 Task: Create new invoice with Date Opened :15-Apr-23, Select Customer: Creamistry, Terms: Payment Term 1. Make invoice entry for item-1 with Date: 15-Apr-23, Description: Broyhill Reactive Round Stoneware Dinnerware Set 16-Piece_x000D_
, Action: Material, Income Account: Income:Sales, Quantity: 1, Unit Price: 15.5, Discount $: 1. Make entry for item-2 with Date: 15-Apr-23, Description: Talenti Confetti Cookie Gelato Layers_x000D_
, Action: Material, Income Account: Income:Sales, Quantity: 1, Unit Price: 25.75, Discount $: 2. Make entry for item-3 with Date: 15-Apr-23, Description: Green Anjou Pear (bag), Action: Material, Income Account: Income:Sales, Quantity: 1, Unit Price: 26.75, Discount $: 2.5. Write Notes: 'Looking forward to serving you again.'. Post Invoice with Post Date: 15-Apr-23, Post to Accounts: Assets:Accounts Receivable. Pay / Process Payment with Transaction Date: 15-May-23, Amount: 62.5, Transfer Account: Checking Account. Print Invoice, display notes by going to Option, then go to Display Tab and check 'Invoice Notes'.
Action: Mouse moved to (160, 28)
Screenshot: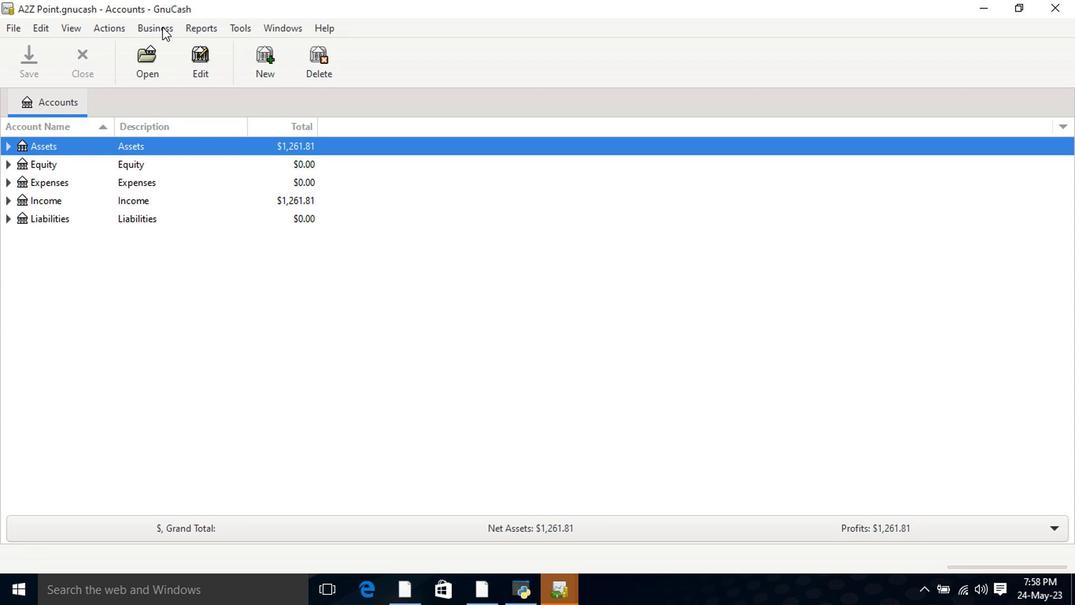 
Action: Mouse pressed left at (160, 28)
Screenshot: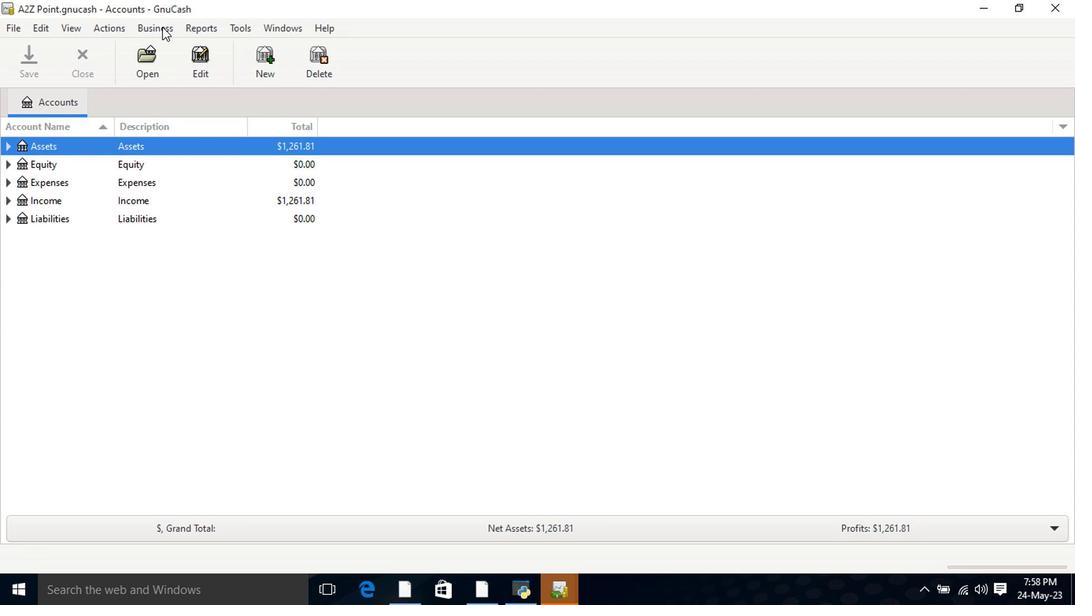 
Action: Mouse moved to (334, 105)
Screenshot: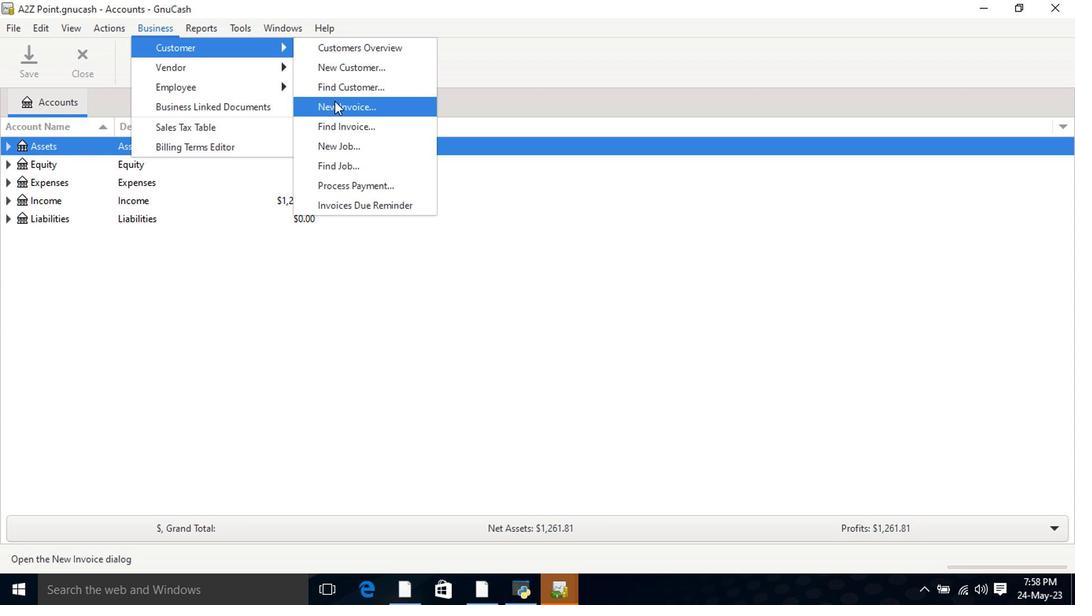 
Action: Mouse pressed left at (334, 105)
Screenshot: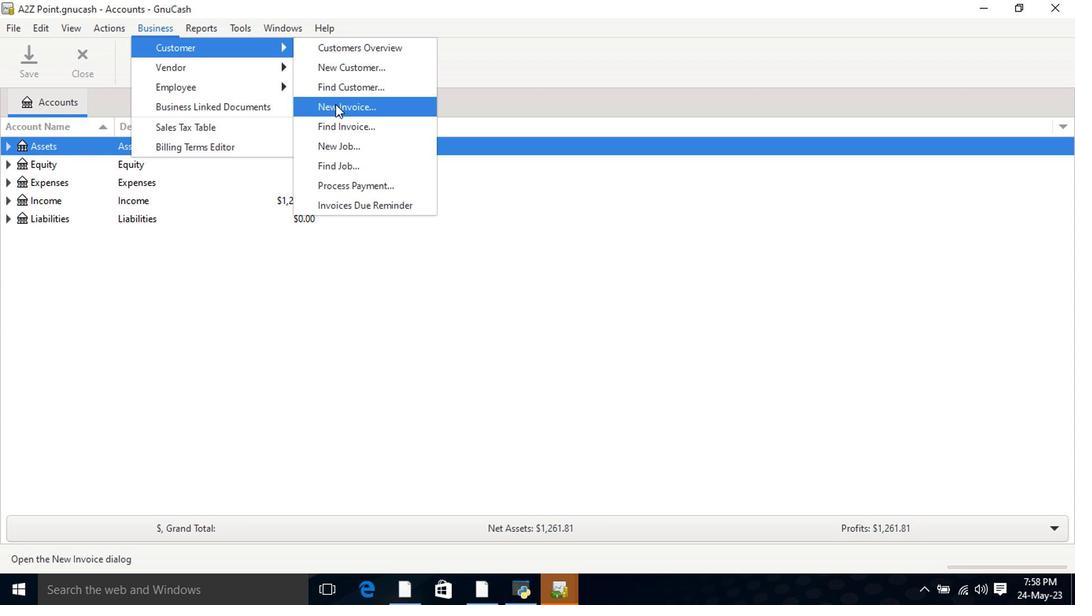
Action: Mouse moved to (641, 242)
Screenshot: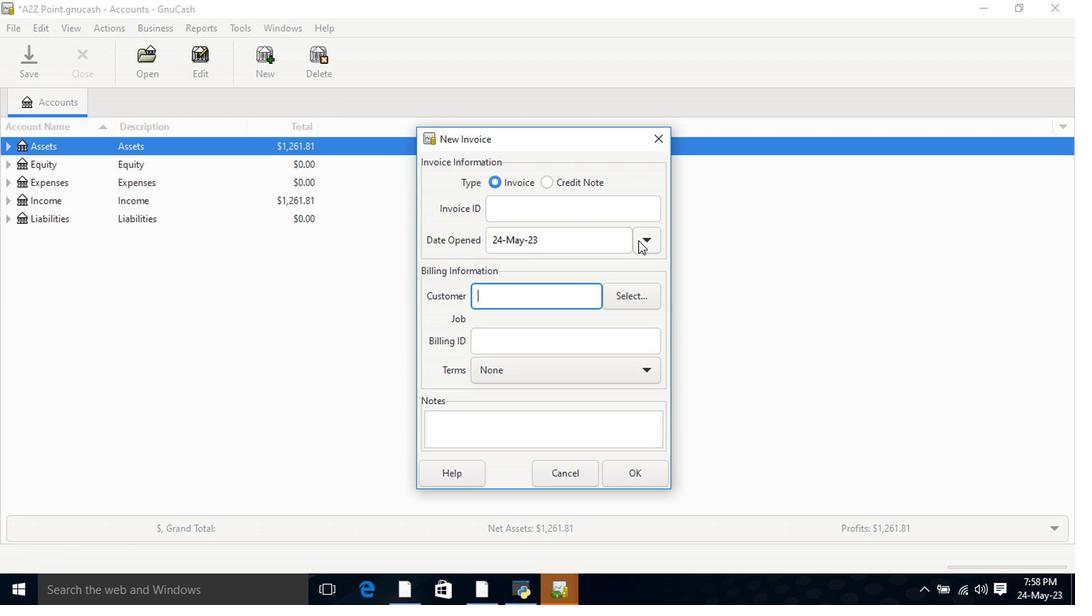 
Action: Mouse pressed left at (641, 242)
Screenshot: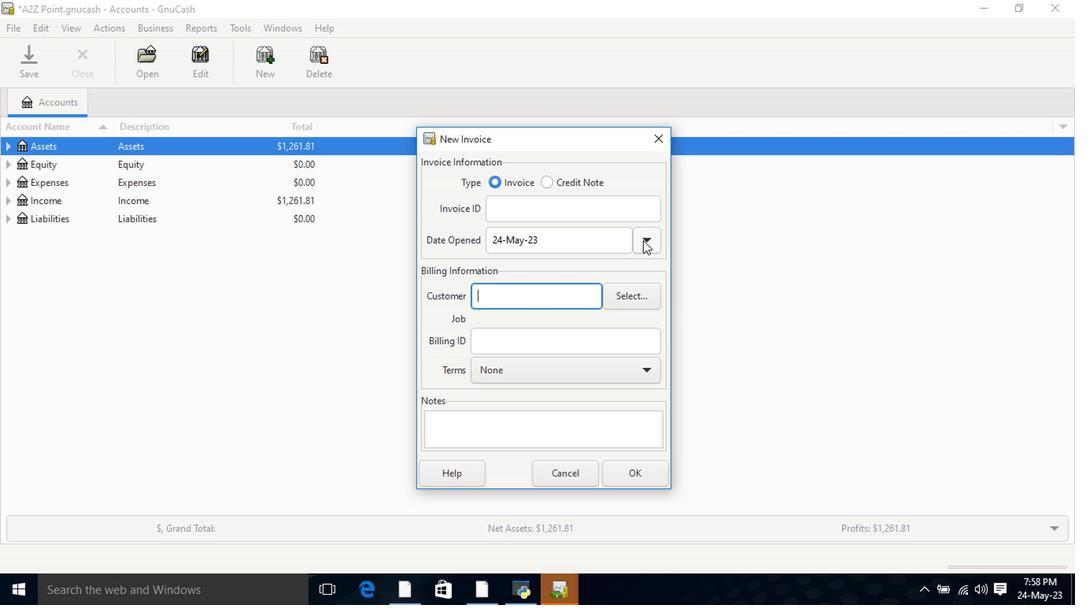 
Action: Mouse moved to (520, 266)
Screenshot: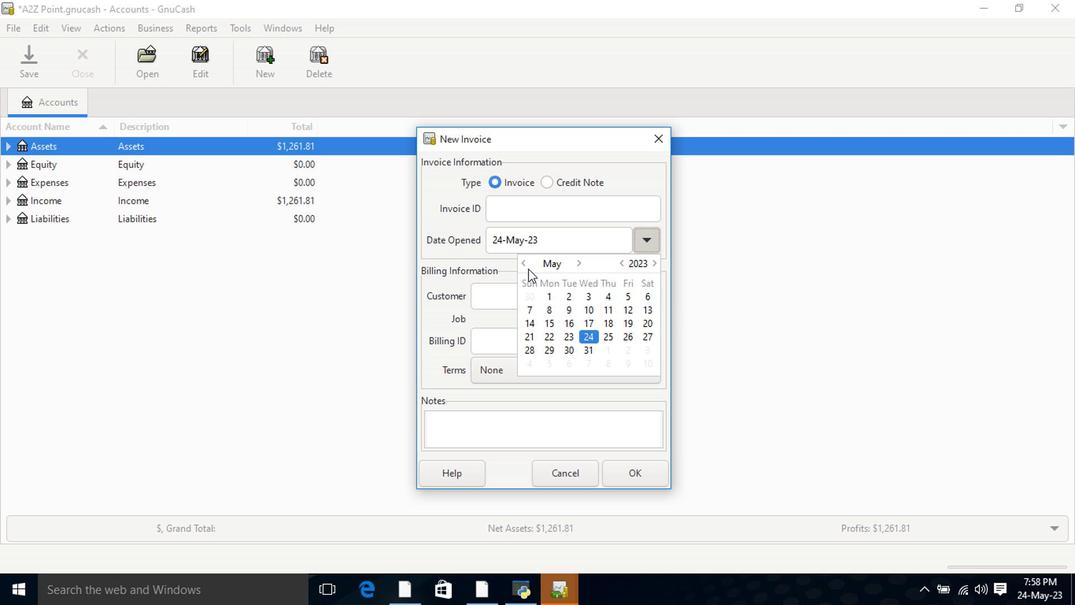 
Action: Mouse pressed left at (520, 266)
Screenshot: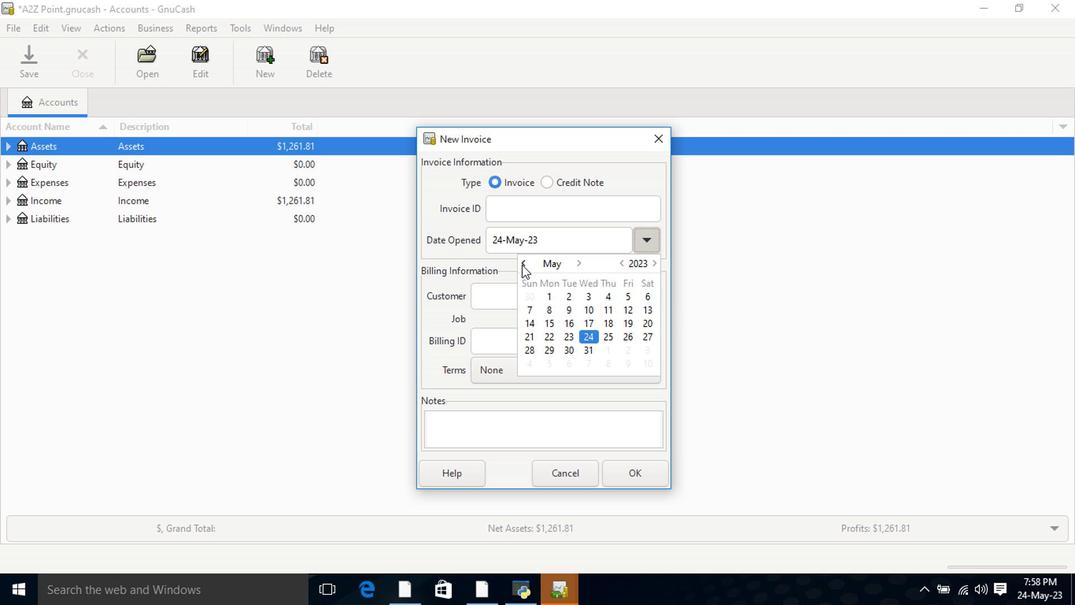 
Action: Mouse moved to (645, 324)
Screenshot: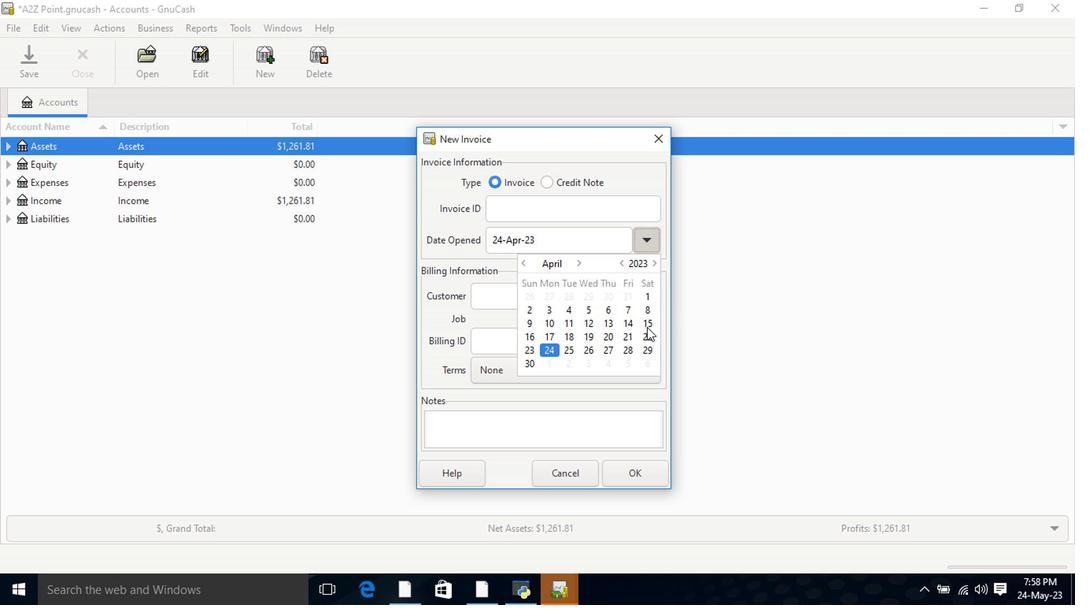 
Action: Mouse pressed left at (645, 324)
Screenshot: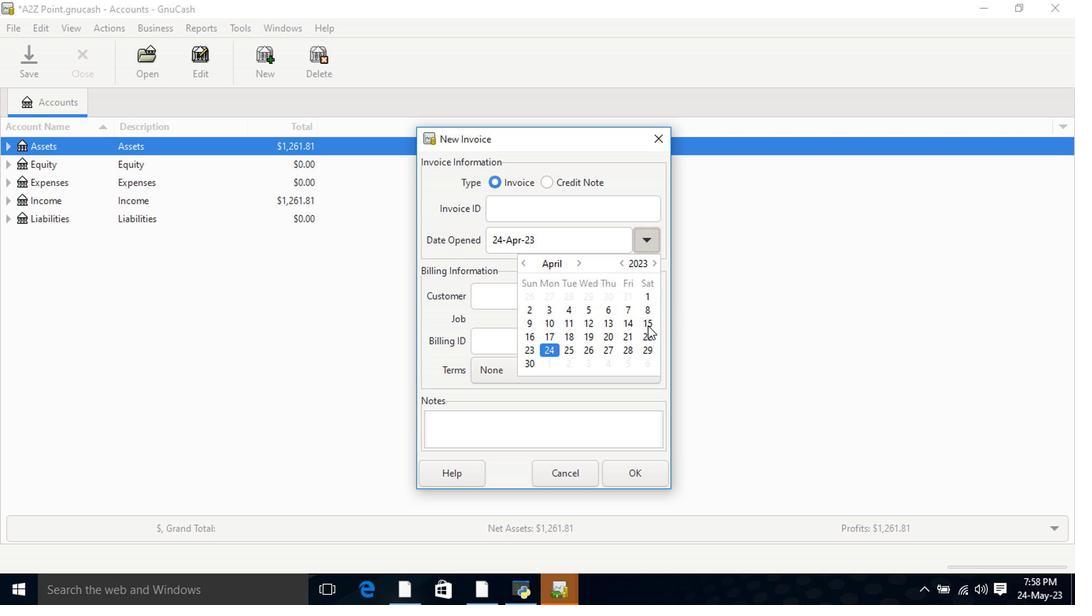 
Action: Mouse pressed left at (645, 324)
Screenshot: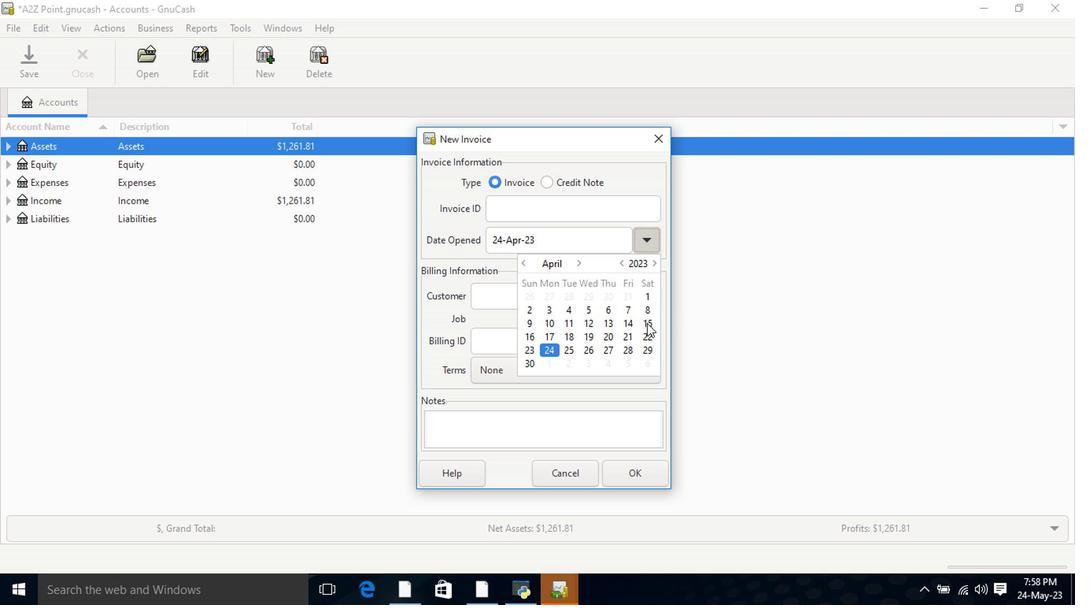 
Action: Mouse moved to (545, 305)
Screenshot: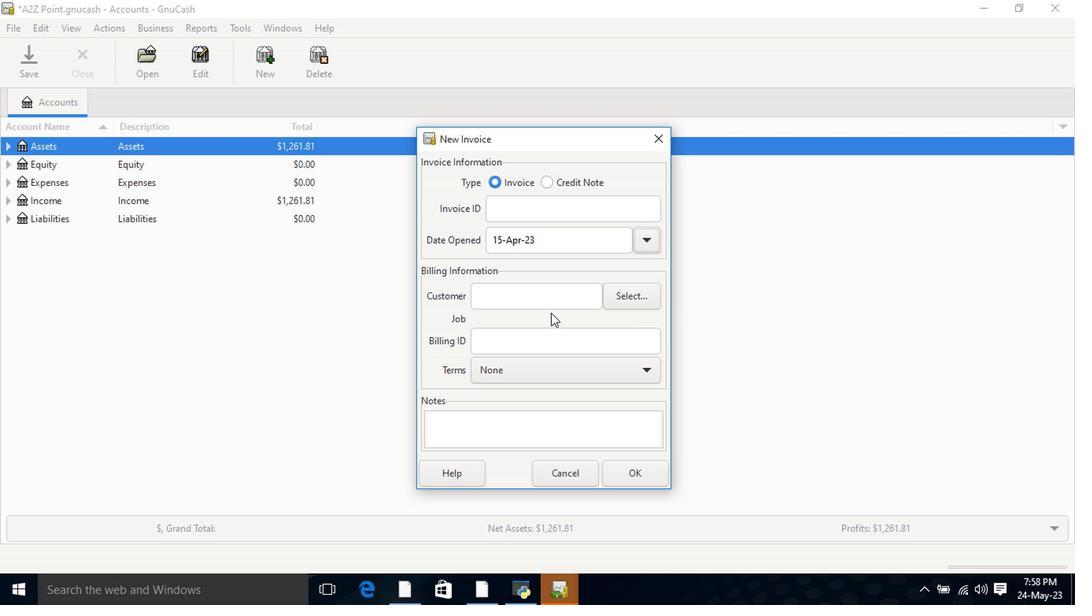 
Action: Mouse pressed left at (545, 305)
Screenshot: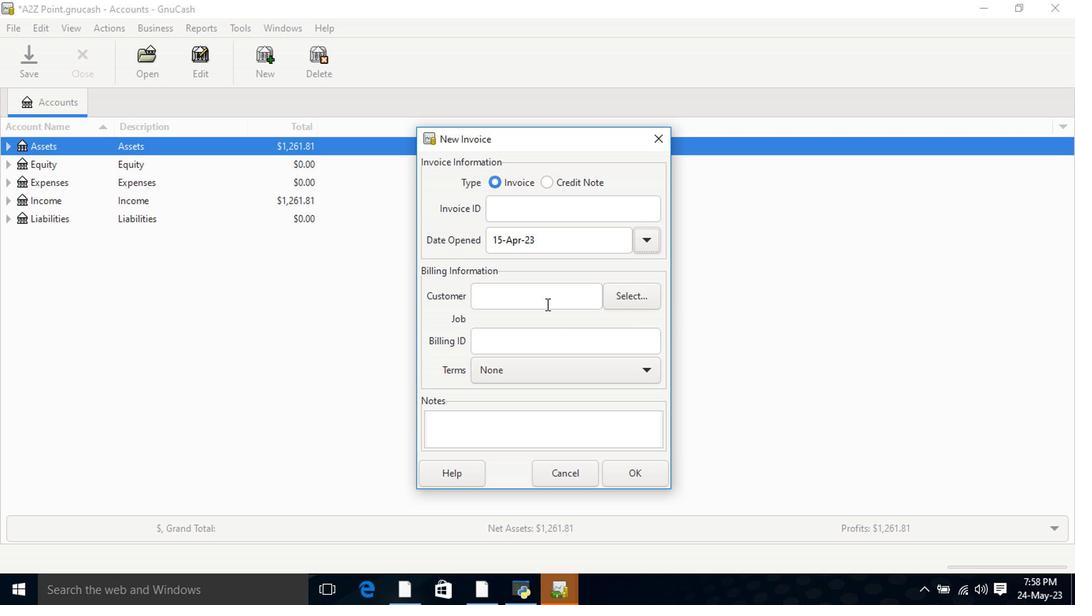 
Action: Mouse moved to (545, 306)
Screenshot: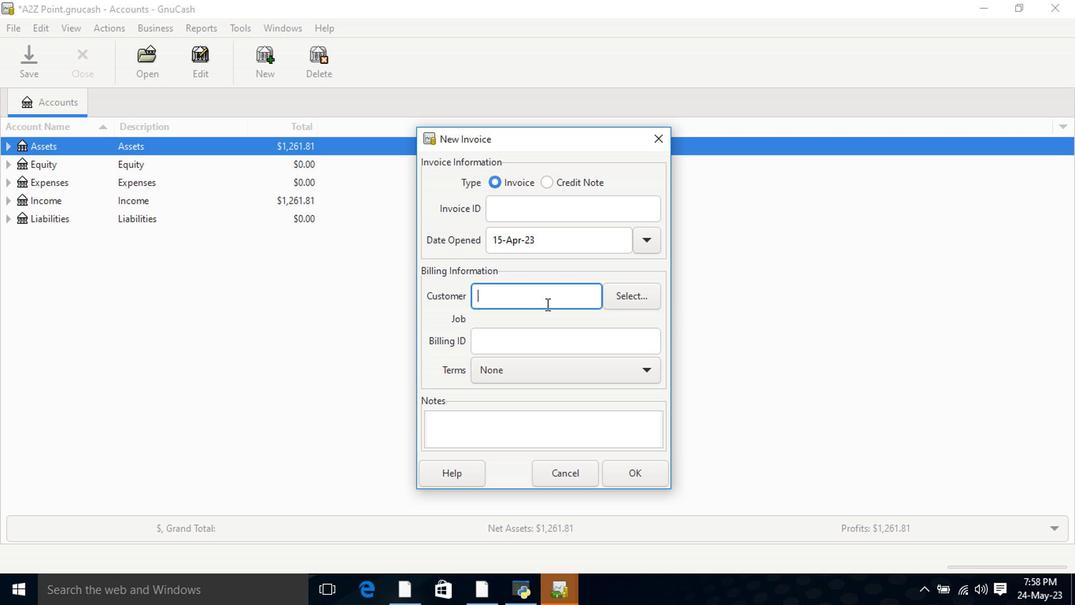
Action: Key pressed <Key.shift><Key.shift><Key.shift>Cr
Screenshot: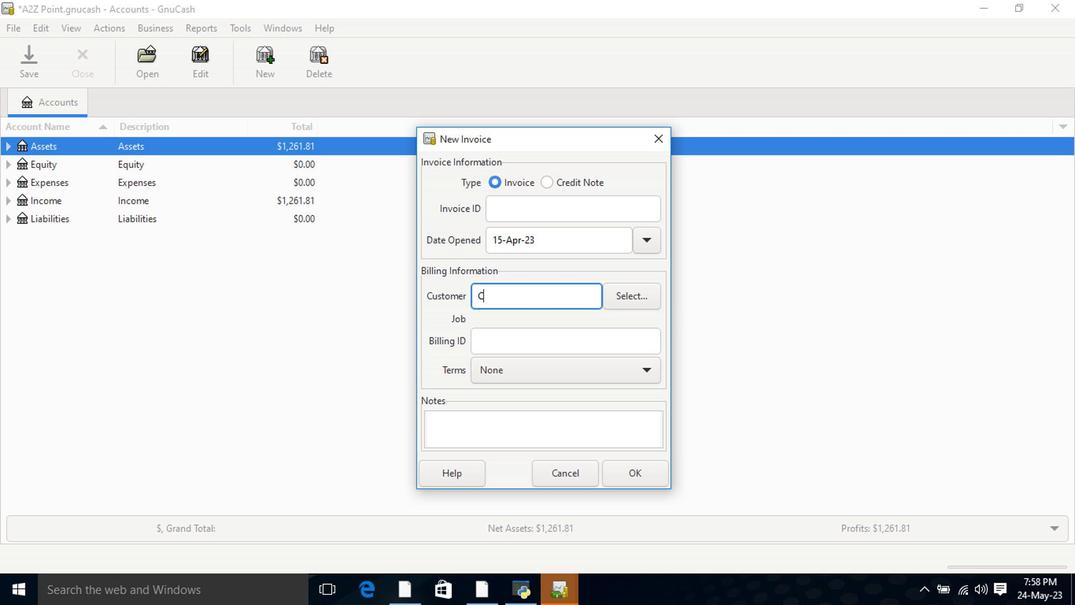
Action: Mouse moved to (536, 320)
Screenshot: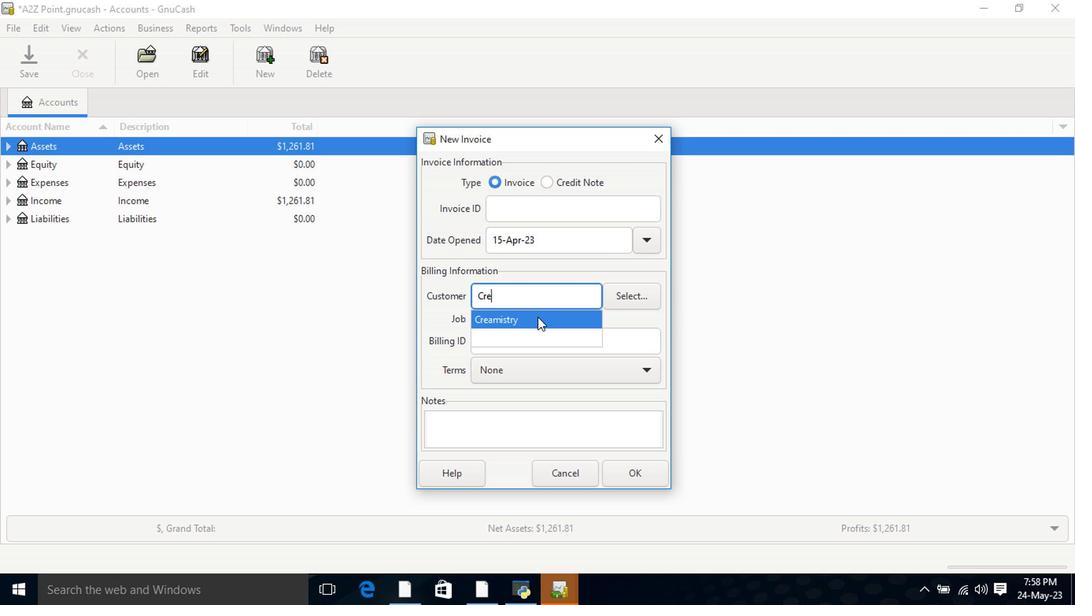 
Action: Mouse pressed left at (536, 320)
Screenshot: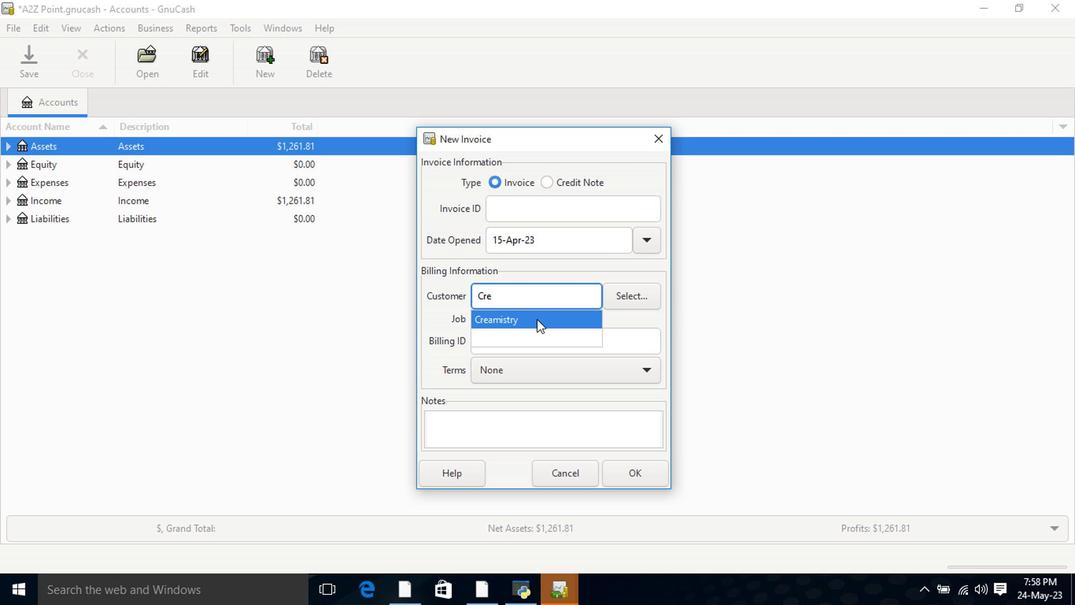 
Action: Mouse moved to (531, 385)
Screenshot: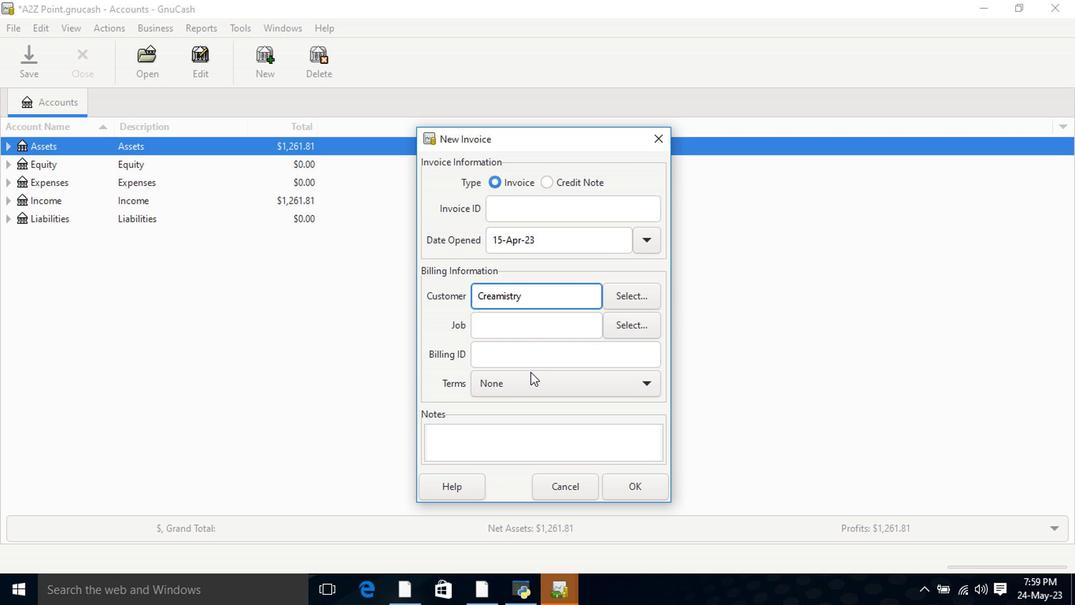 
Action: Mouse pressed left at (531, 385)
Screenshot: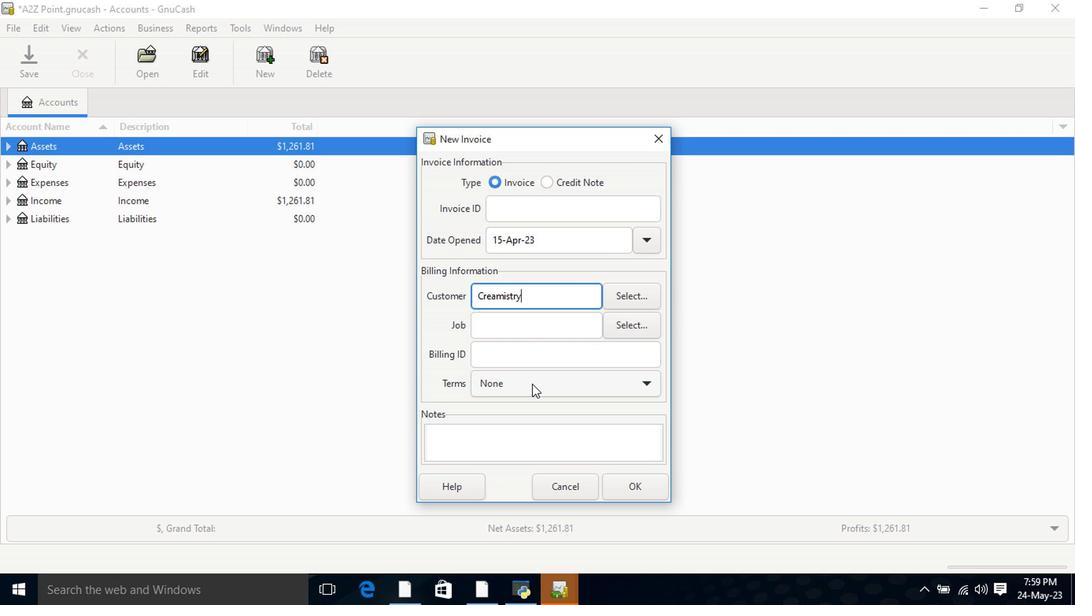
Action: Mouse moved to (531, 405)
Screenshot: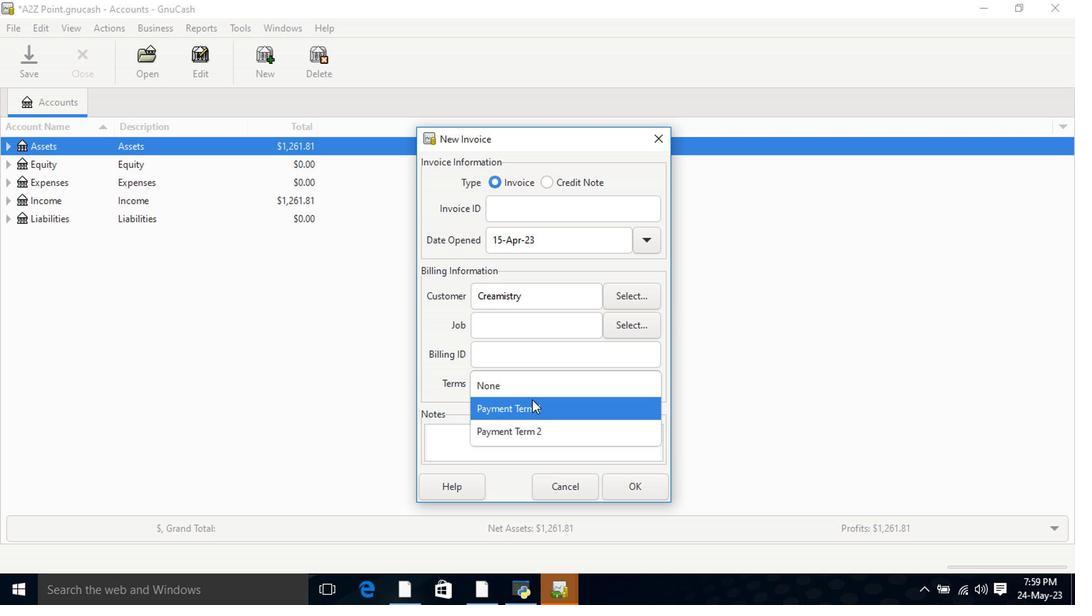 
Action: Mouse pressed left at (531, 405)
Screenshot: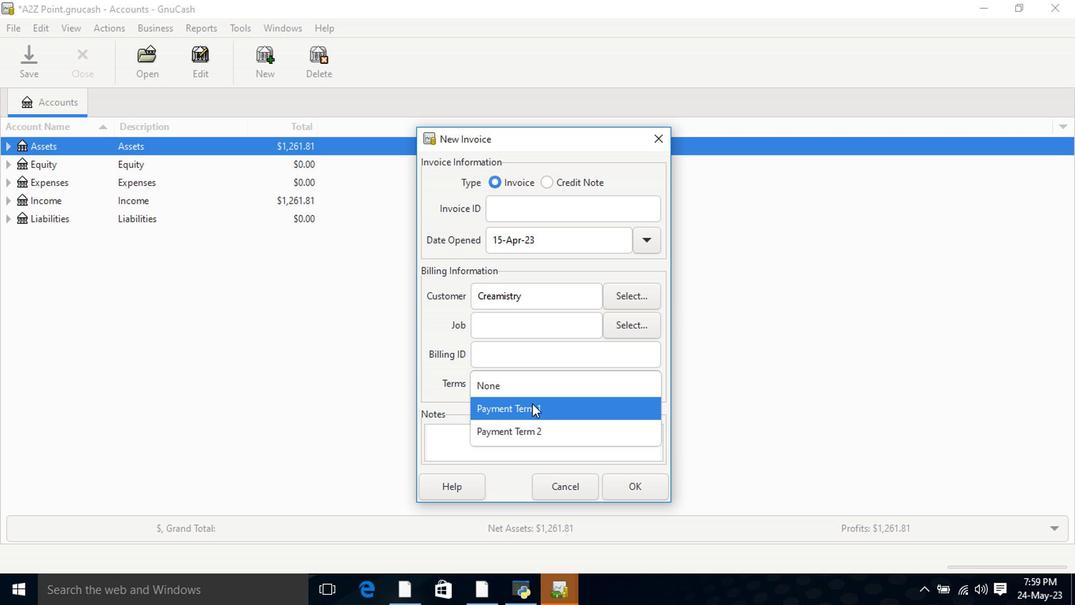 
Action: Mouse moved to (624, 493)
Screenshot: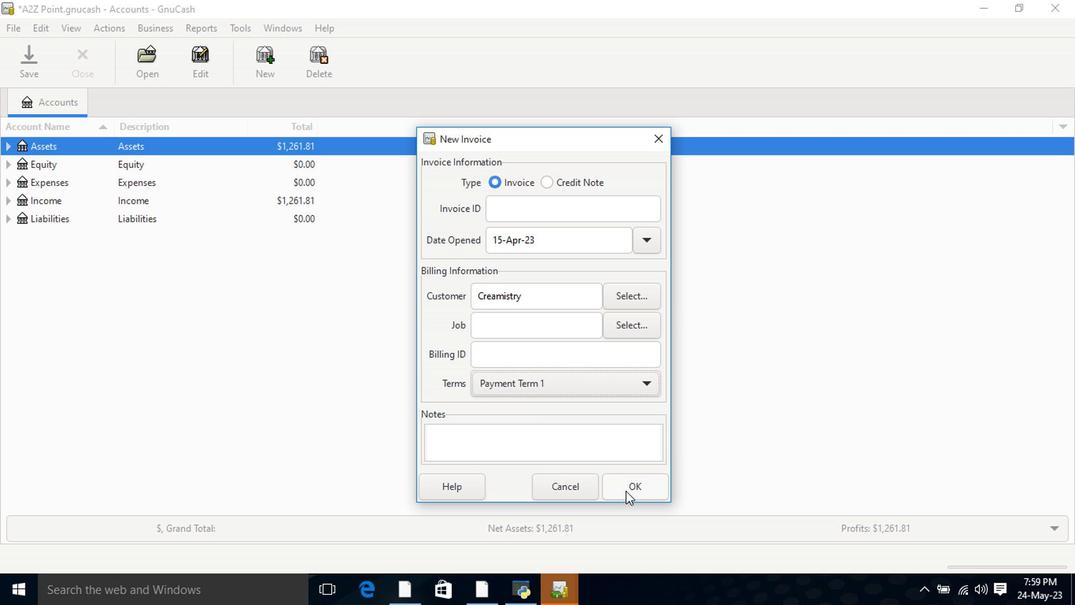 
Action: Mouse pressed left at (624, 493)
Screenshot: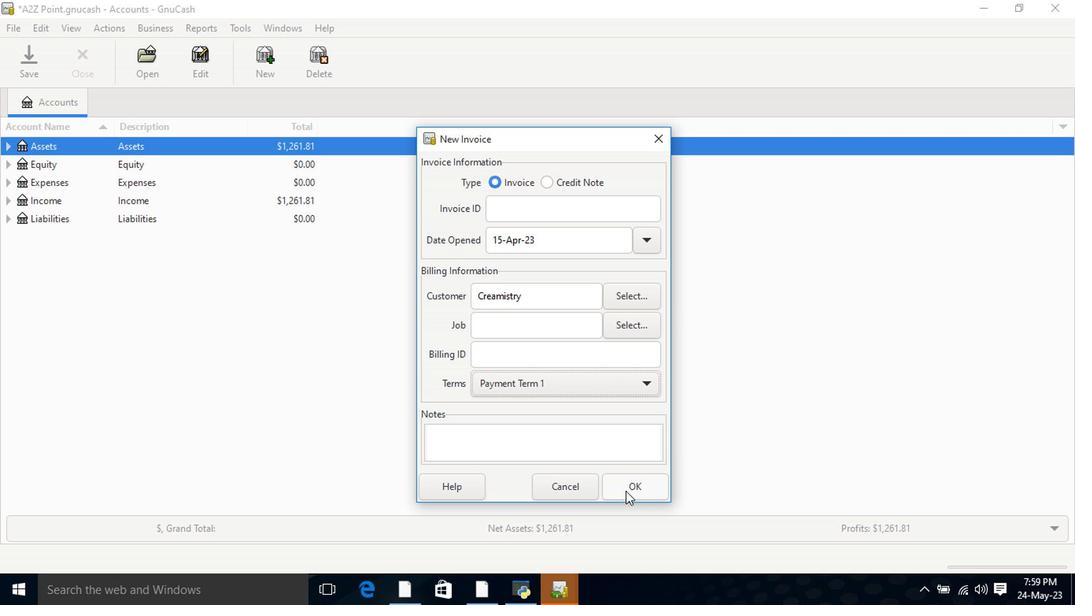 
Action: Mouse moved to (71, 303)
Screenshot: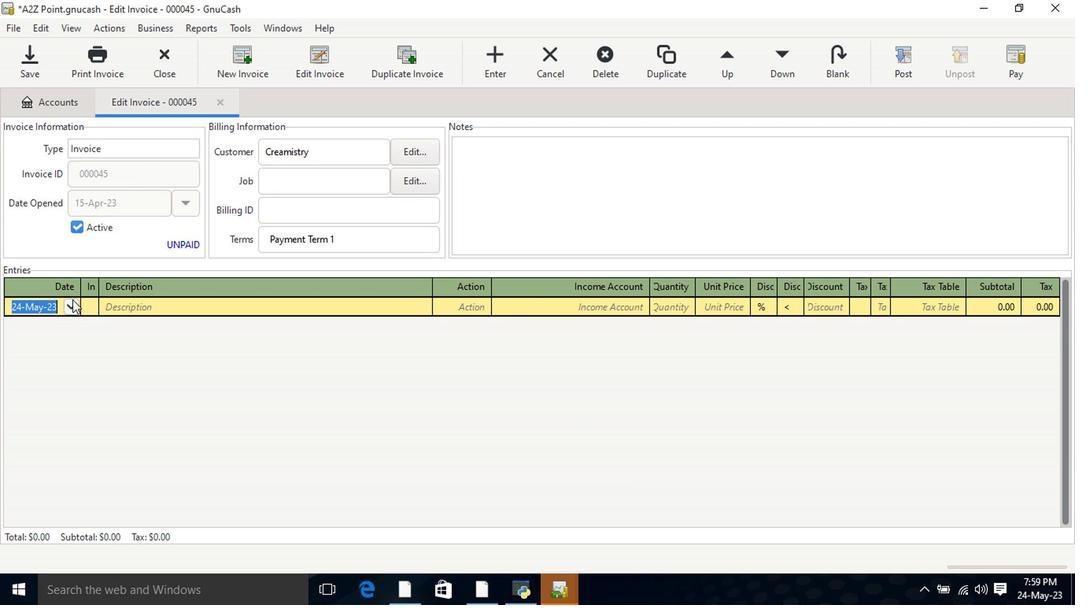 
Action: Mouse pressed left at (71, 303)
Screenshot: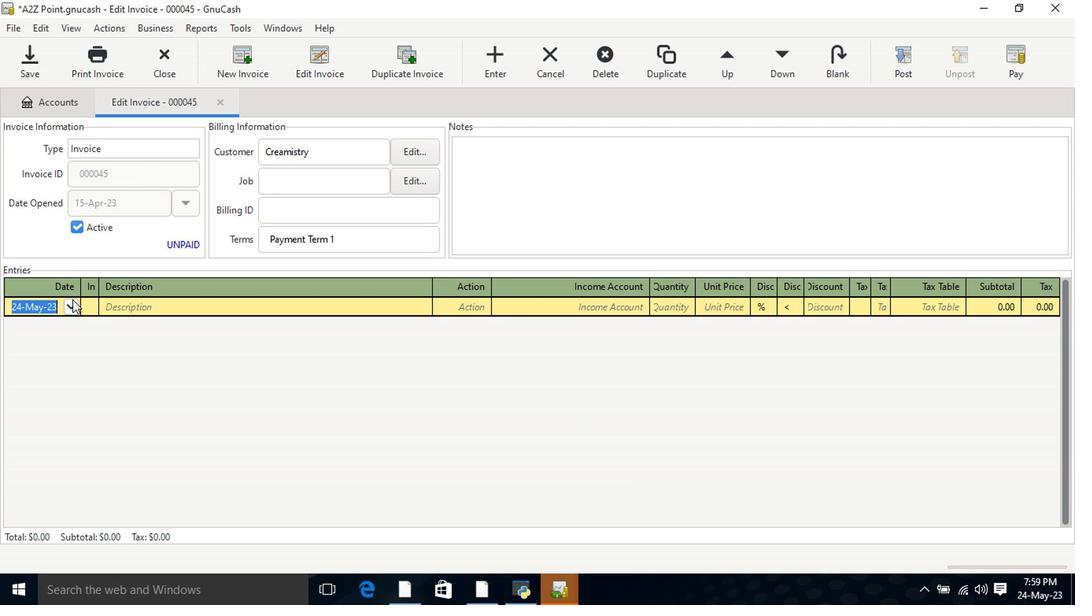
Action: Mouse moved to (8, 330)
Screenshot: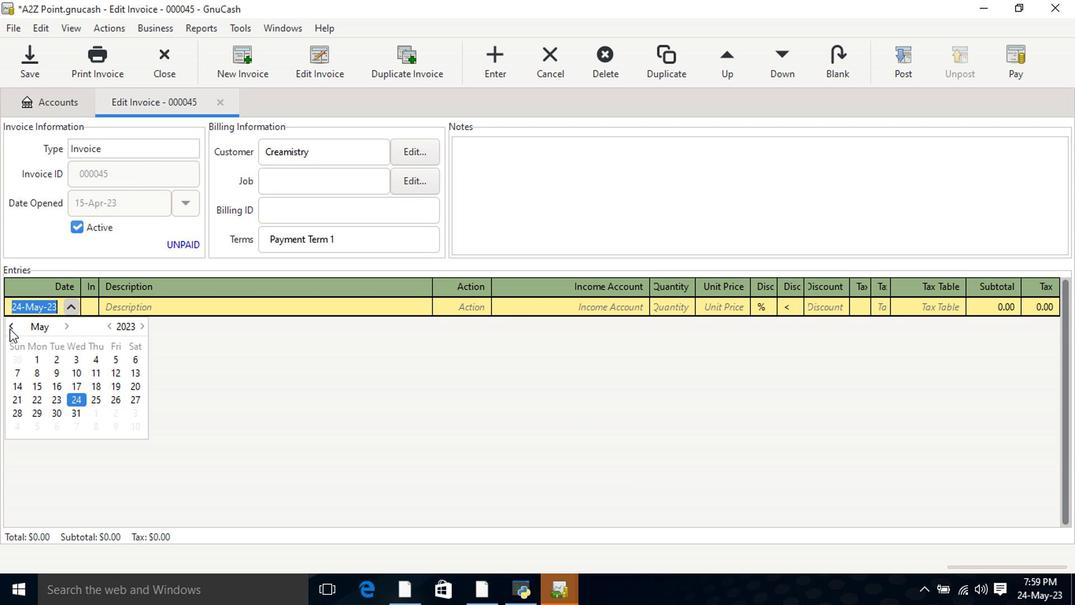 
Action: Mouse pressed left at (8, 330)
Screenshot: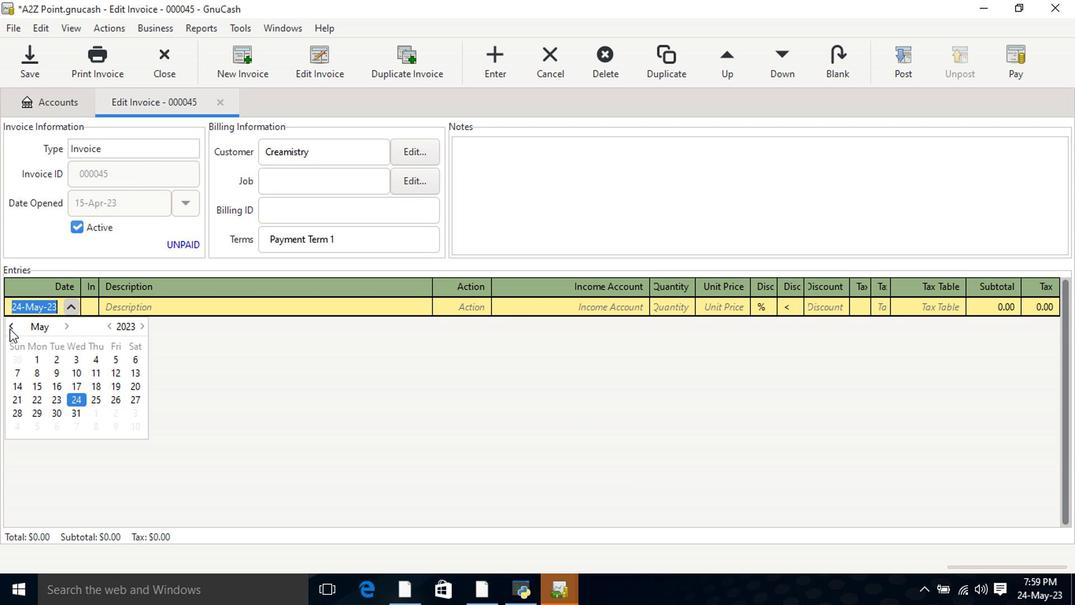 
Action: Mouse moved to (128, 388)
Screenshot: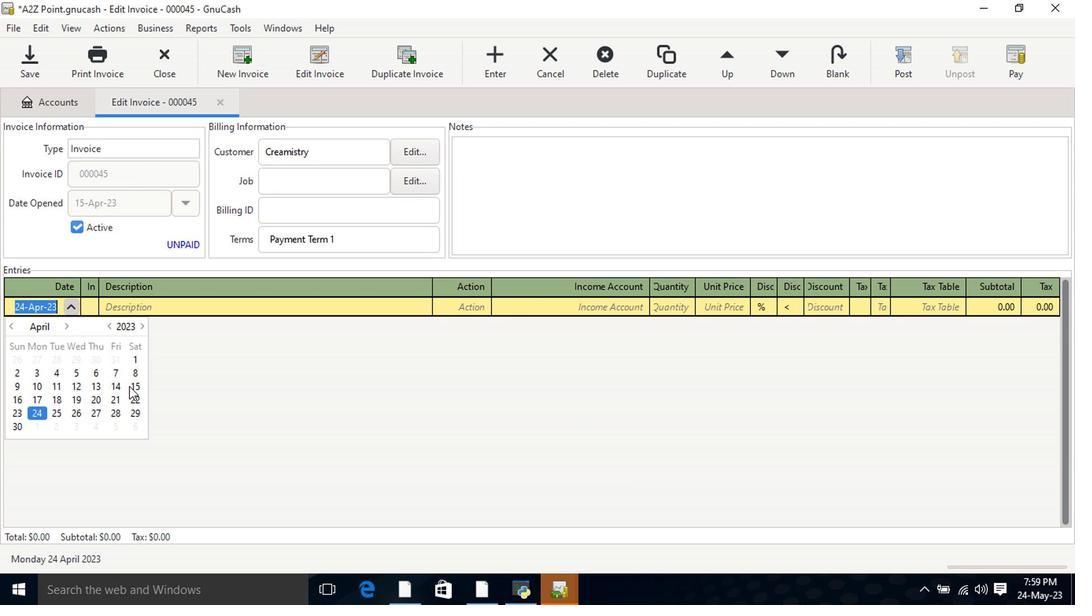 
Action: Mouse pressed left at (128, 388)
Screenshot: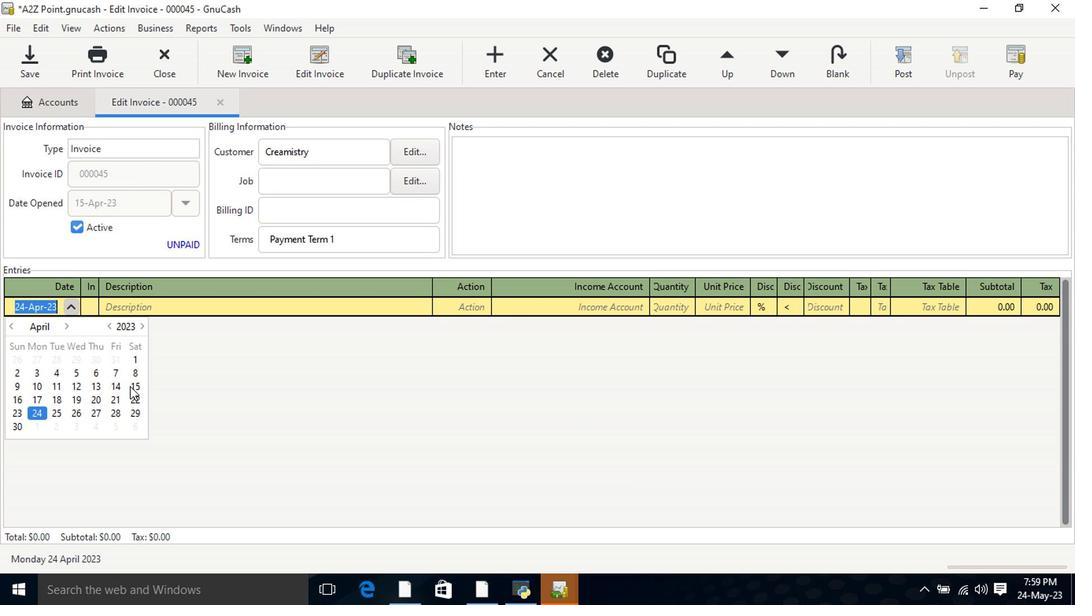 
Action: Mouse pressed left at (128, 388)
Screenshot: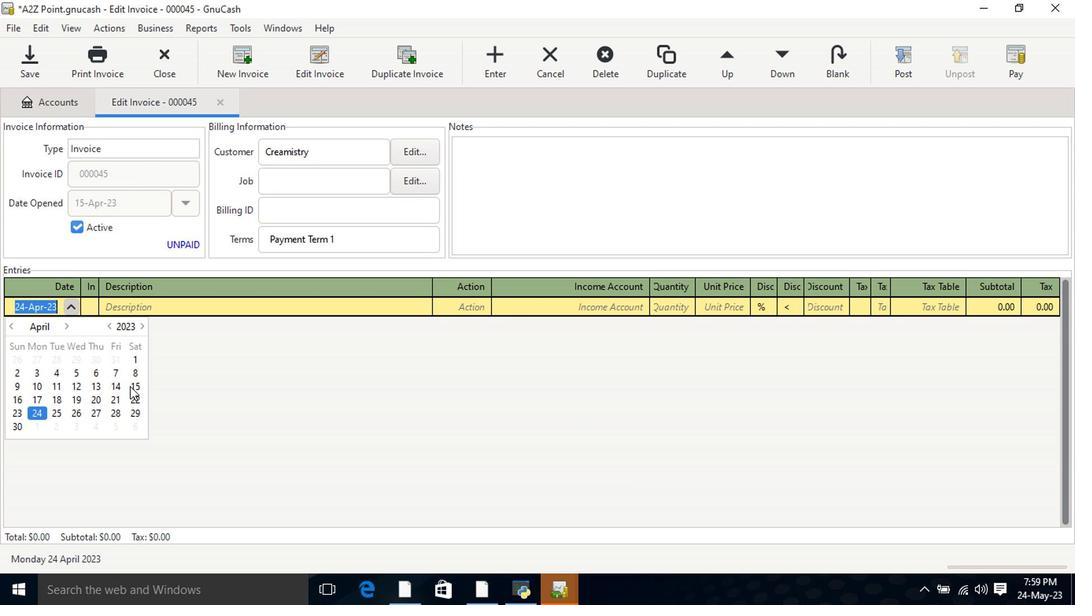 
Action: Mouse moved to (138, 306)
Screenshot: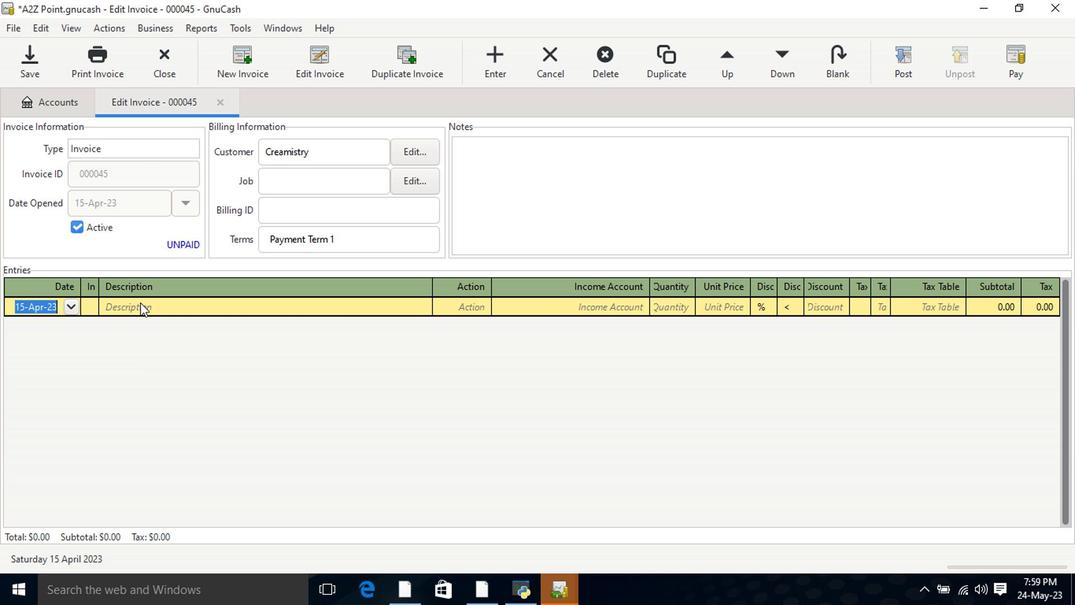 
Action: Mouse pressed left at (138, 306)
Screenshot: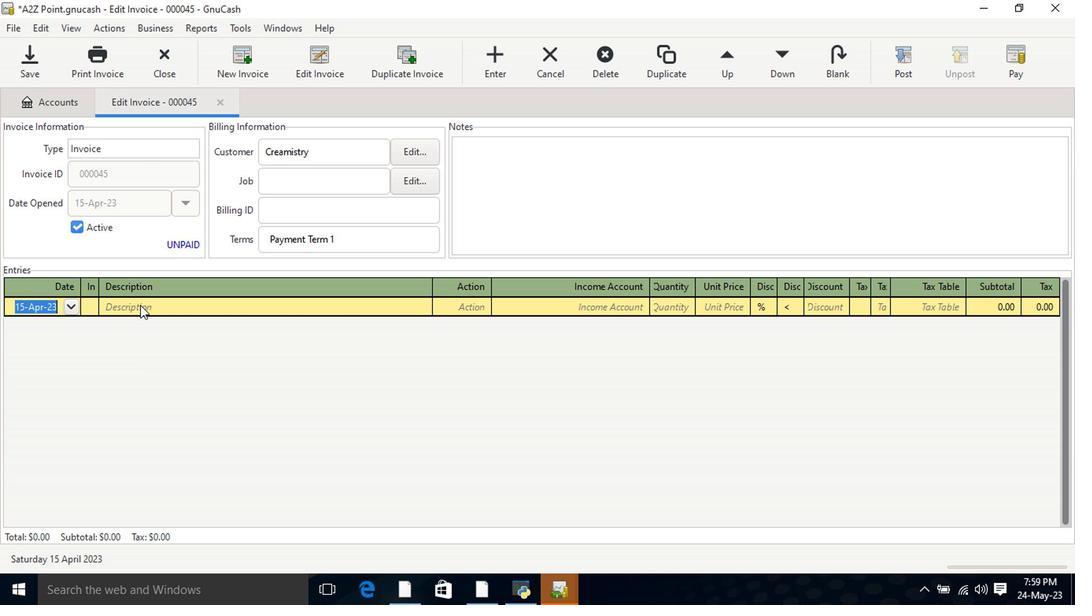 
Action: Mouse moved to (138, 306)
Screenshot: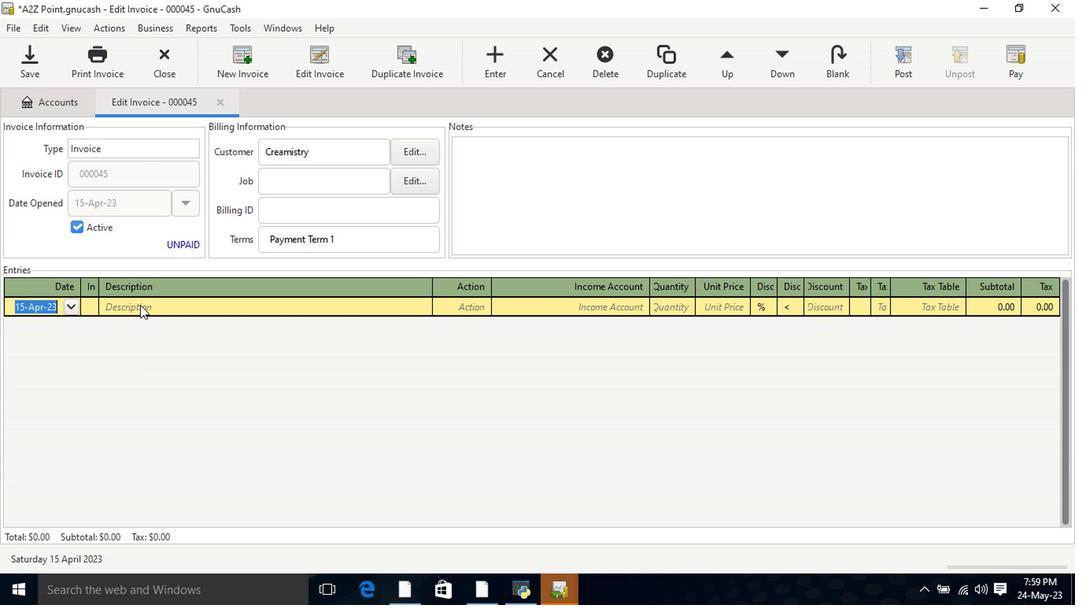 
Action: Key pressed <Key.shift>Broyhill<Key.space><Key.shift>Reactive<Key.space>ound<Key.space><Key.shift>Stoneware<Key.space><Key.shift>Dinnerware<Key.space><Key.shift>Set<Key.space>16-<Key.shift>piece<Key.left><Key.left><Key.left><Key.left><Key.left><Key.right><Key.shift><Key.left>P<Key.tab>mat<Key.tab>income<Key.tab>
Screenshot: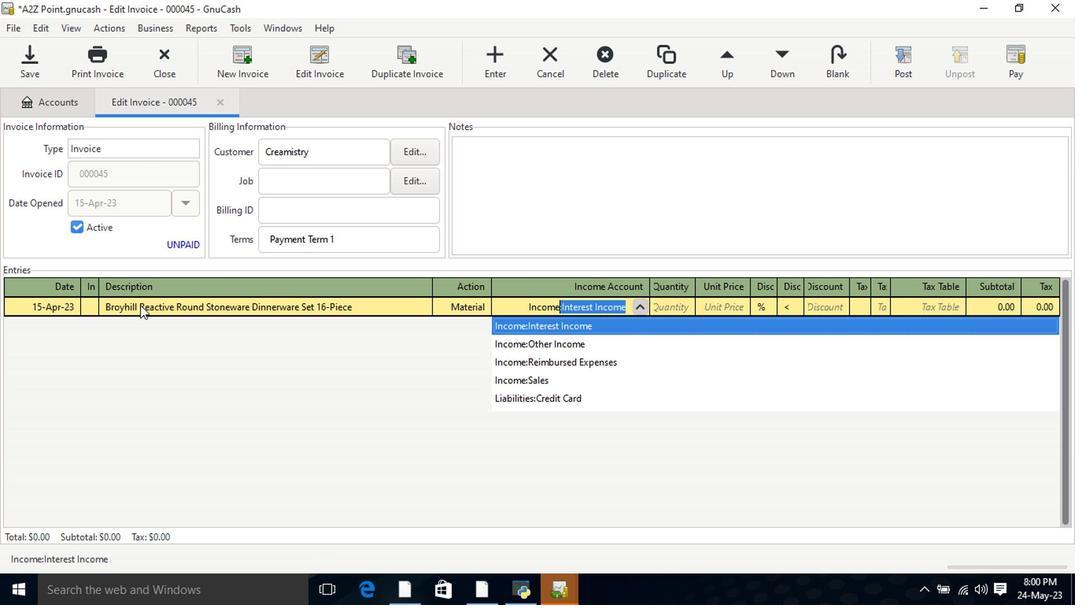 
Action: Mouse moved to (554, 313)
Screenshot: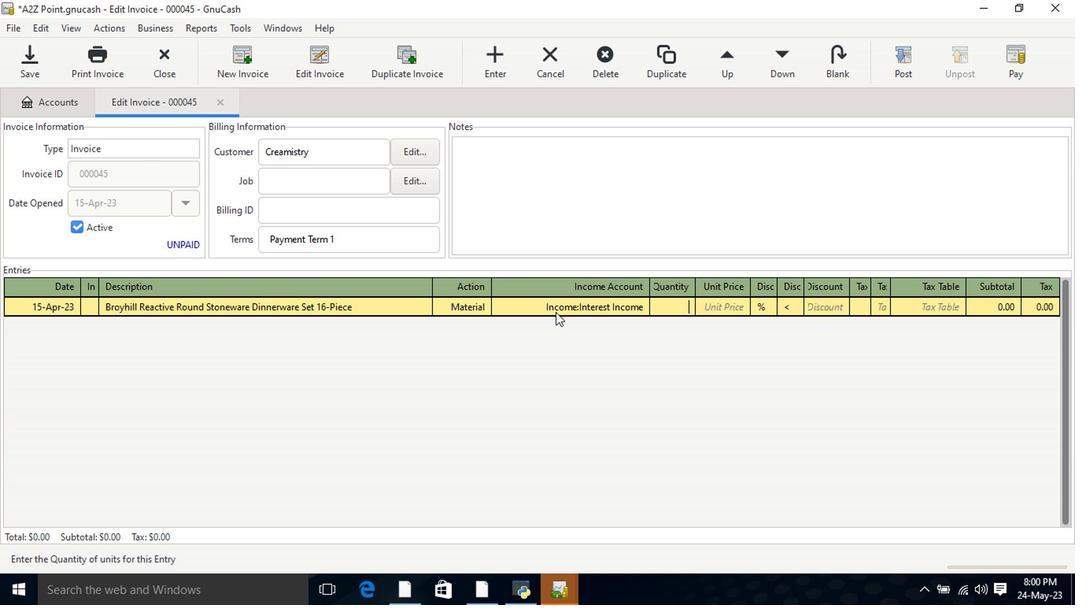 
Action: Mouse pressed left at (554, 313)
Screenshot: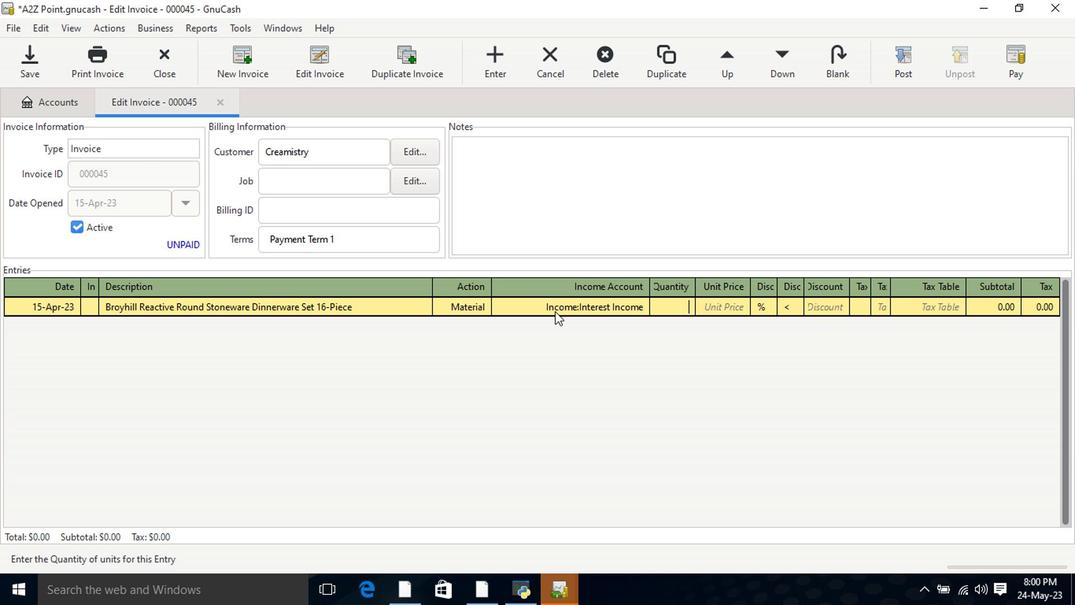 
Action: Mouse moved to (639, 307)
Screenshot: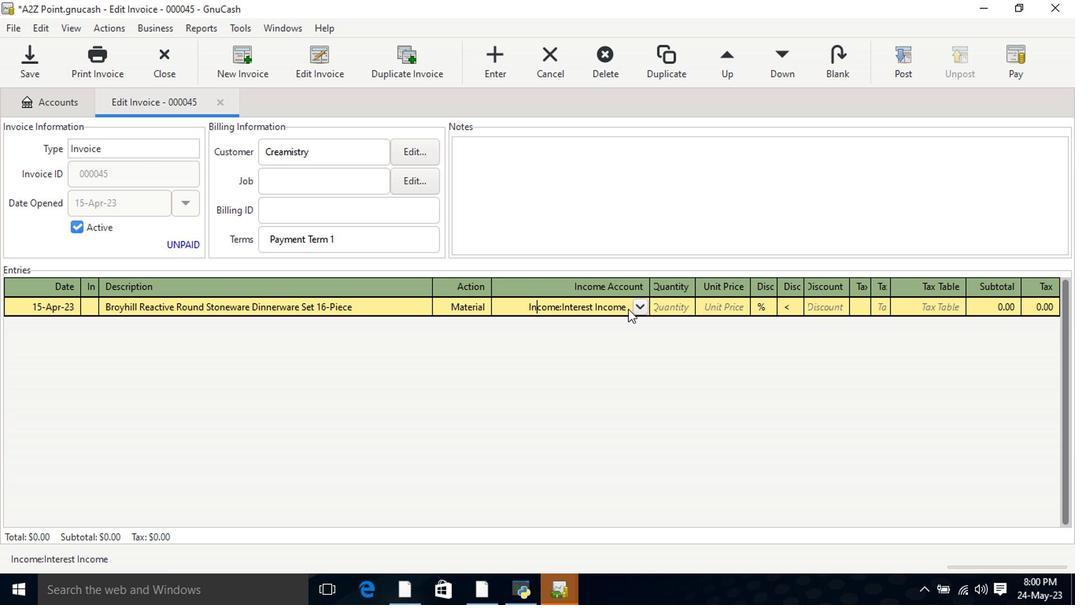 
Action: Mouse pressed left at (639, 307)
Screenshot: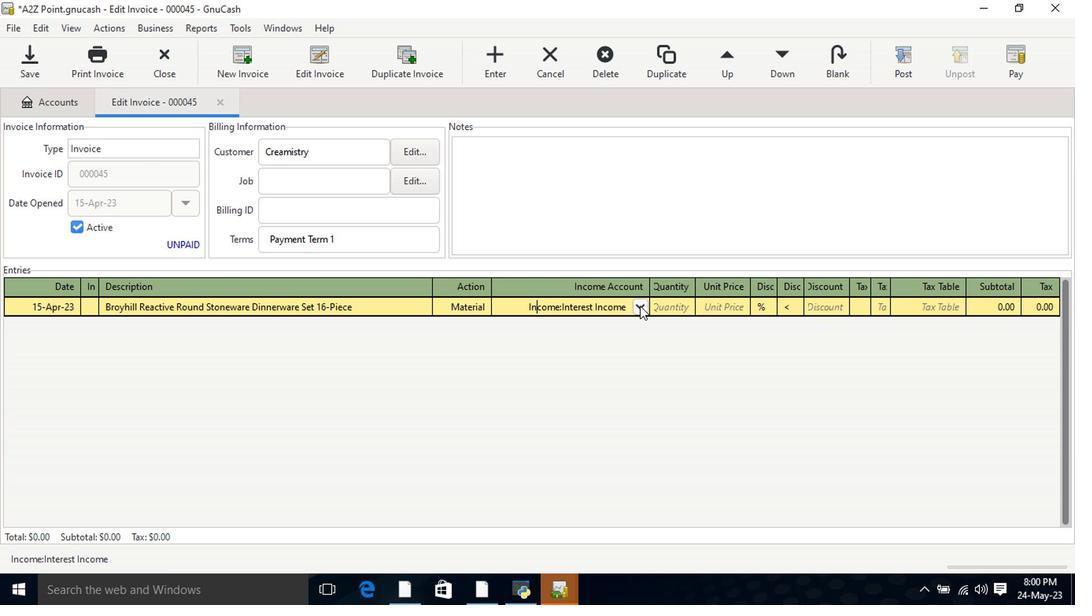 
Action: Mouse moved to (551, 382)
Screenshot: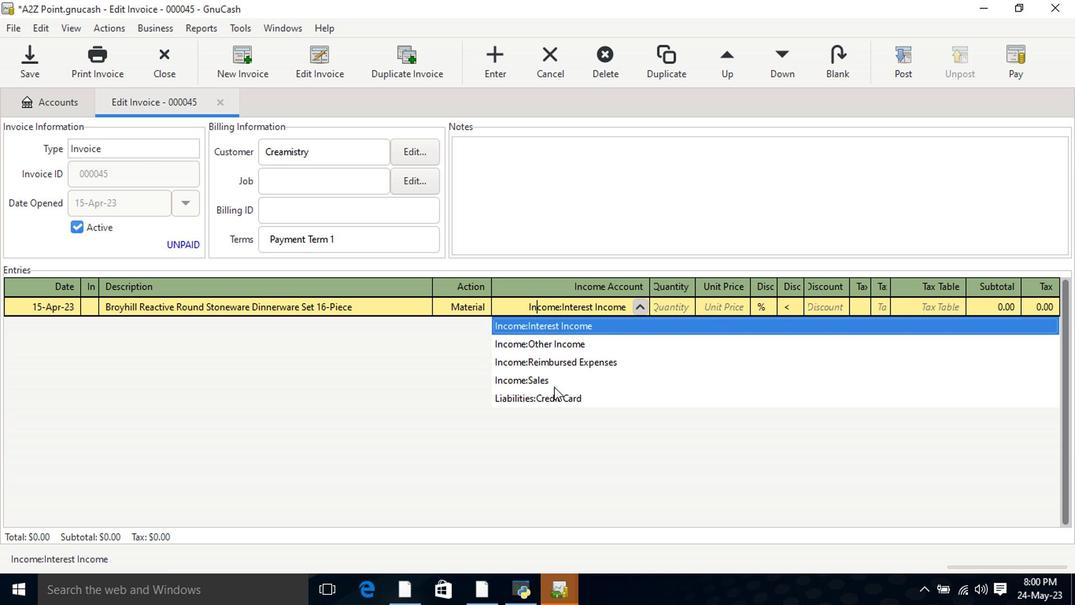 
Action: Mouse pressed left at (551, 382)
Screenshot: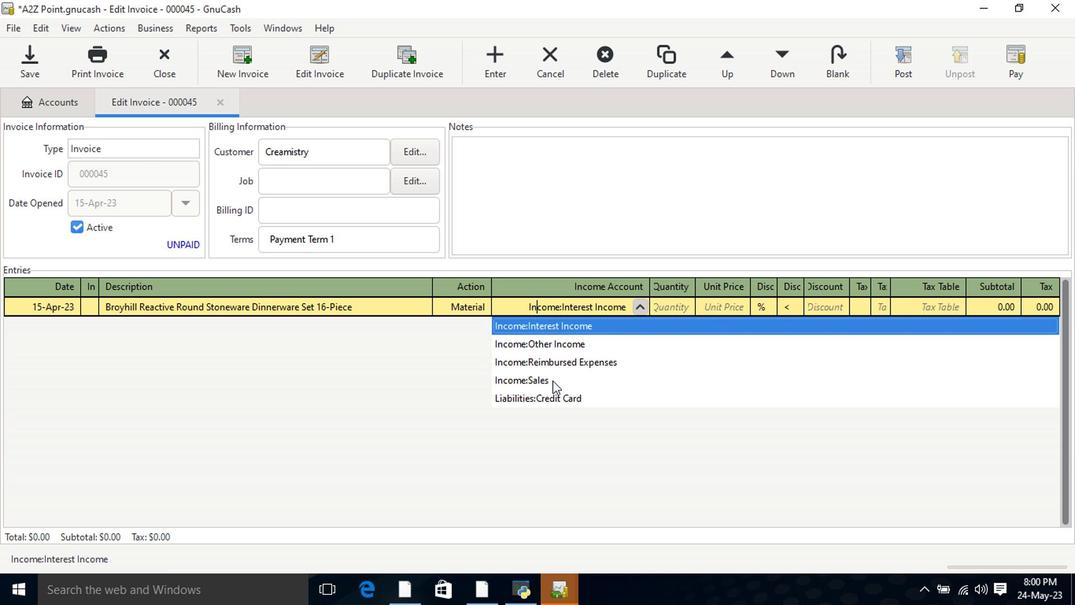 
Action: Mouse moved to (662, 305)
Screenshot: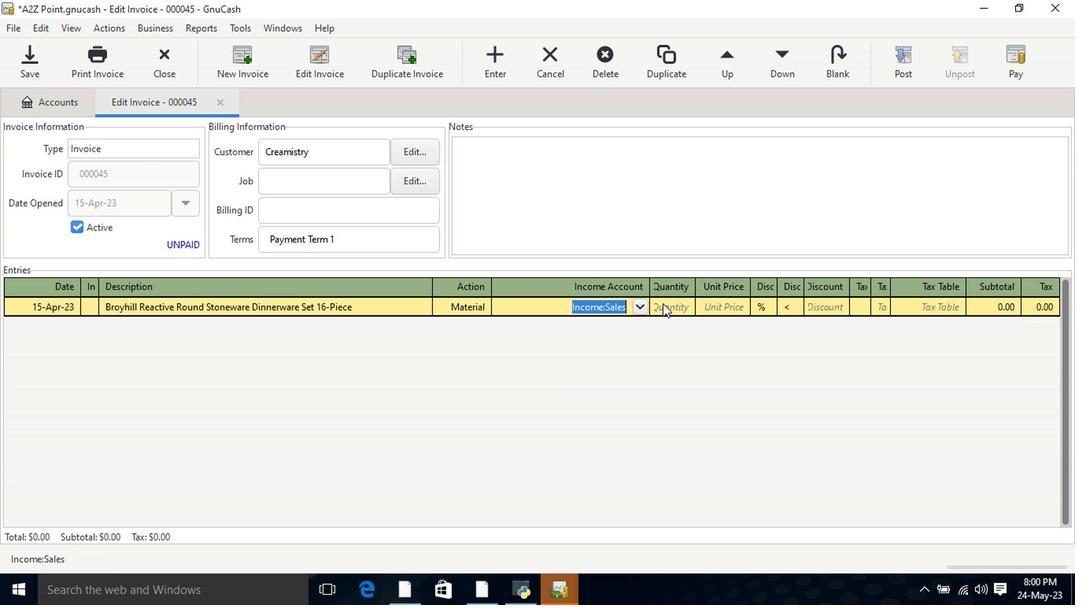
Action: Mouse pressed left at (662, 305)
Screenshot: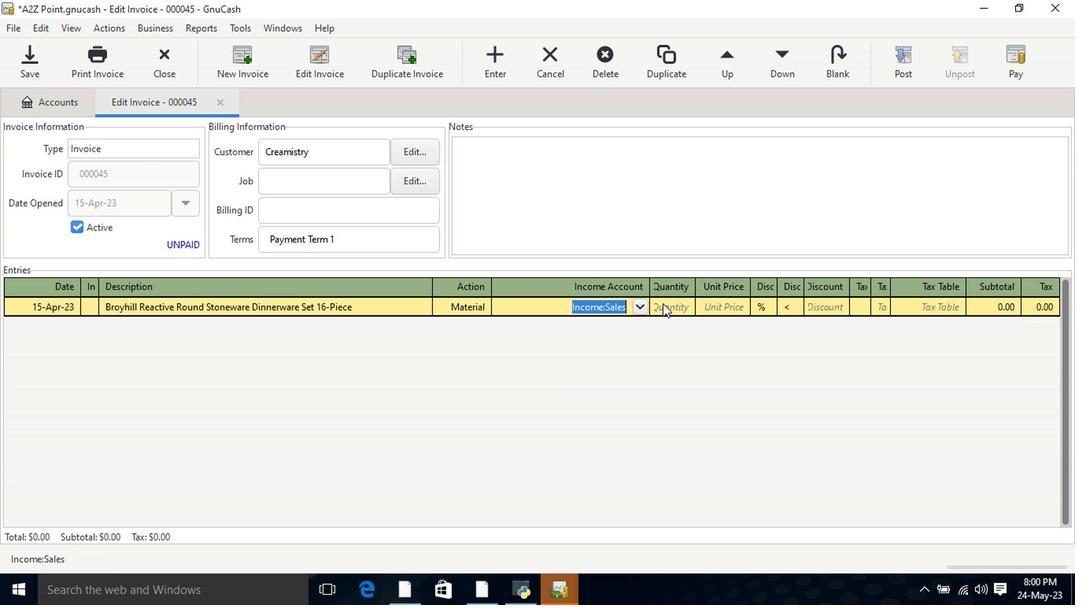 
Action: Mouse moved to (662, 309)
Screenshot: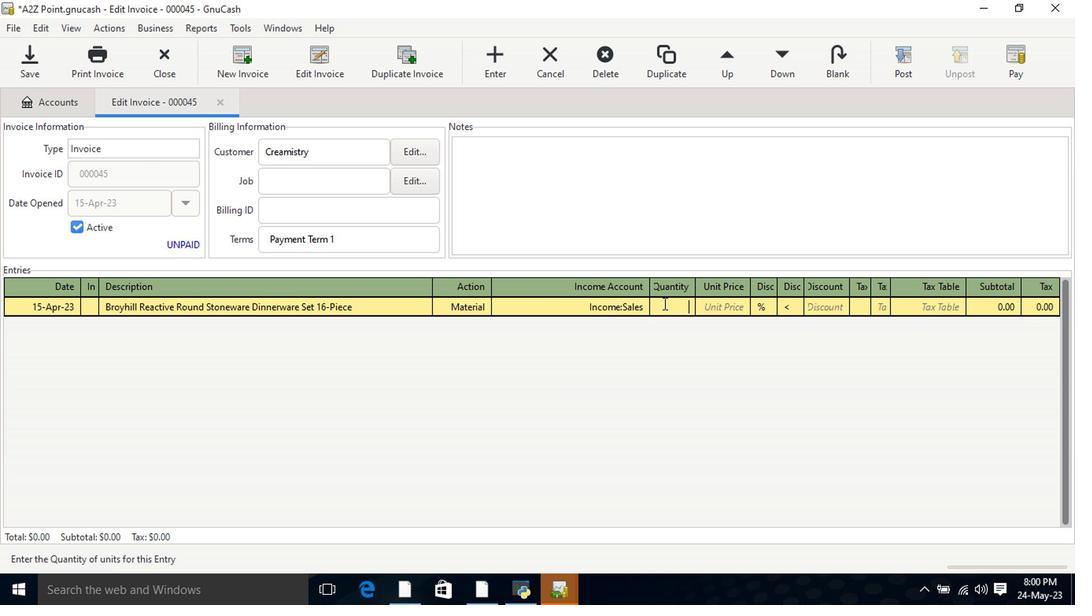 
Action: Key pressed 1
Screenshot: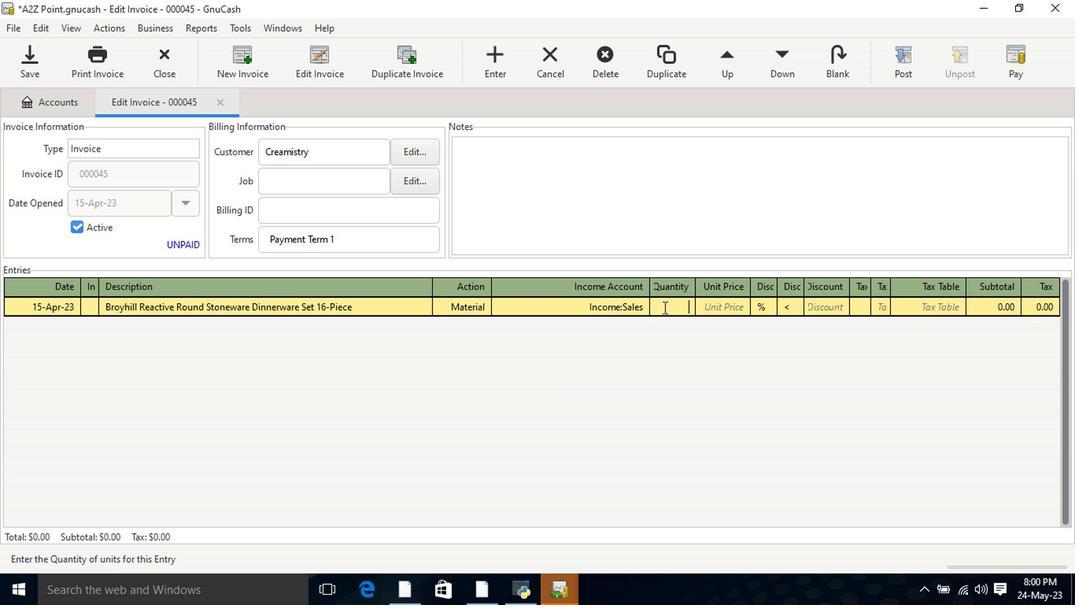 
Action: Mouse moved to (727, 311)
Screenshot: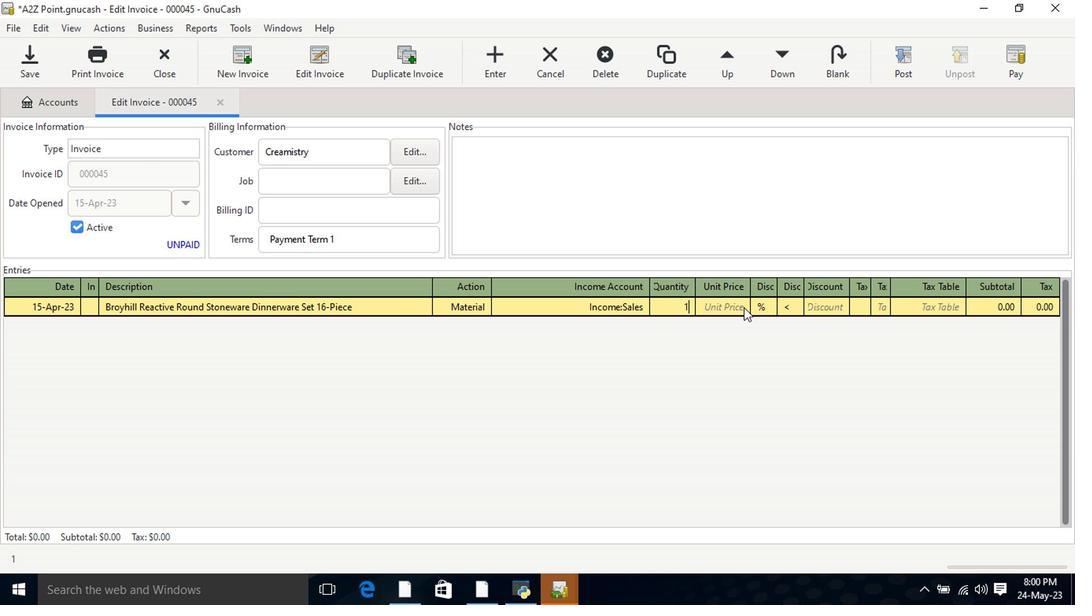 
Action: Mouse pressed left at (727, 311)
Screenshot: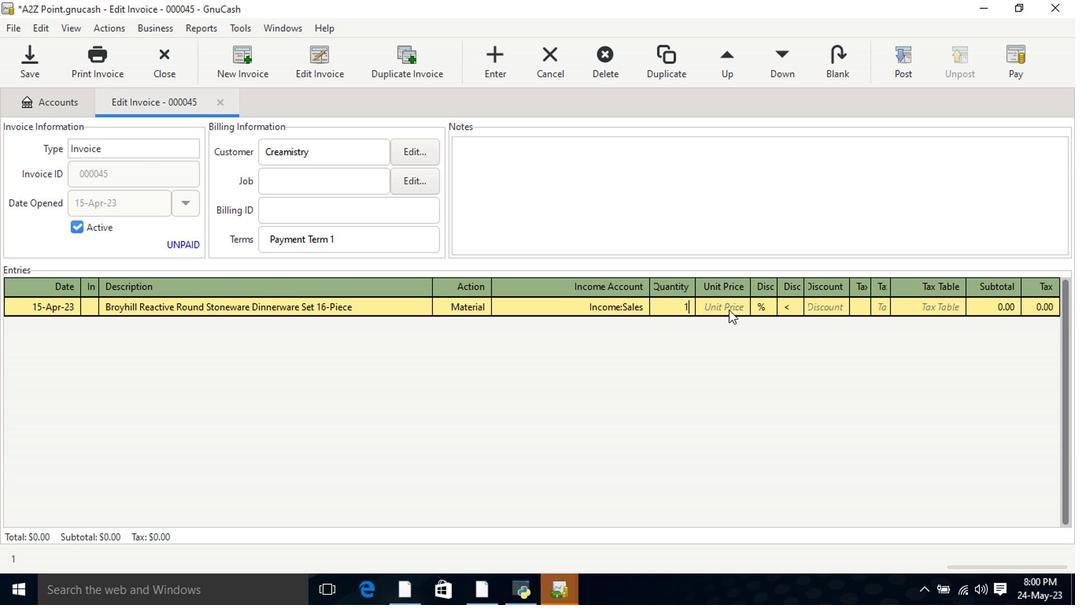 
Action: Key pressed 25.<Key.backspace><Key.backspace><Key.backspace>16<Key.backspace>5.5
Screenshot: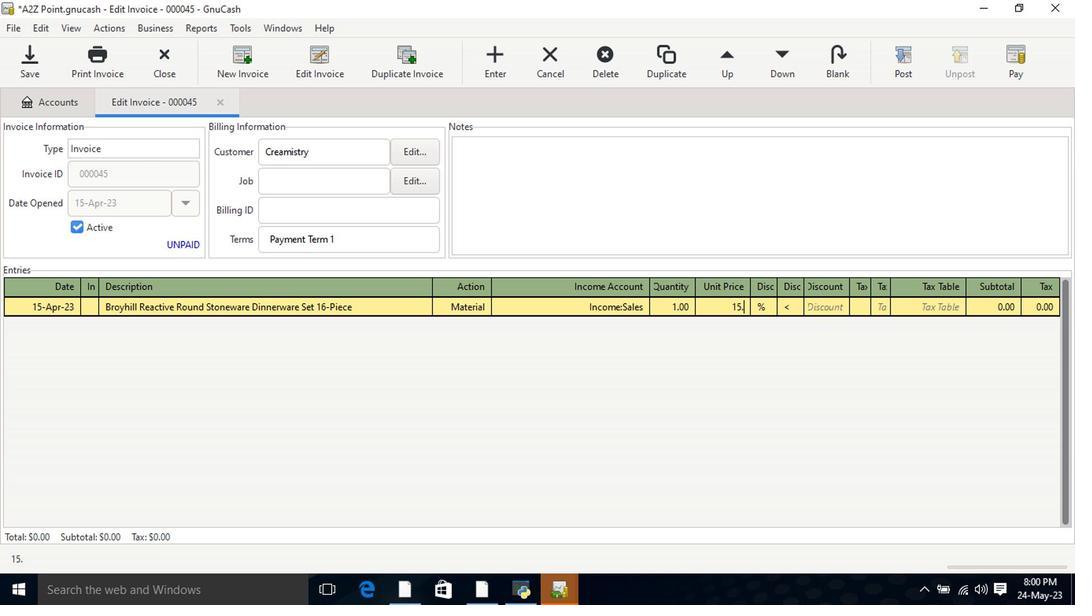 
Action: Mouse moved to (760, 311)
Screenshot: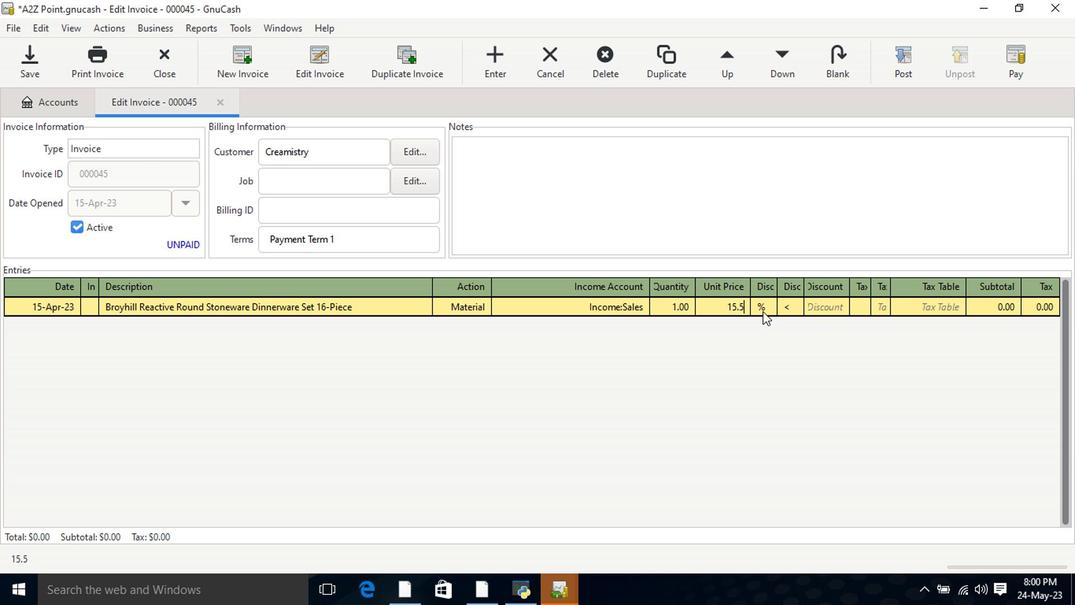
Action: Mouse pressed left at (760, 311)
Screenshot: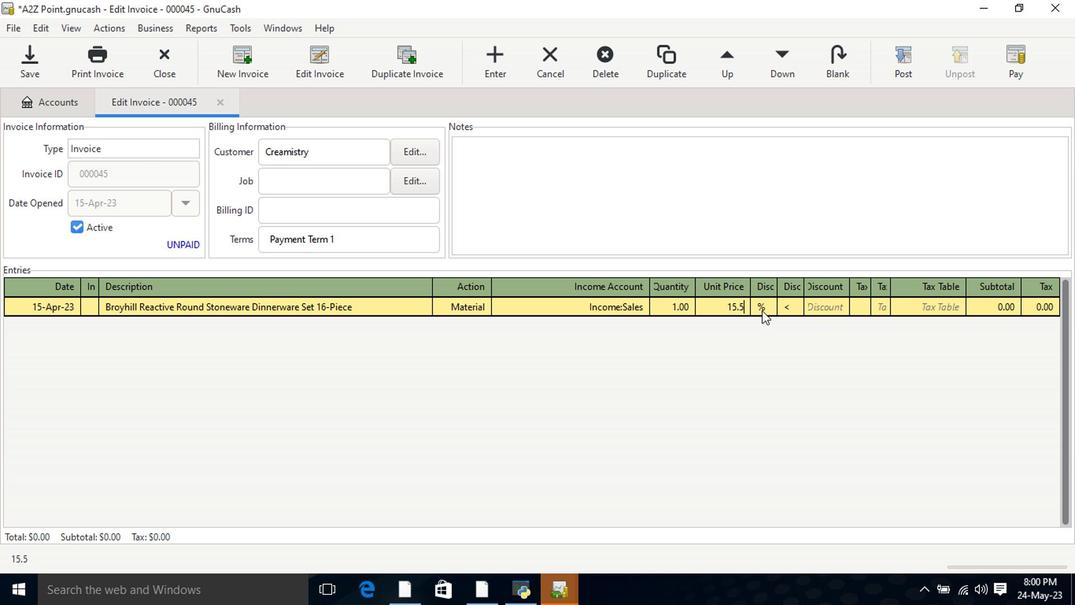 
Action: Mouse moved to (794, 309)
Screenshot: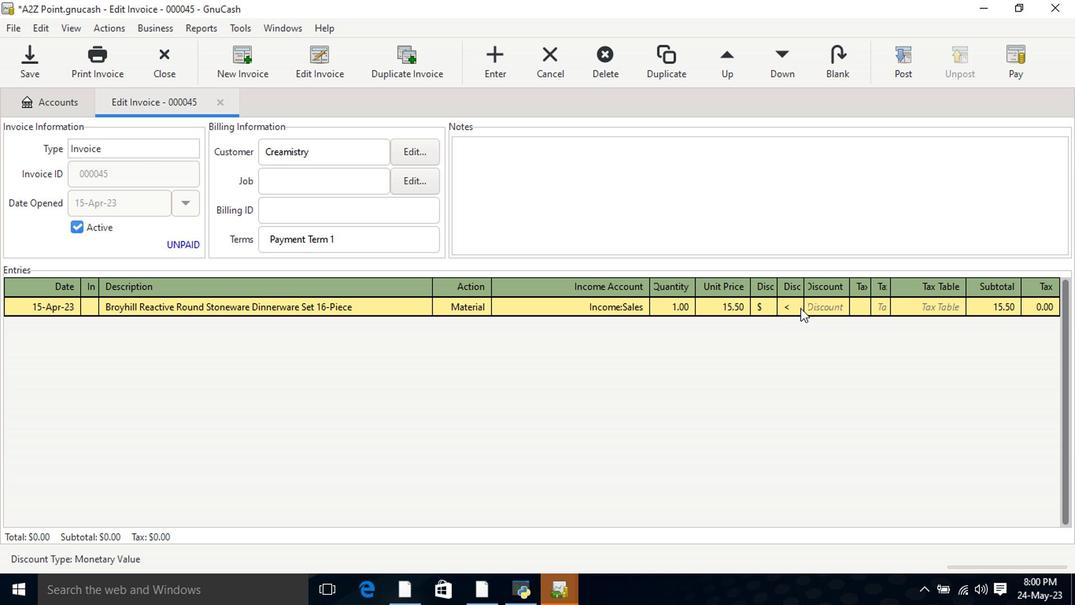
Action: Mouse pressed left at (794, 309)
Screenshot: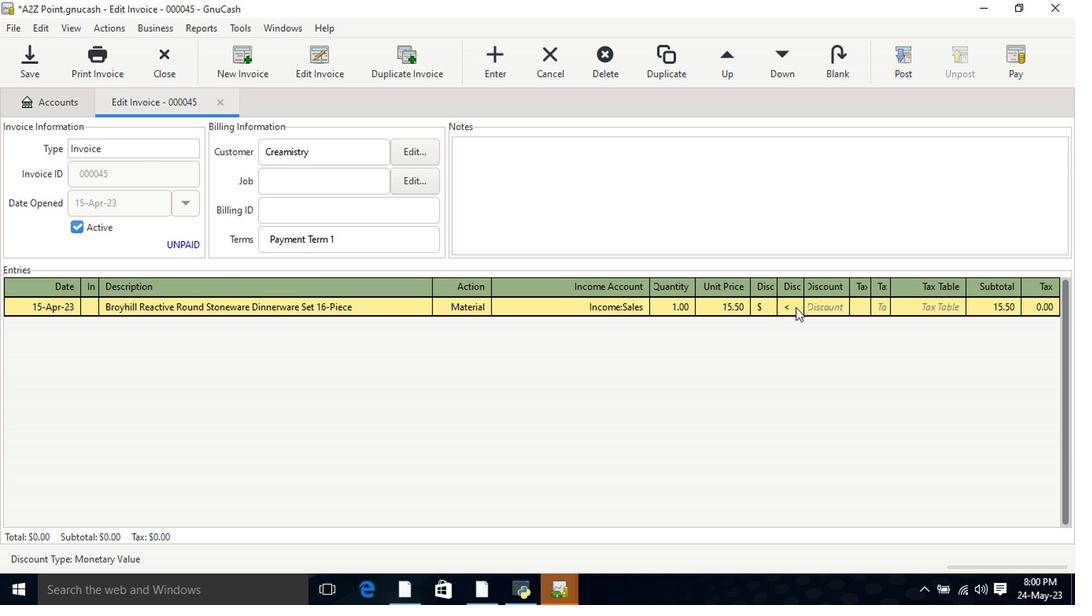 
Action: Mouse moved to (815, 309)
Screenshot: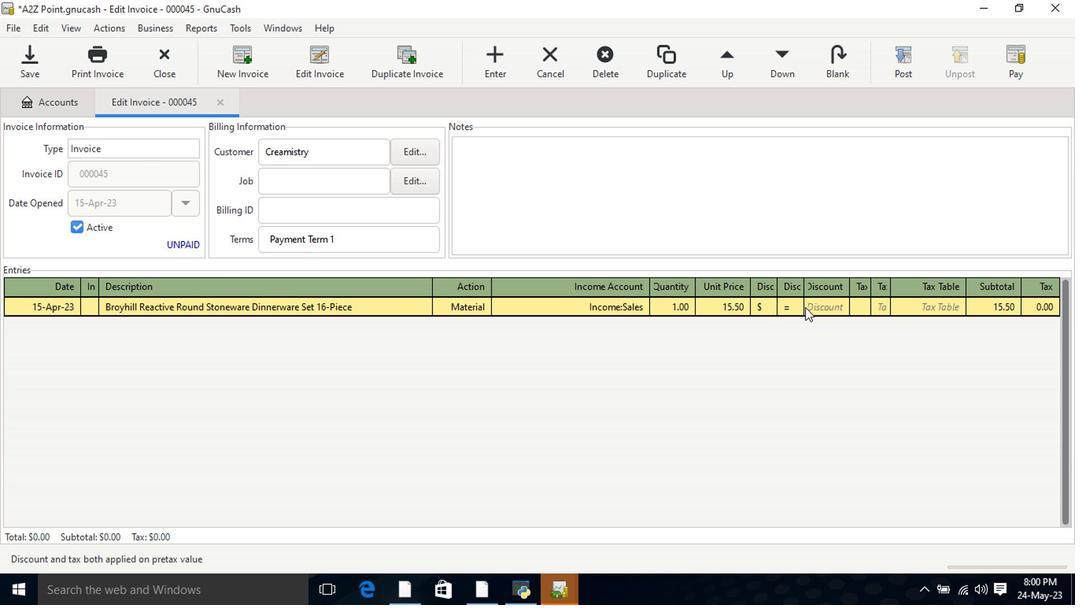 
Action: Mouse pressed left at (815, 309)
Screenshot: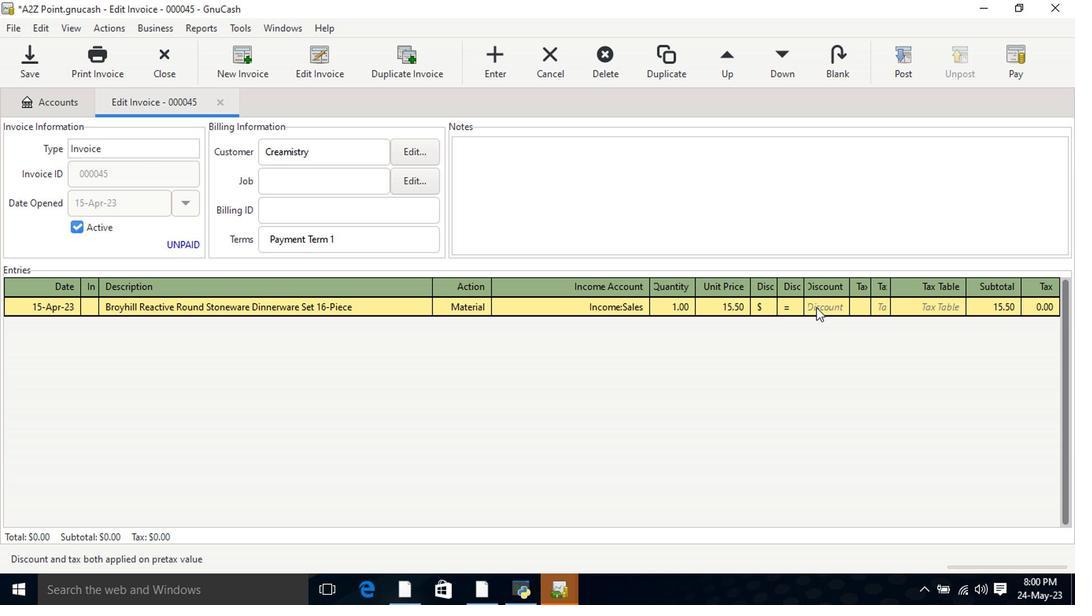 
Action: Mouse moved to (824, 309)
Screenshot: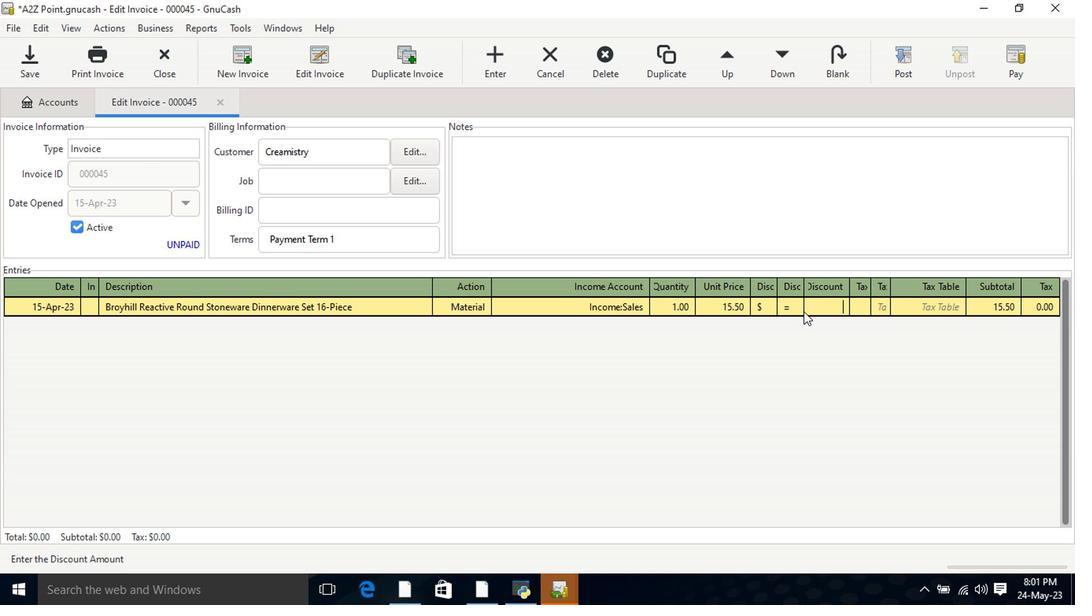 
Action: Key pressed 1<Key.tab><Key.tab><Key.shift>Talenti<Key.space><Key.shift>Confetti<Key.space><Key.shift>Cookie<Key.space><Key.shift>Gelato<Key.space><Key.shift>layers<Key.left><Key.left><Key.left><Key.left><Key.left><Key.shift><Key.left>L<Key.tab>mate<Key.tab>incom<Key.down><Key.down><Key.tab>1<Key.tab>25.75<Key.tab>
Screenshot: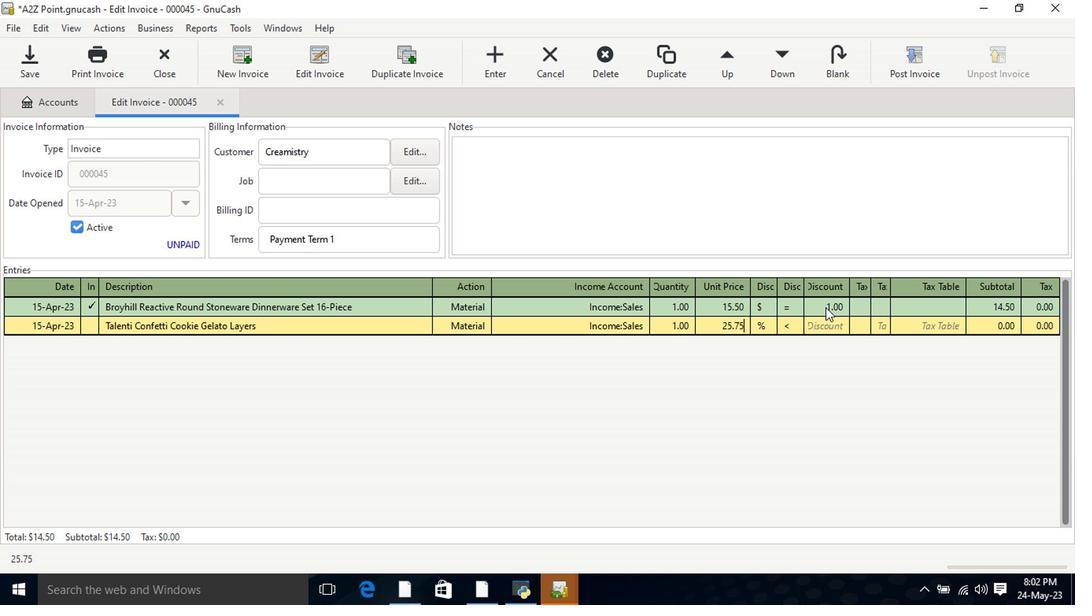 
Action: Mouse moved to (759, 334)
Screenshot: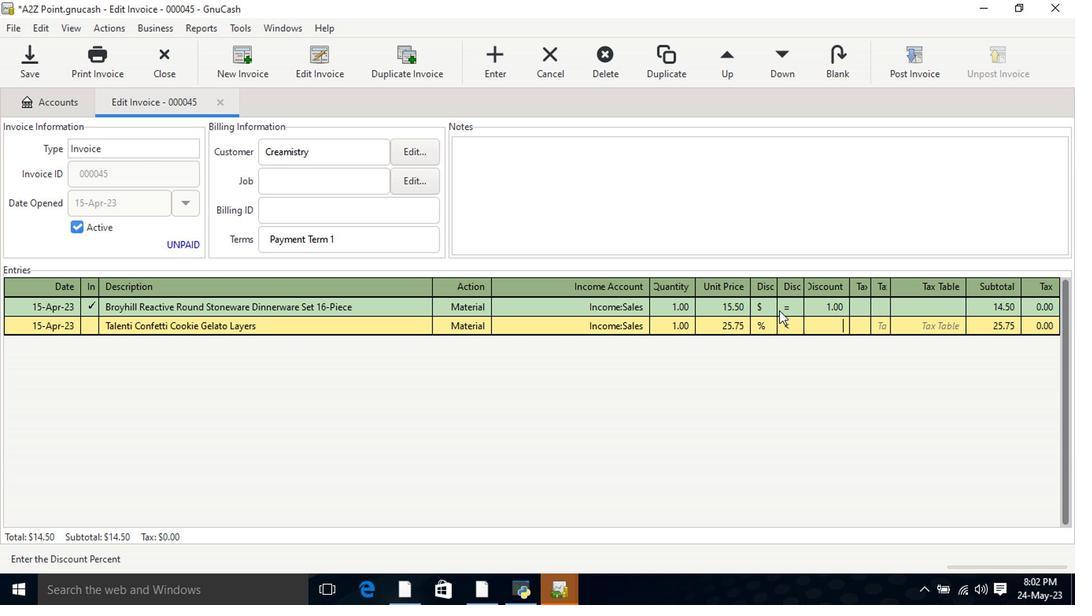 
Action: Mouse pressed left at (759, 334)
Screenshot: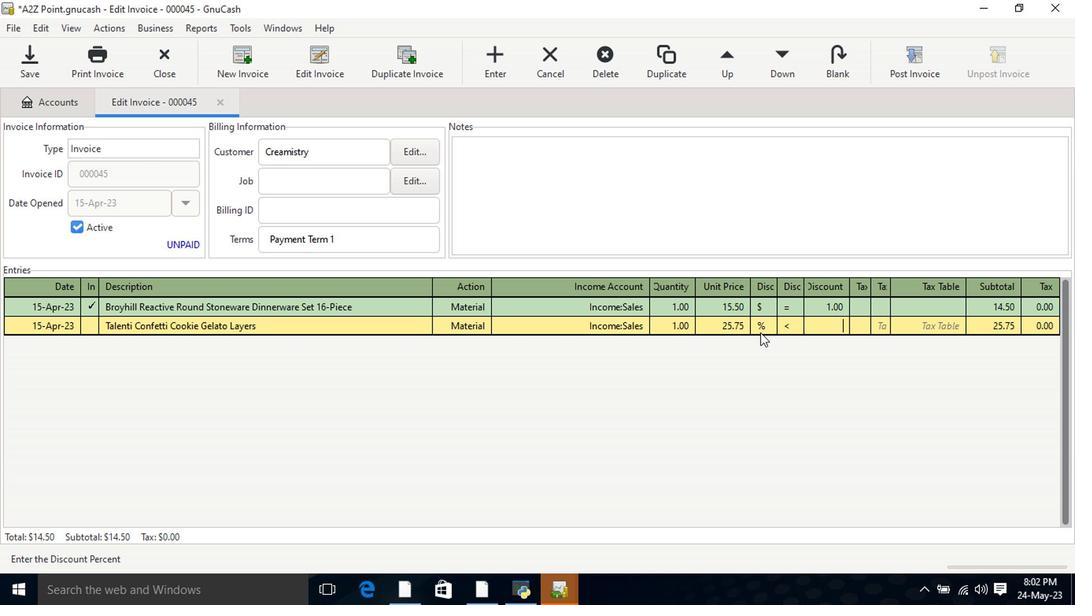 
Action: Mouse moved to (794, 328)
Screenshot: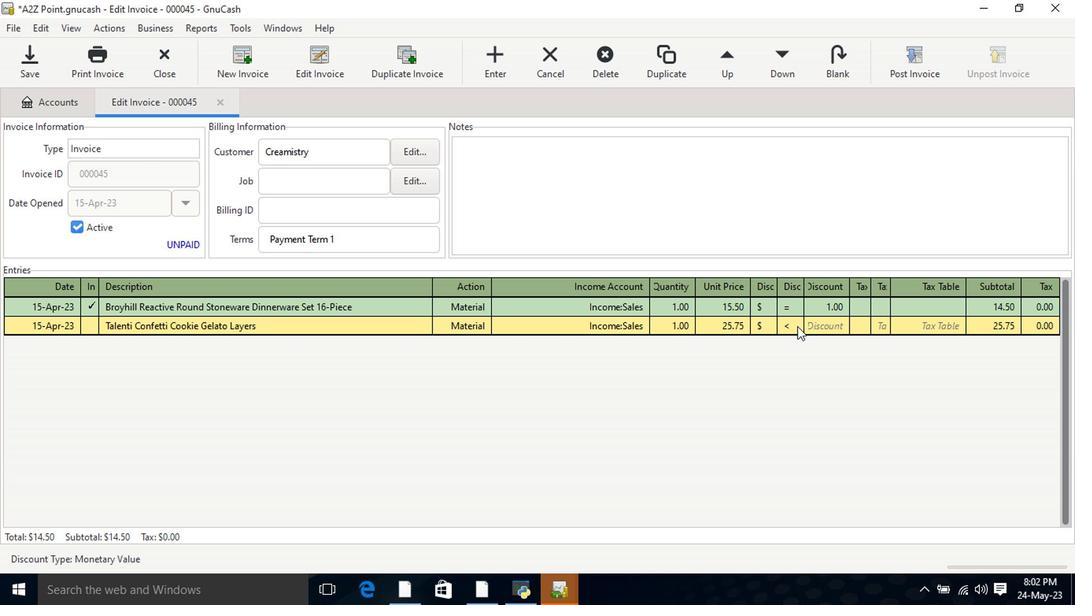
Action: Mouse pressed left at (794, 328)
Screenshot: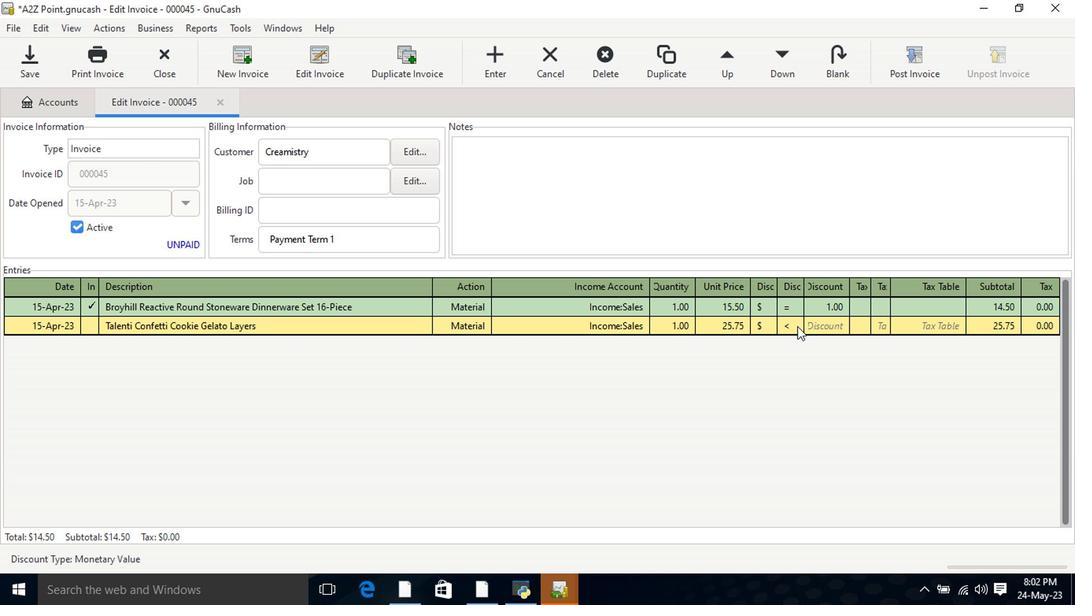 
Action: Mouse moved to (822, 326)
Screenshot: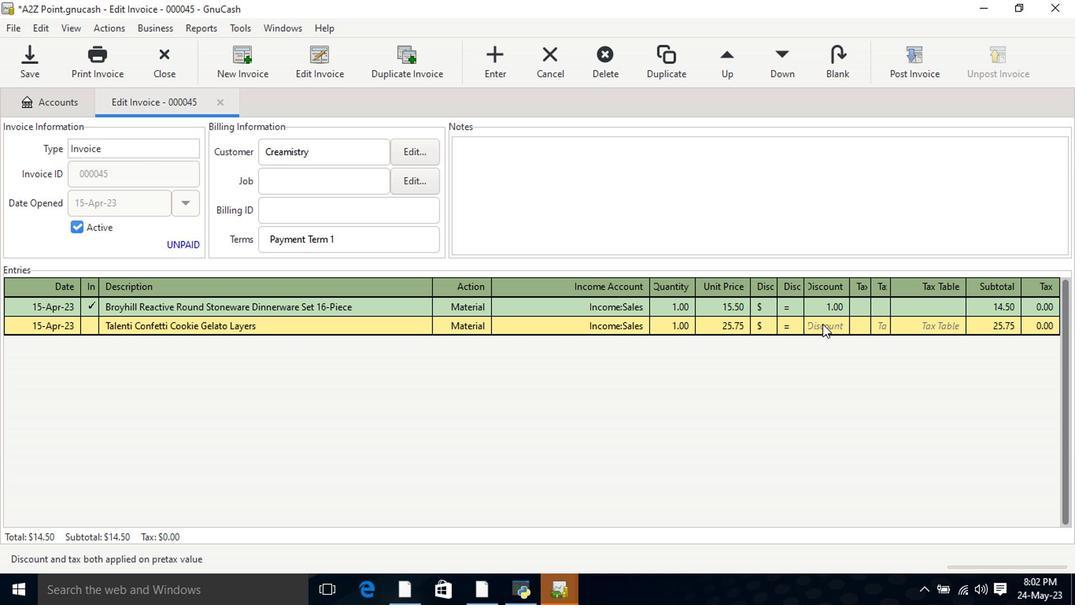 
Action: Mouse pressed left at (822, 326)
Screenshot: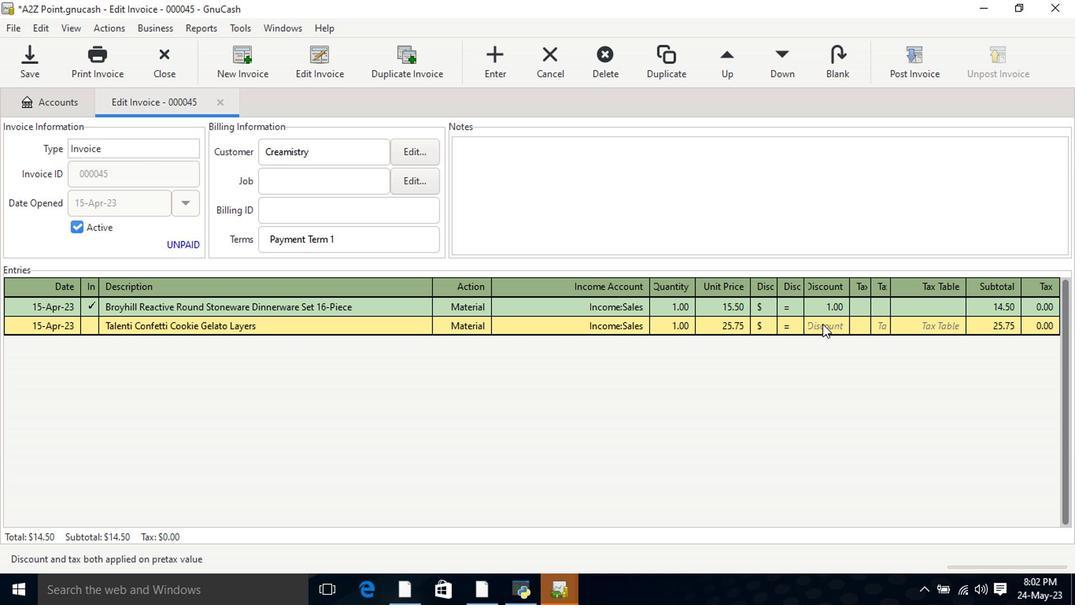 
Action: Key pressed 2<Key.tab><Key.tab><Key.shift>Green<Key.space><Key.shift>Anjou<Key.space><Key.shift>Pear<Key.space><Key.shift_r>(<Key.shift>bag<Key.shift_r>)<Key.tab>mater<Key.tab>income<Key.down><Key.down><Key.down><Key.tab>1<Key.tab>26.75<Key.tab>
Screenshot: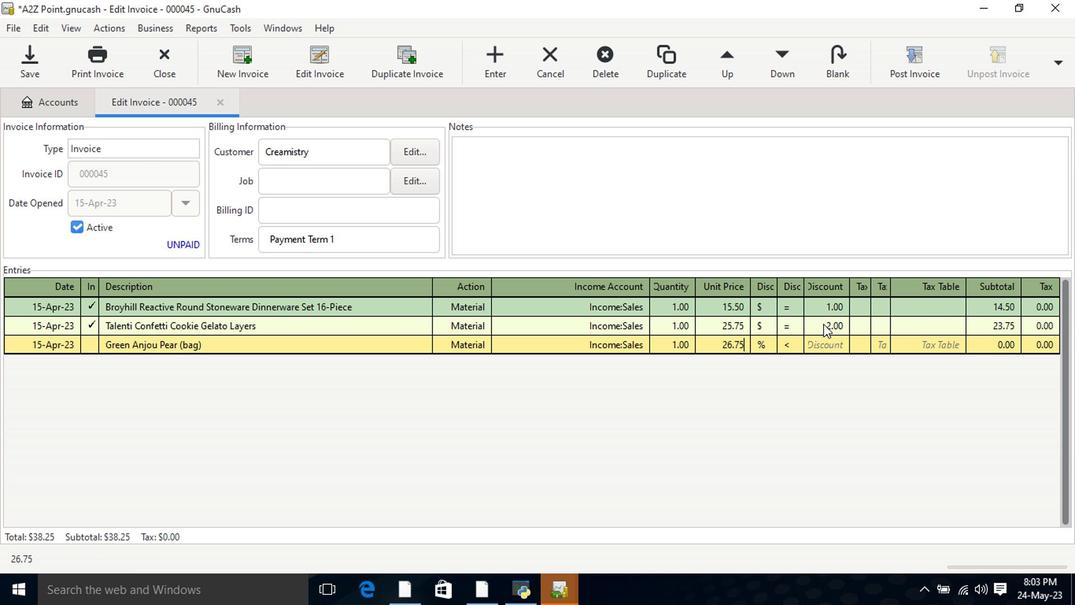 
Action: Mouse moved to (766, 343)
Screenshot: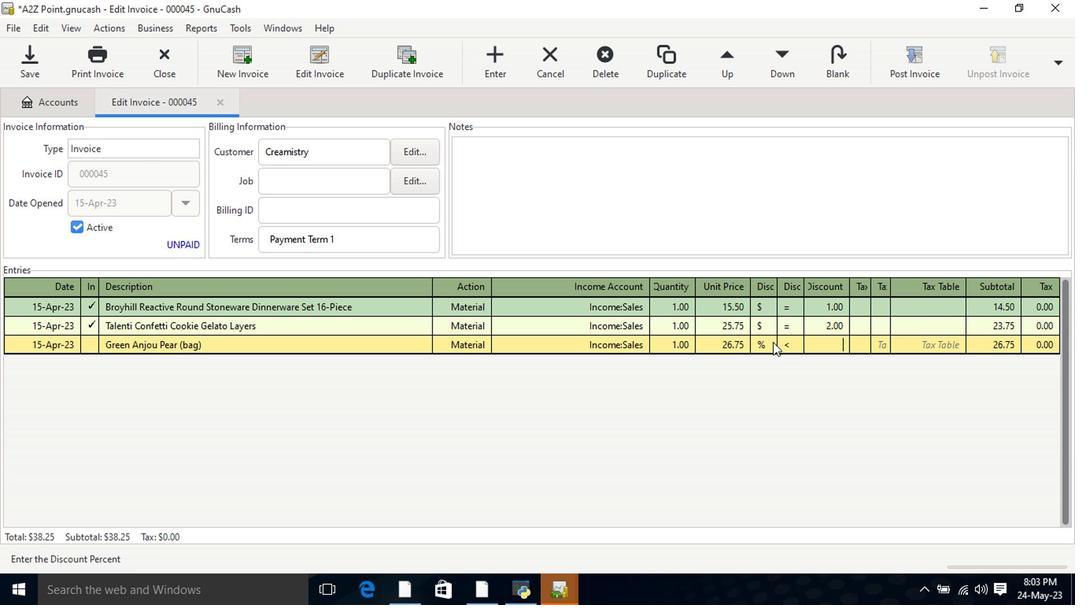 
Action: Mouse pressed left at (766, 343)
Screenshot: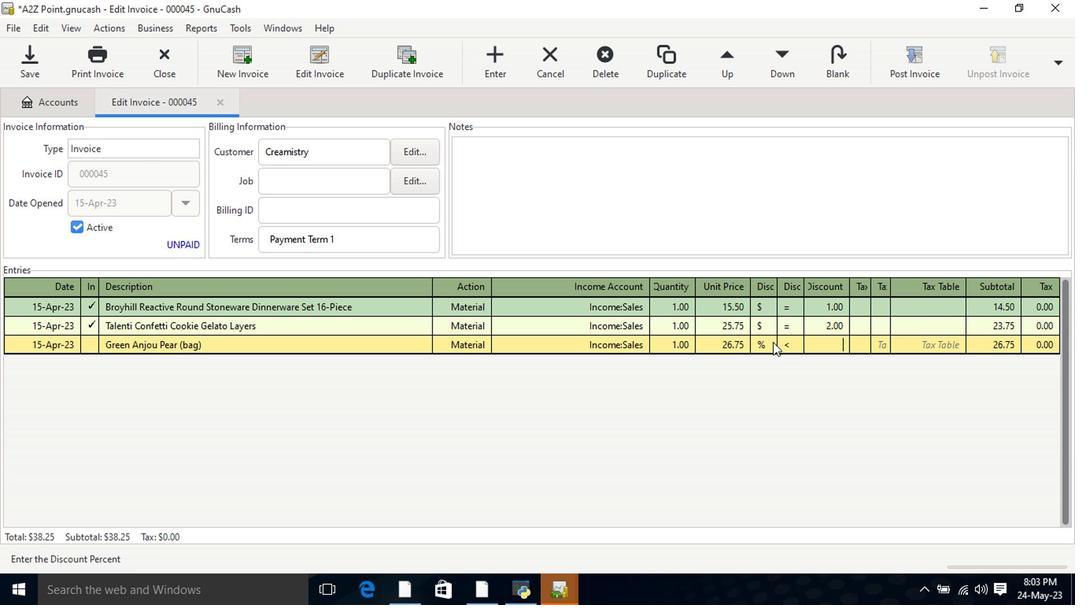 
Action: Mouse moved to (789, 349)
Screenshot: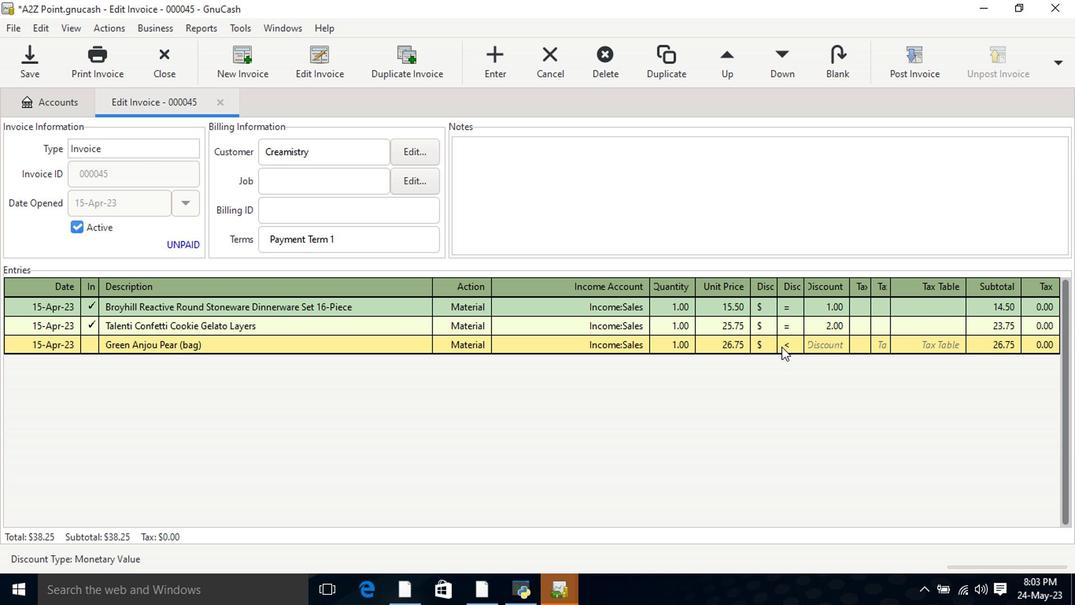 
Action: Mouse pressed left at (789, 349)
Screenshot: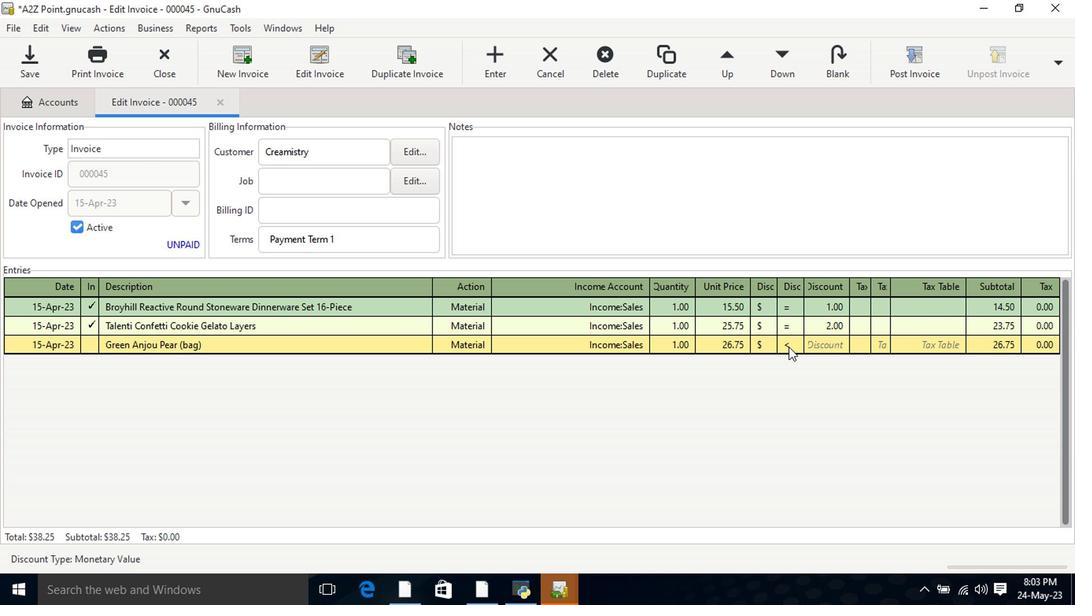 
Action: Mouse moved to (815, 350)
Screenshot: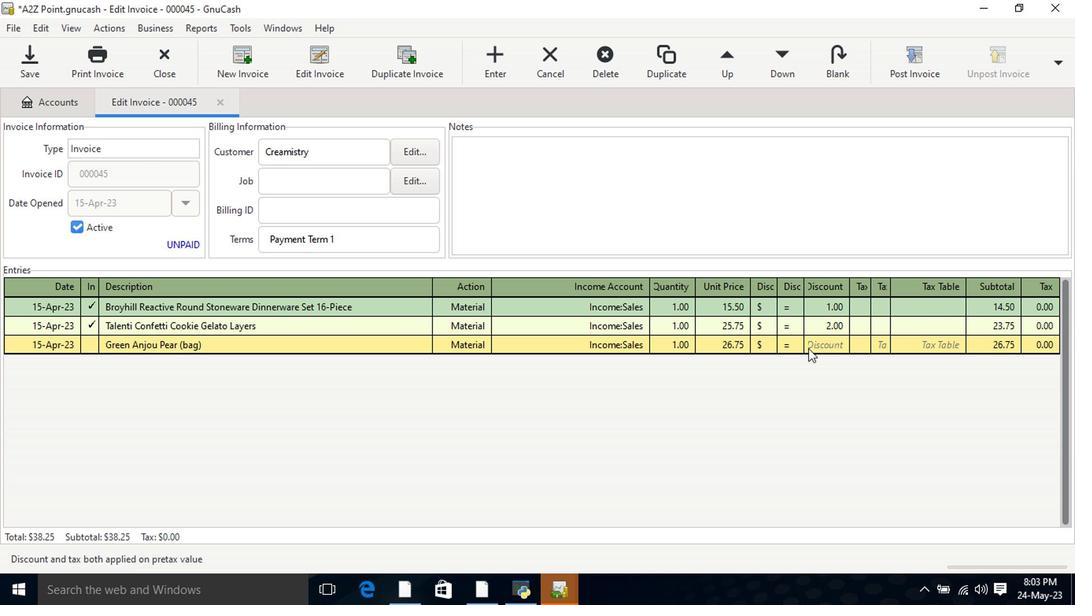 
Action: Mouse pressed left at (815, 350)
Screenshot: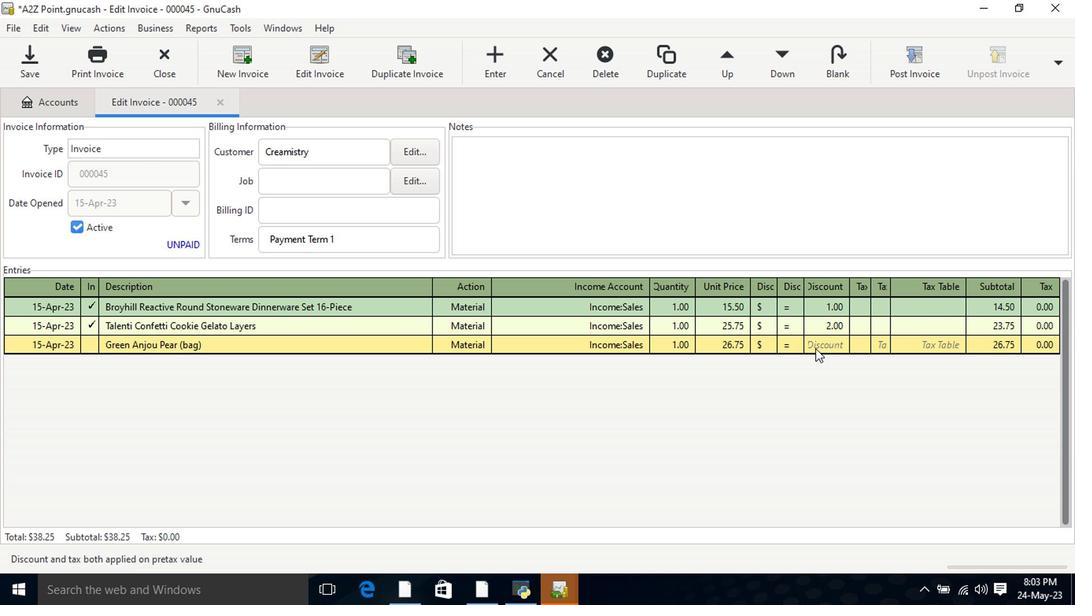 
Action: Key pressed 2.5
Screenshot: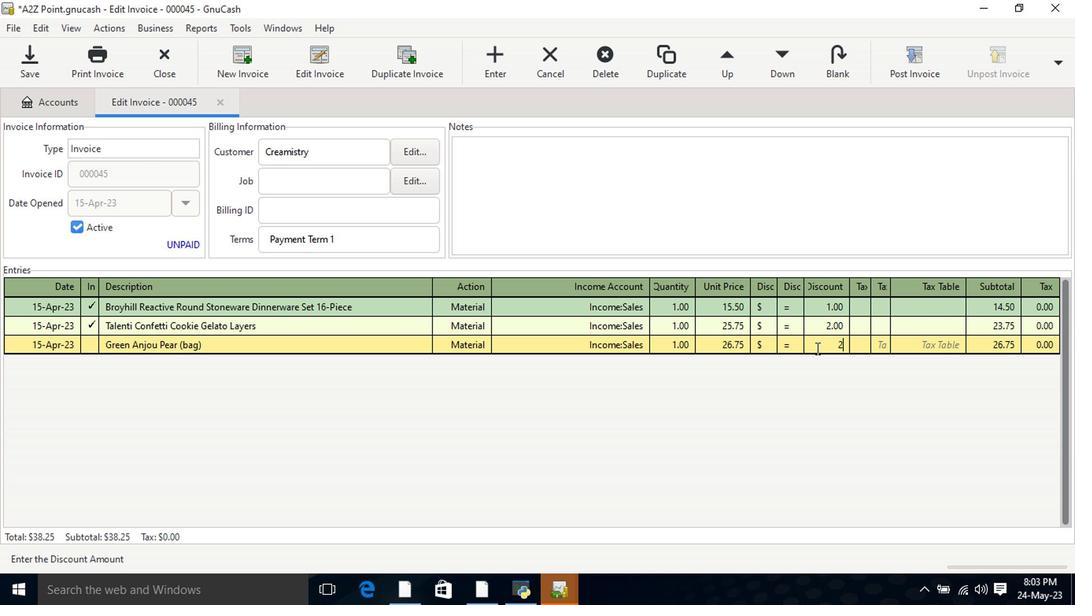 
Action: Mouse moved to (814, 350)
Screenshot: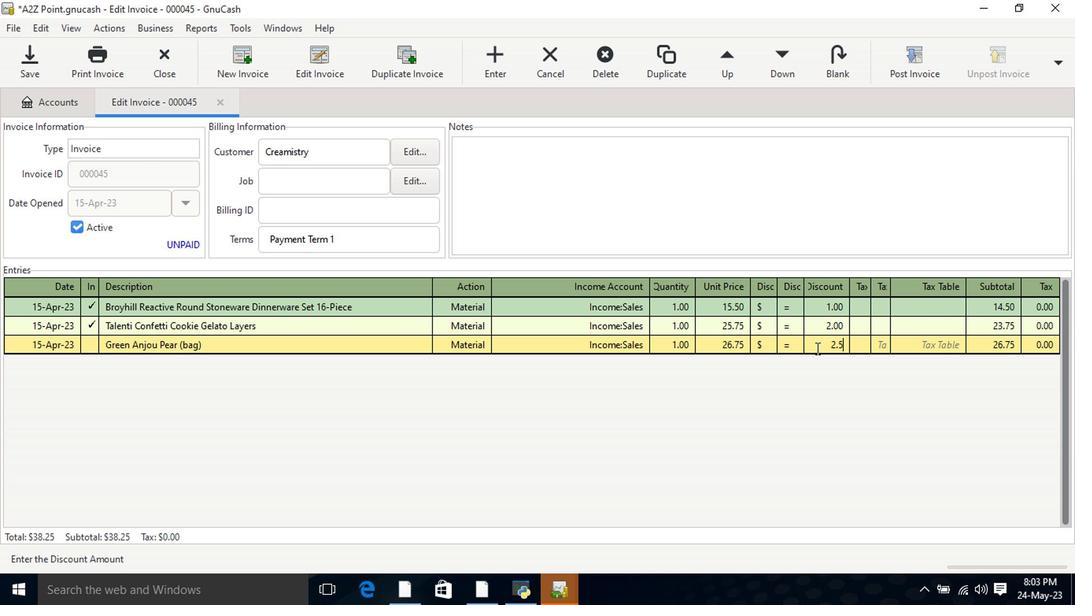 
Action: Key pressed <Key.tab>
Screenshot: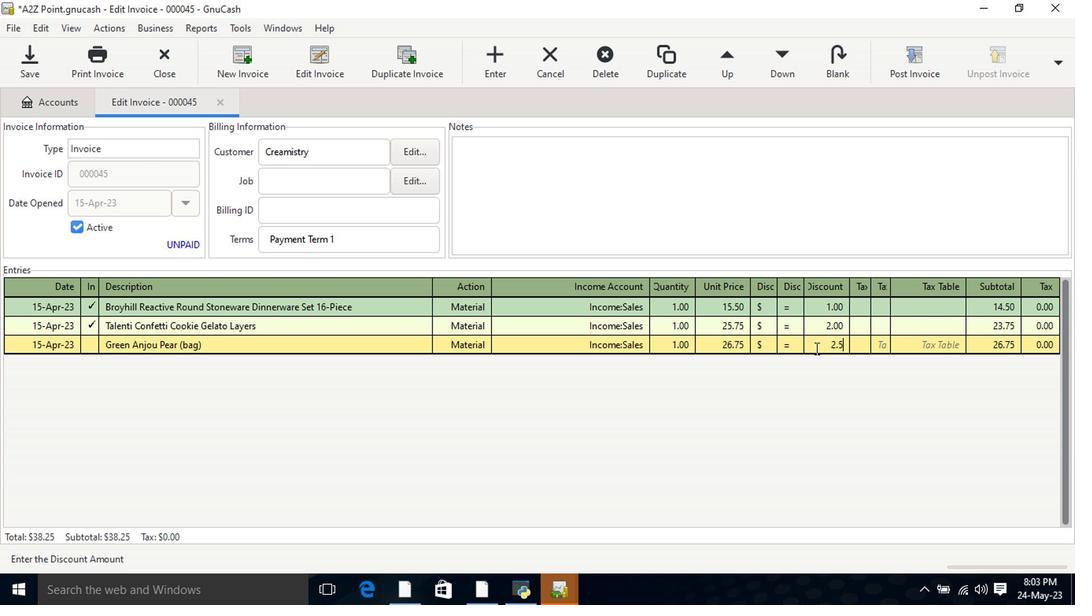 
Action: Mouse moved to (649, 206)
Screenshot: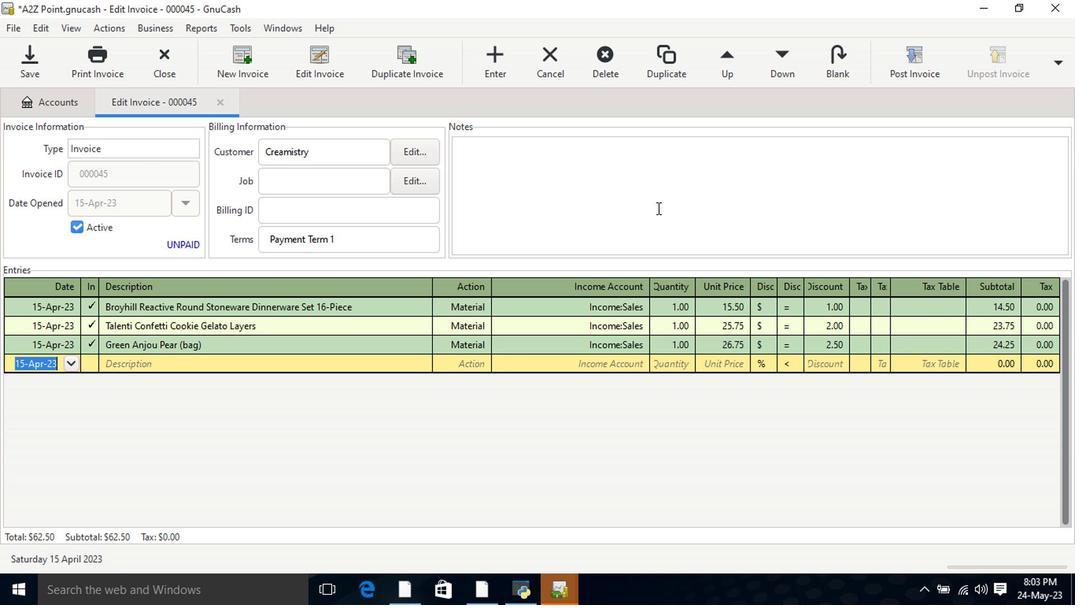 
Action: Mouse pressed left at (649, 206)
Screenshot: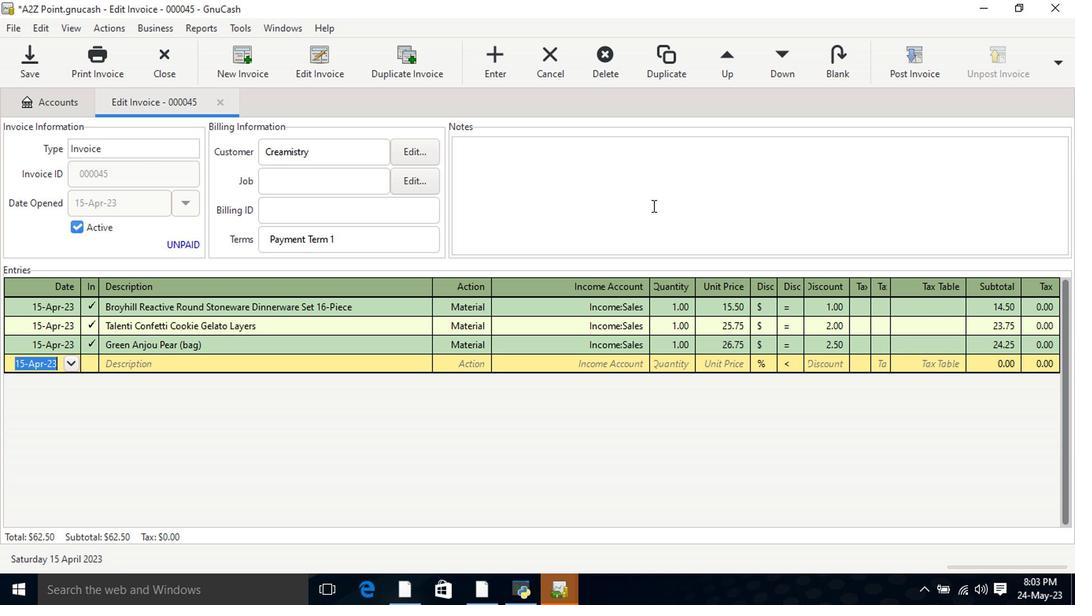 
Action: Key pressed <Key.shift>looki<Key.backspace><Key.backspace><Key.backspace><Key.backspace><Key.backspace><Key.shift>Looking<Key.space>forward<Key.space>to<Key.space>serving<Key.space>
Screenshot: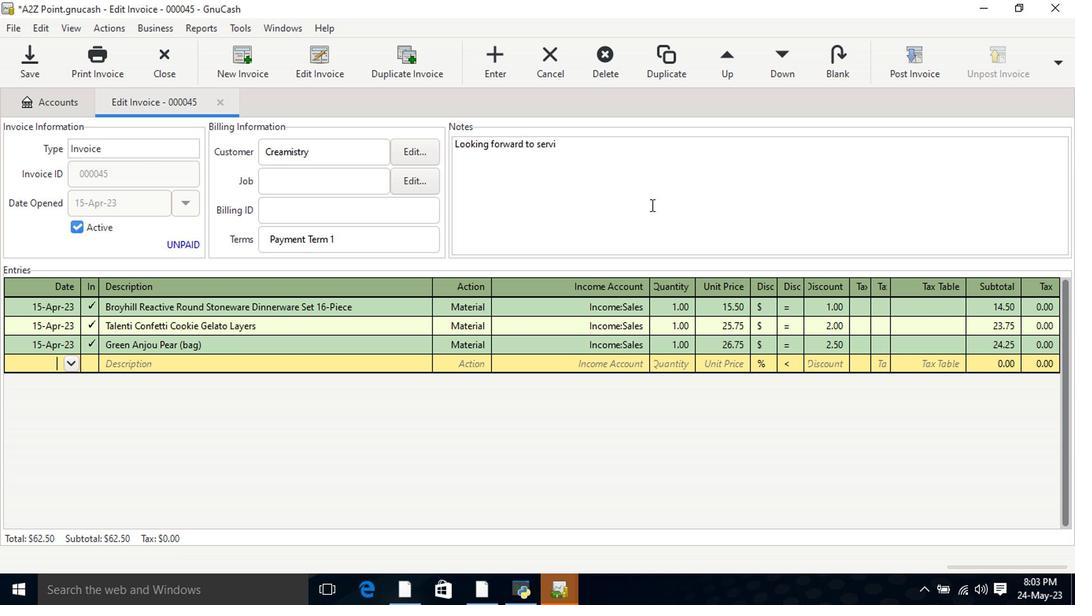
Action: Mouse moved to (634, 163)
Screenshot: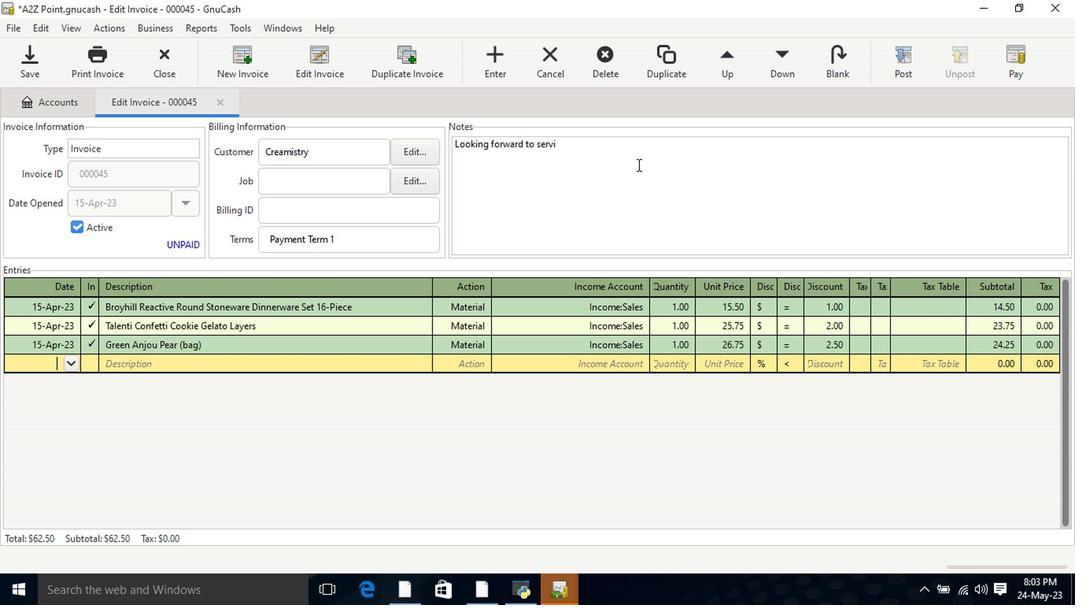 
Action: Mouse pressed left at (634, 163)
Screenshot: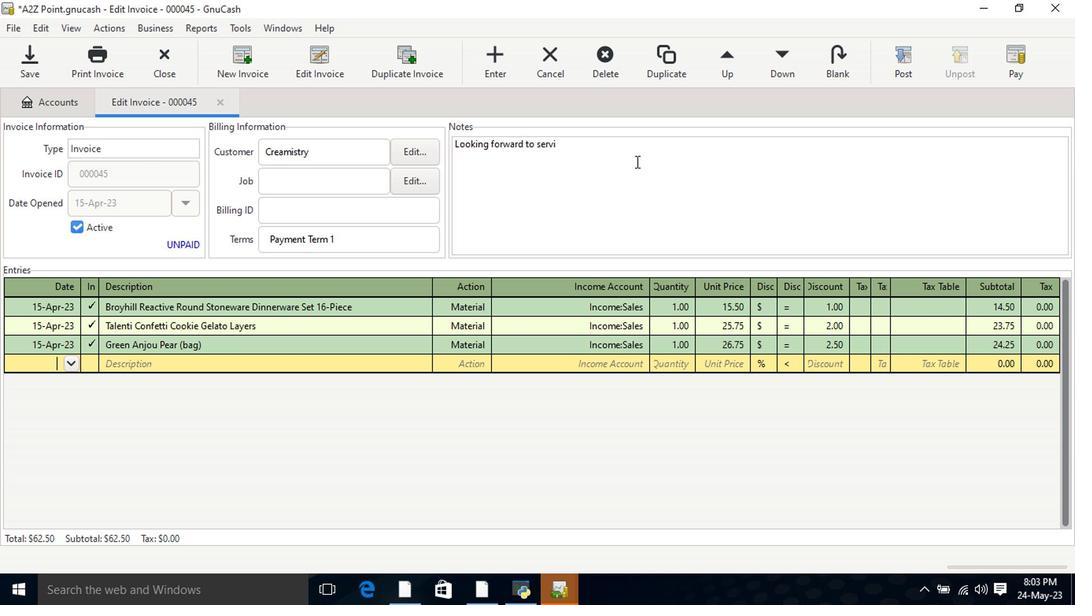
Action: Mouse moved to (633, 163)
Screenshot: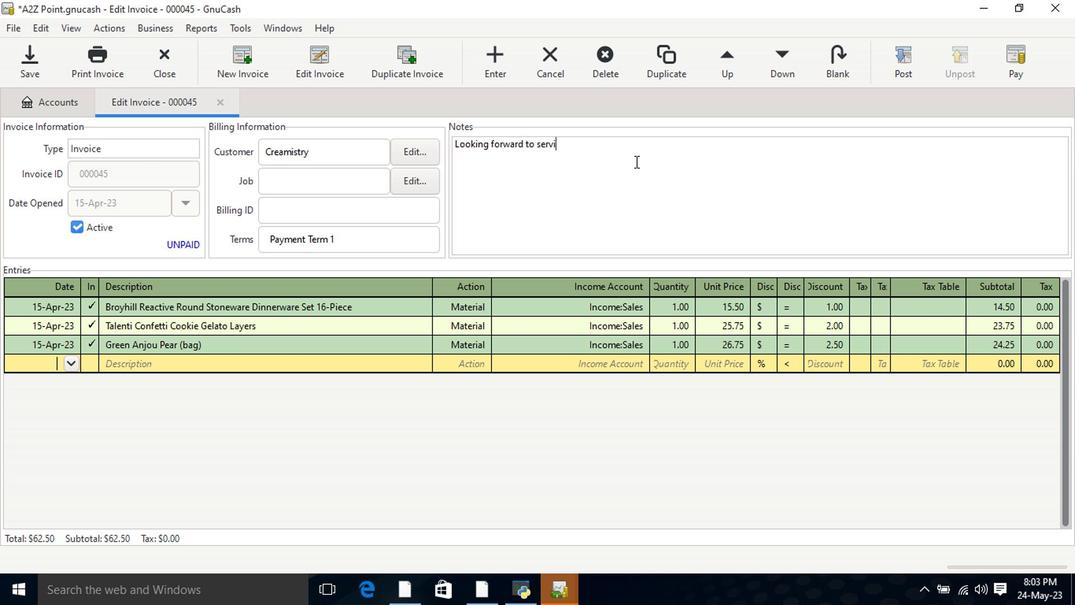 
Action: Key pressed ng<Key.space>you<Key.space>agains<Key.backspace>.
Screenshot: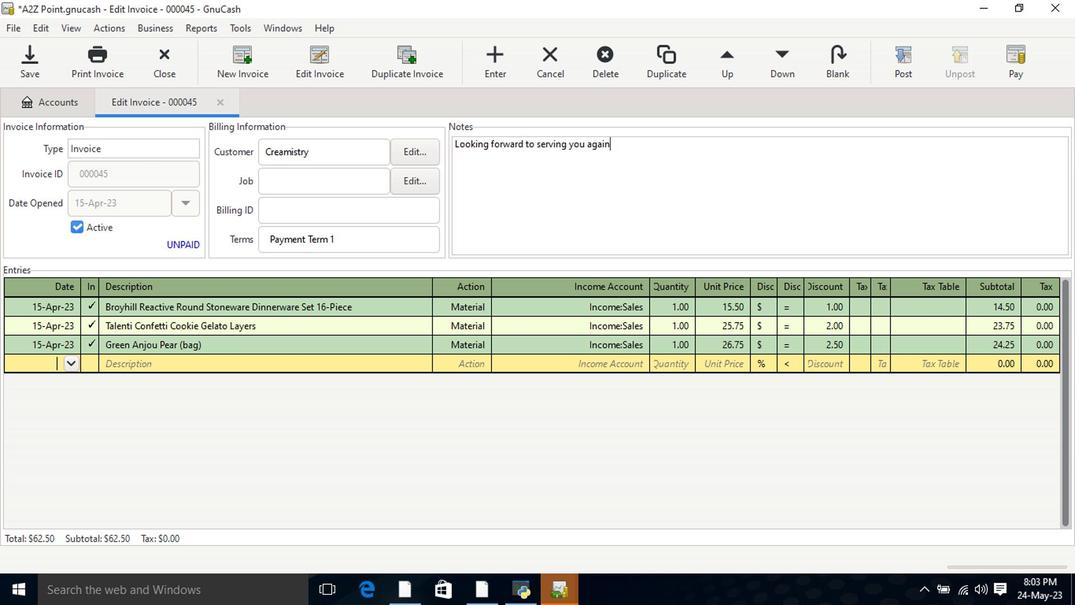 
Action: Mouse moved to (897, 67)
Screenshot: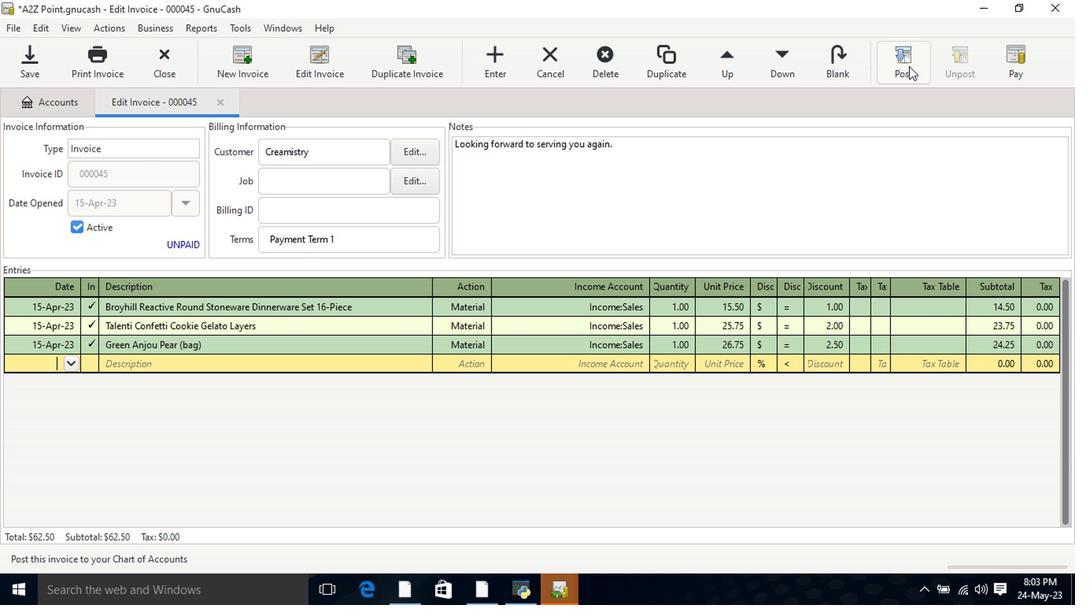 
Action: Mouse pressed left at (897, 67)
Screenshot: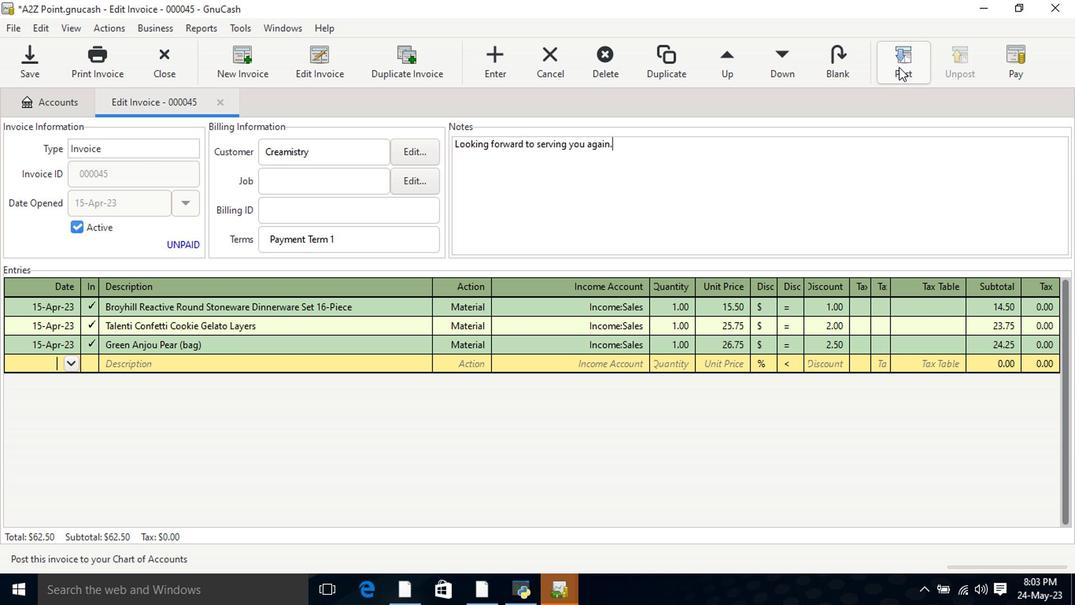 
Action: Mouse moved to (681, 280)
Screenshot: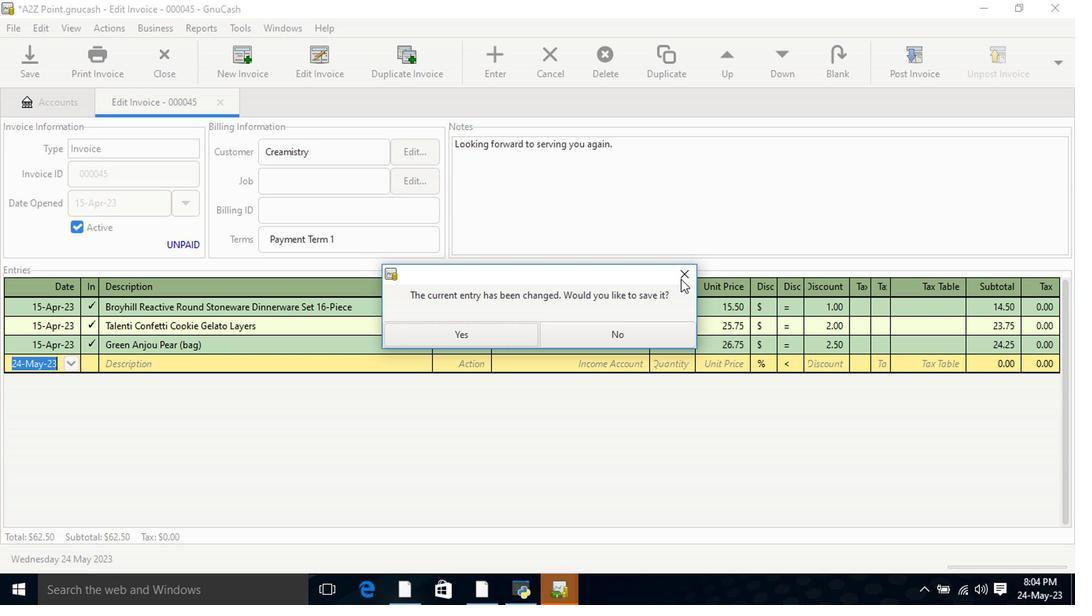 
Action: Mouse pressed left at (681, 280)
Screenshot: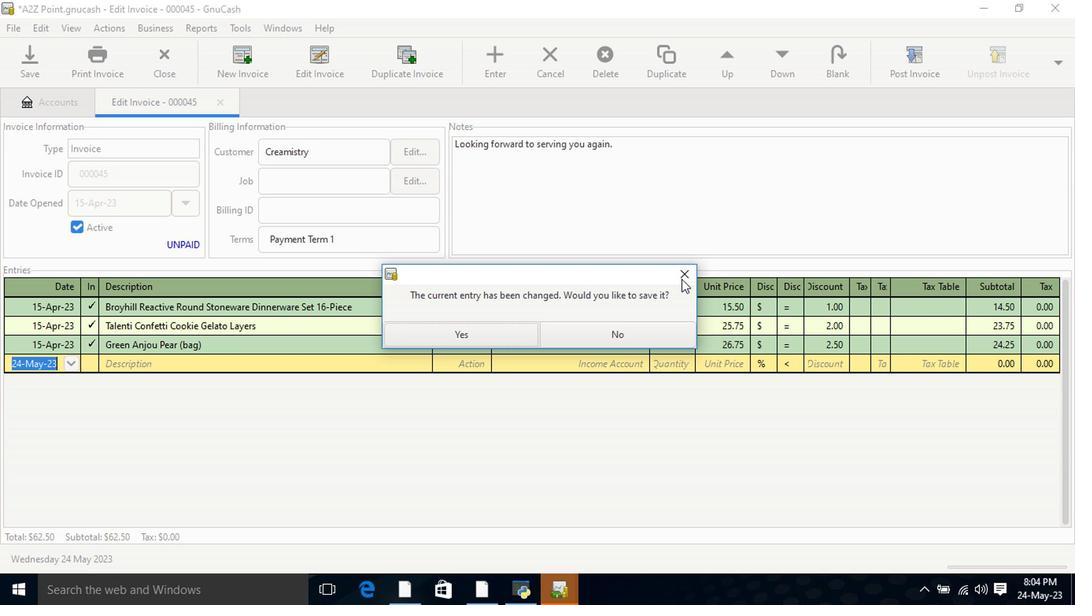 
Action: Mouse moved to (678, 208)
Screenshot: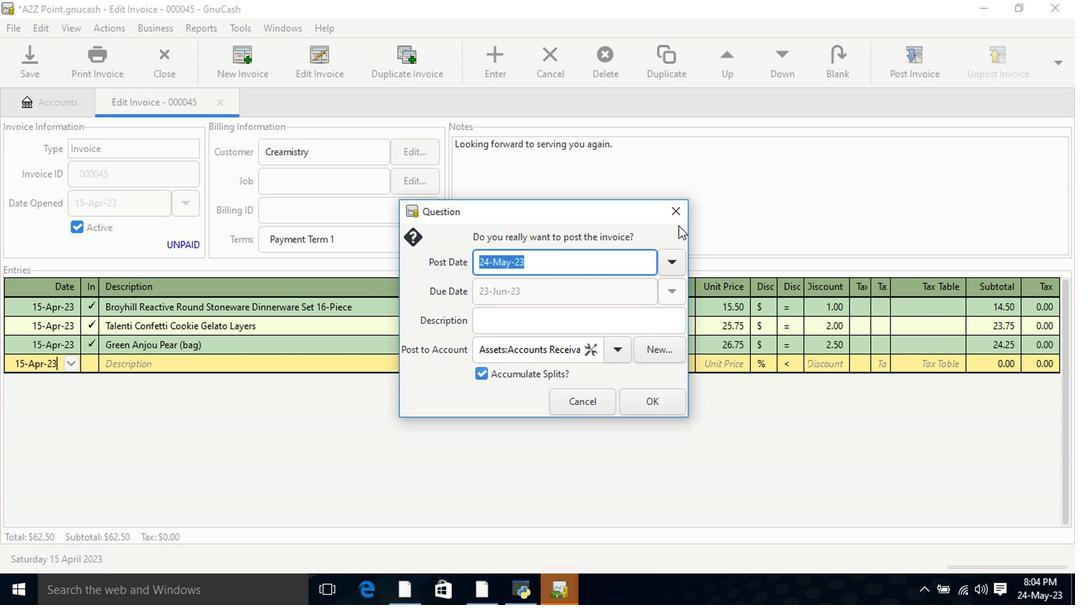 
Action: Mouse pressed left at (678, 208)
Screenshot: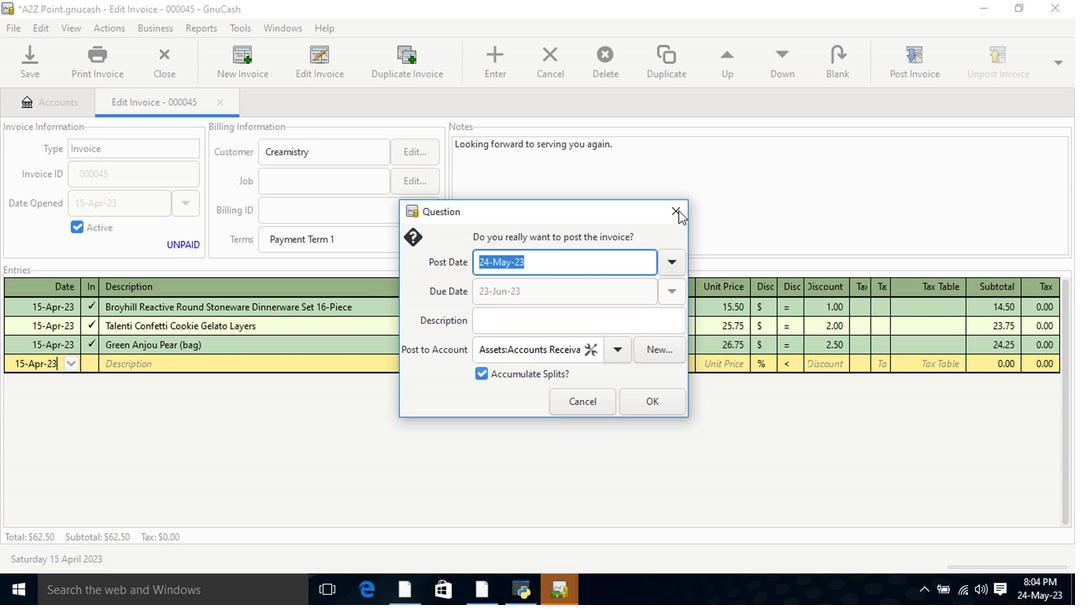 
Action: Mouse moved to (250, 332)
Screenshot: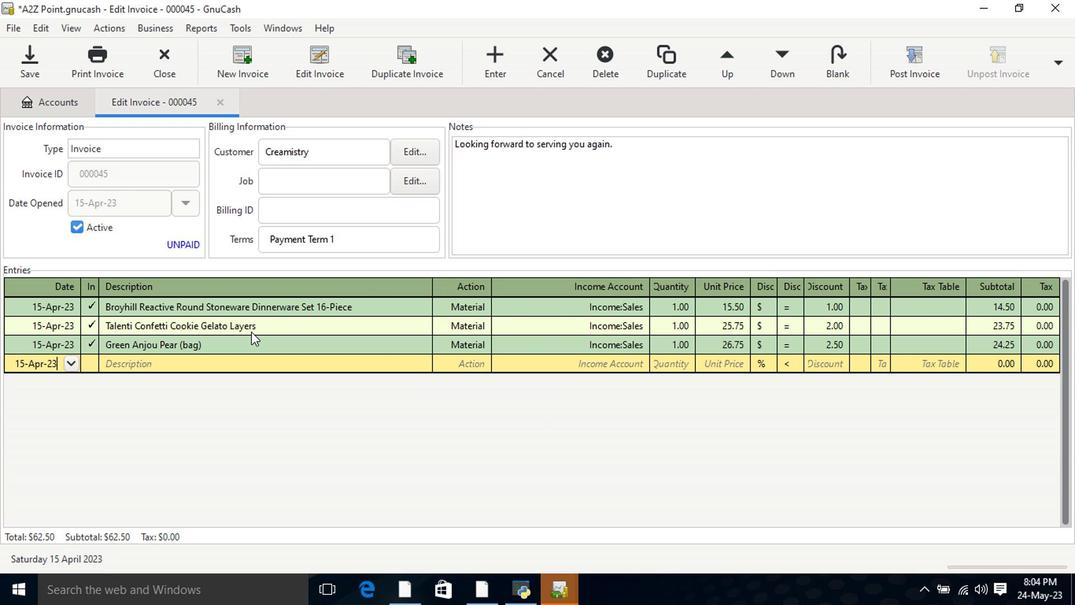 
Action: Key pressed <Key.tab>
Screenshot: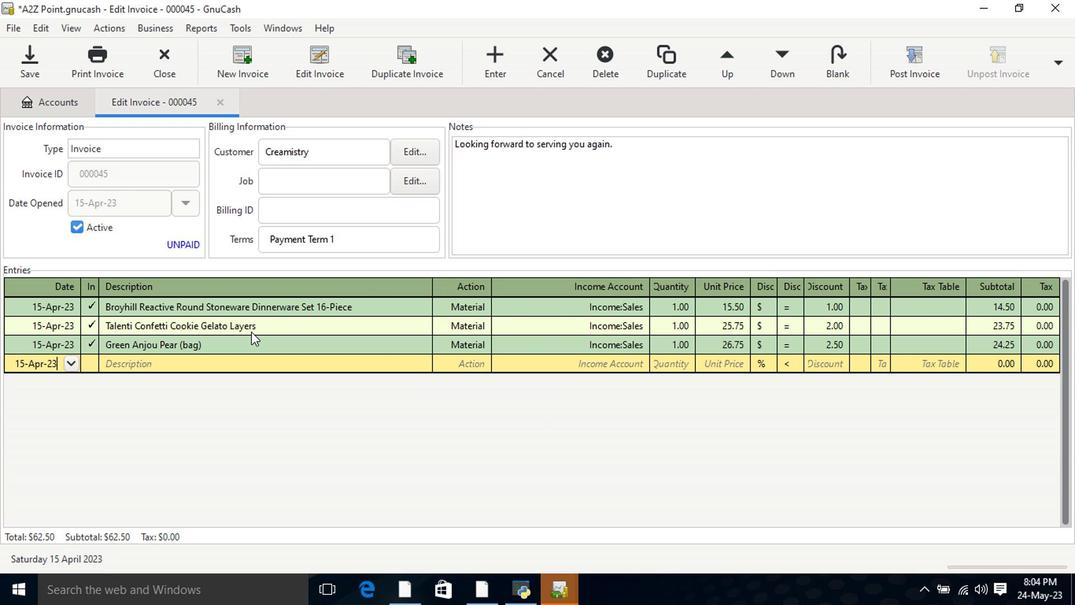 
Action: Mouse moved to (651, 159)
Screenshot: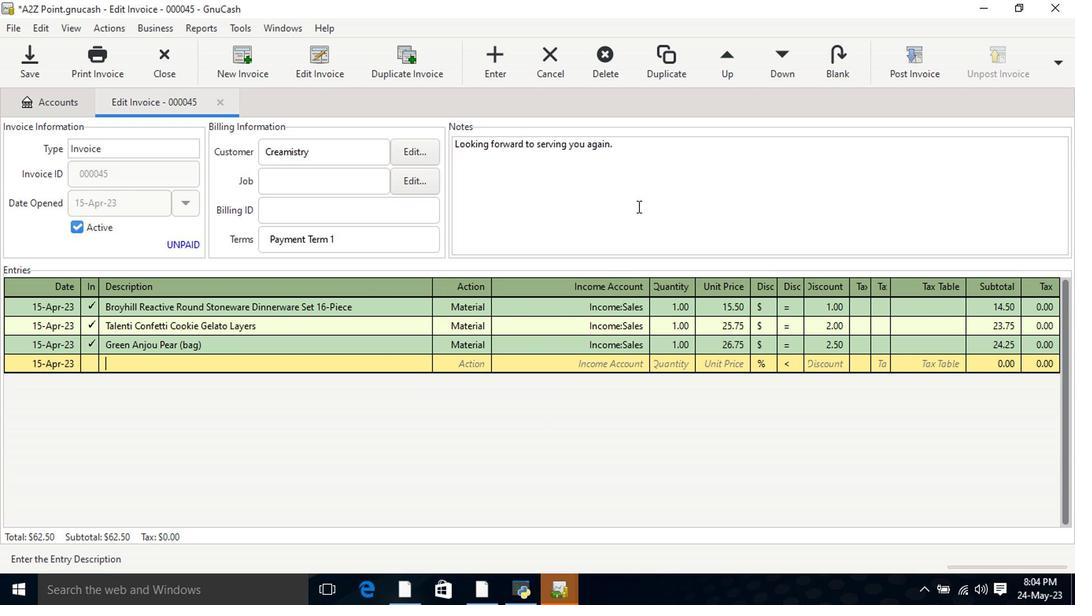 
Action: Mouse pressed left at (651, 159)
Screenshot: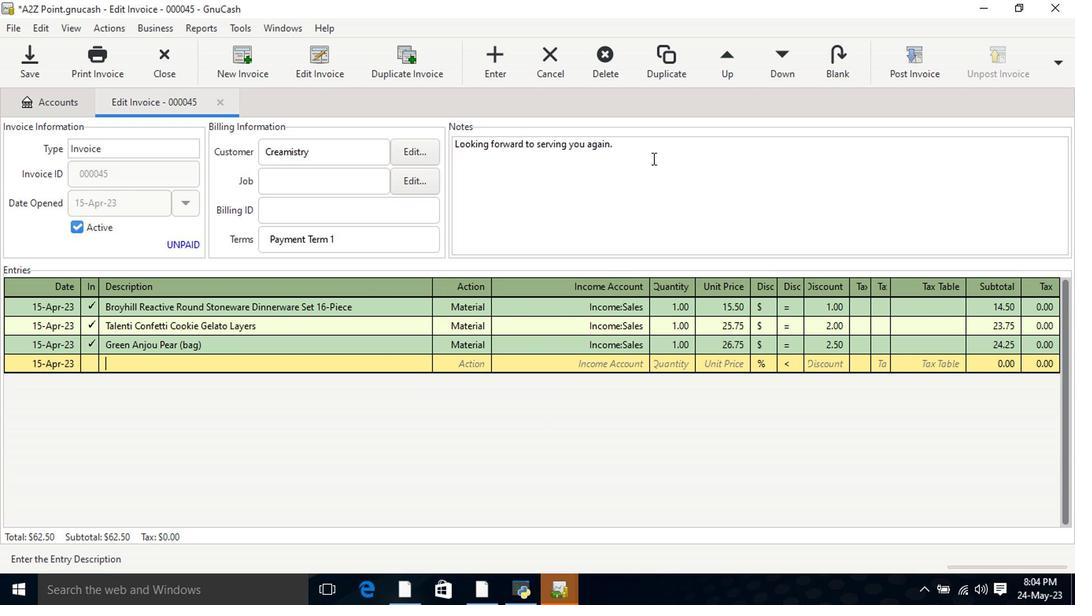 
Action: Mouse moved to (894, 72)
Screenshot: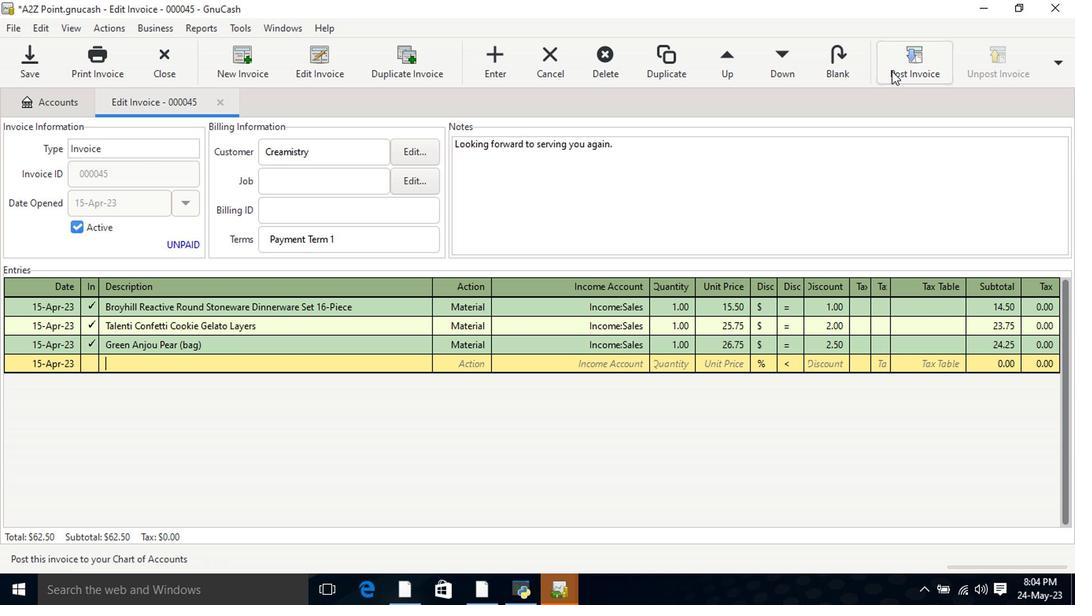 
Action: Mouse pressed left at (894, 72)
Screenshot: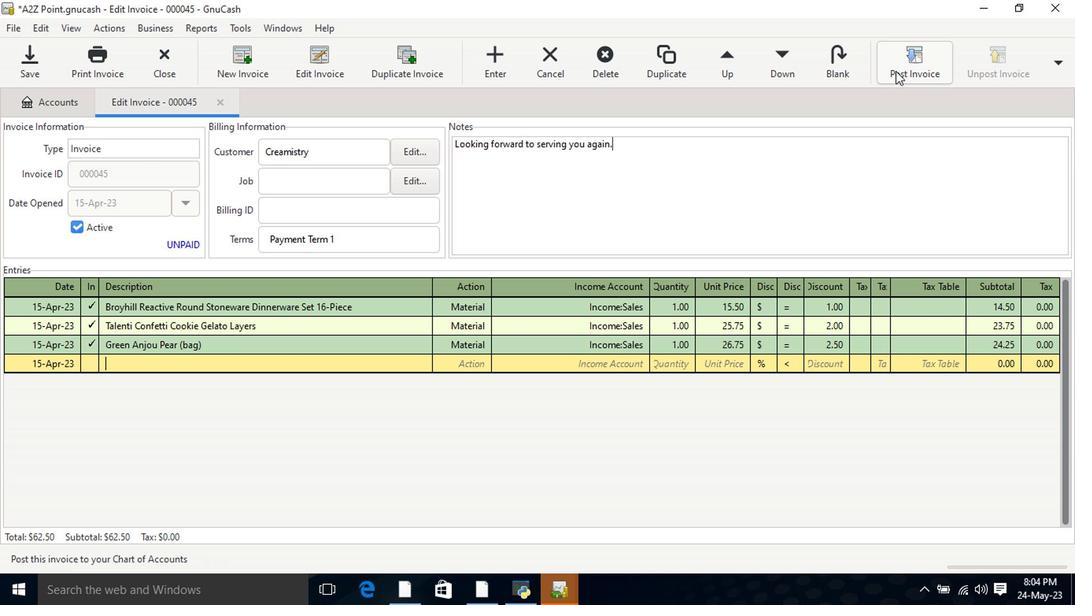 
Action: Mouse moved to (667, 266)
Screenshot: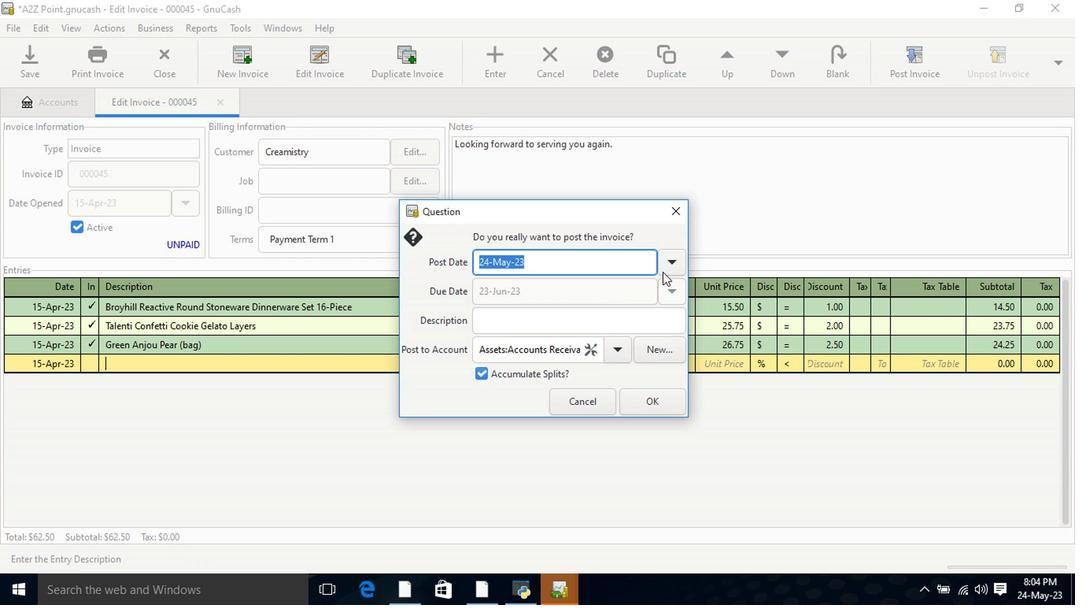
Action: Mouse pressed left at (667, 266)
Screenshot: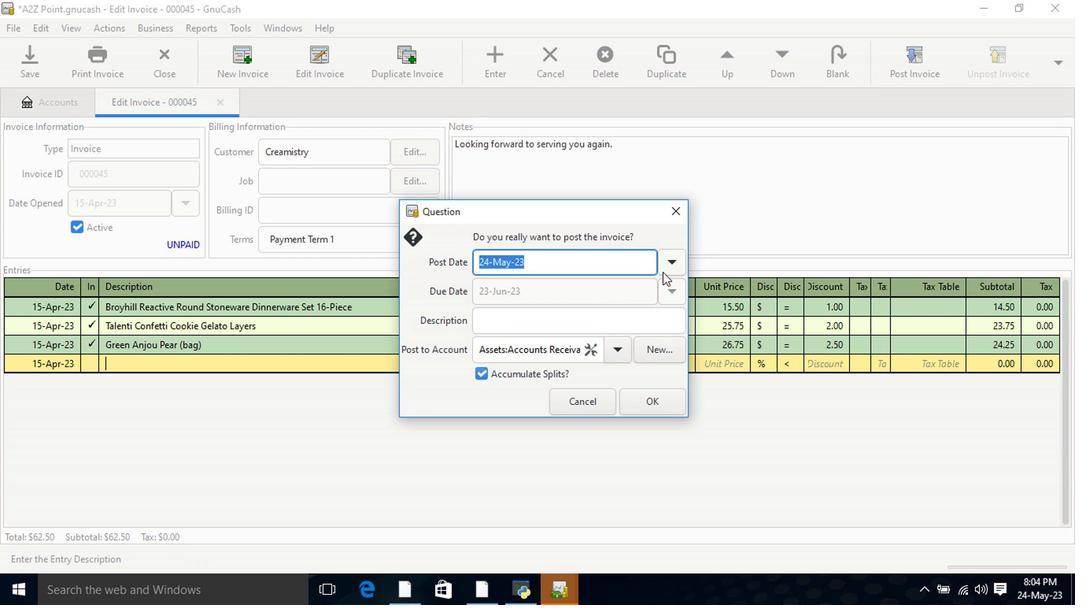 
Action: Mouse moved to (550, 290)
Screenshot: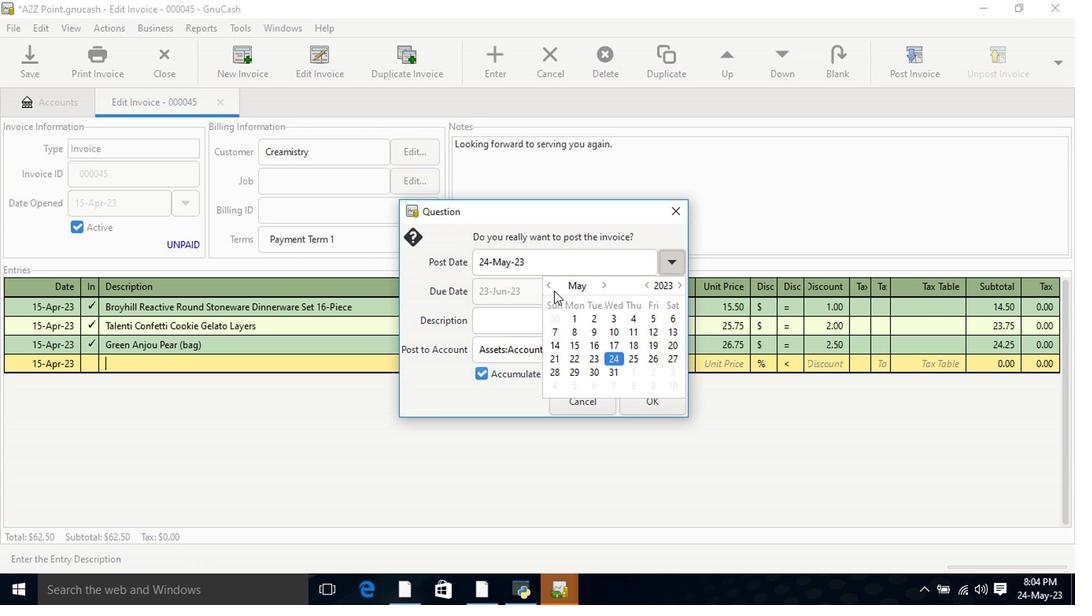 
Action: Mouse pressed left at (550, 290)
Screenshot: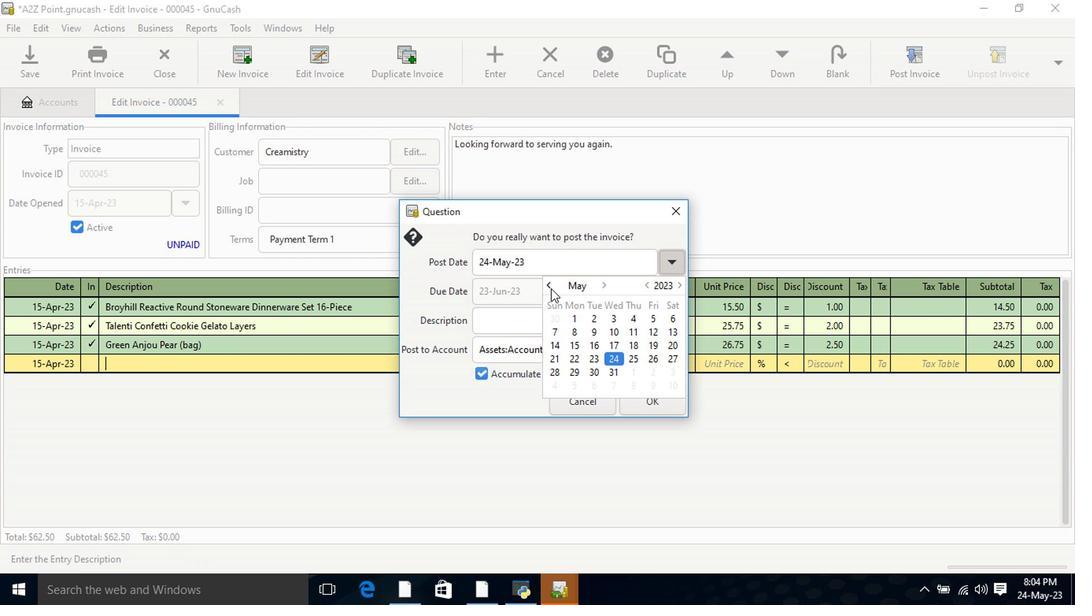 
Action: Mouse moved to (667, 345)
Screenshot: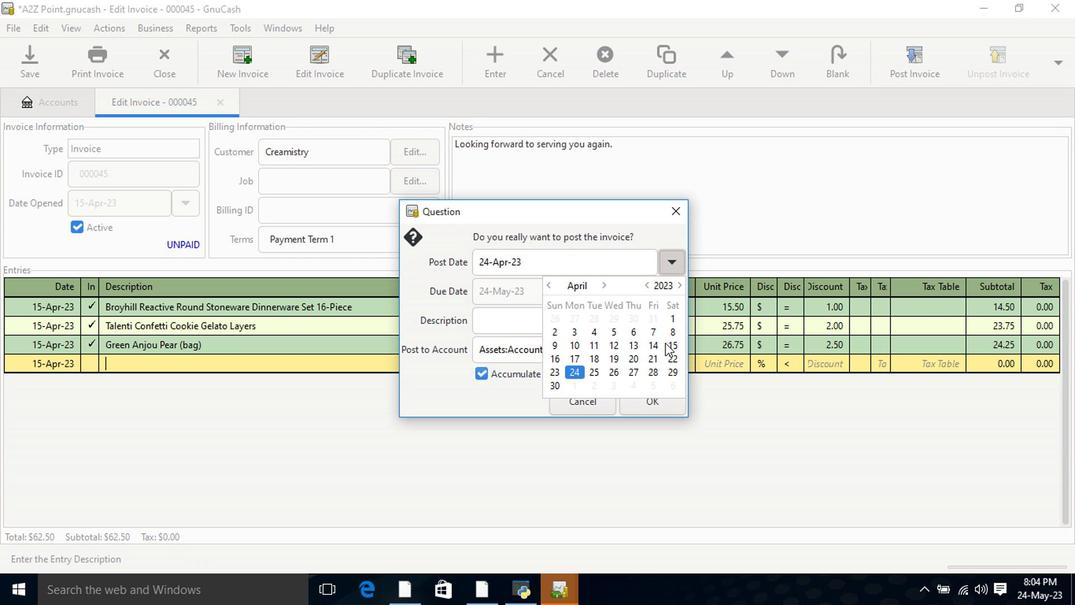 
Action: Mouse pressed left at (667, 345)
Screenshot: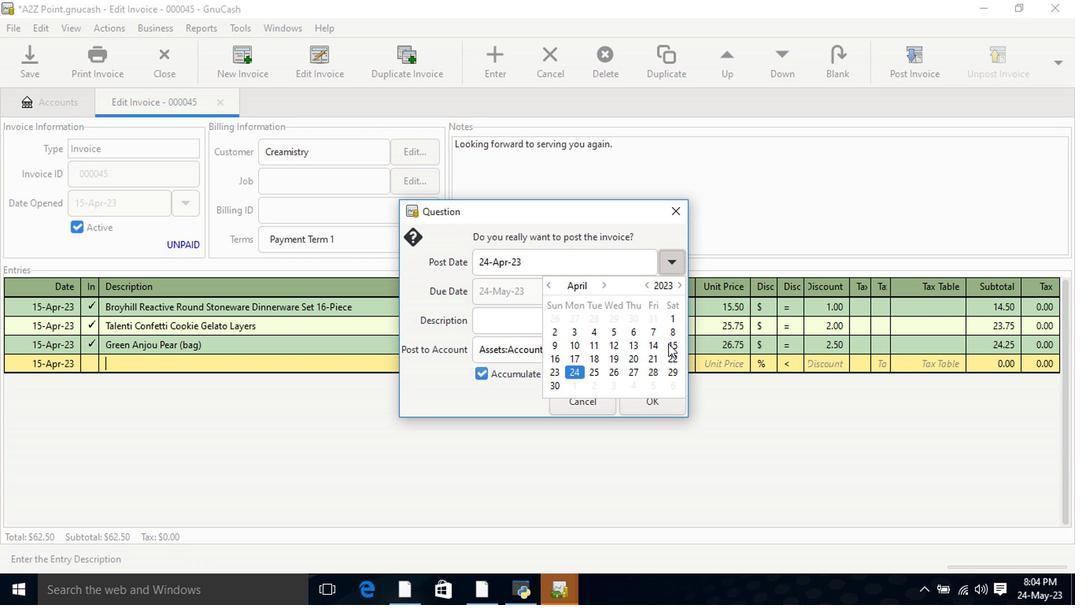 
Action: Mouse moved to (668, 346)
Screenshot: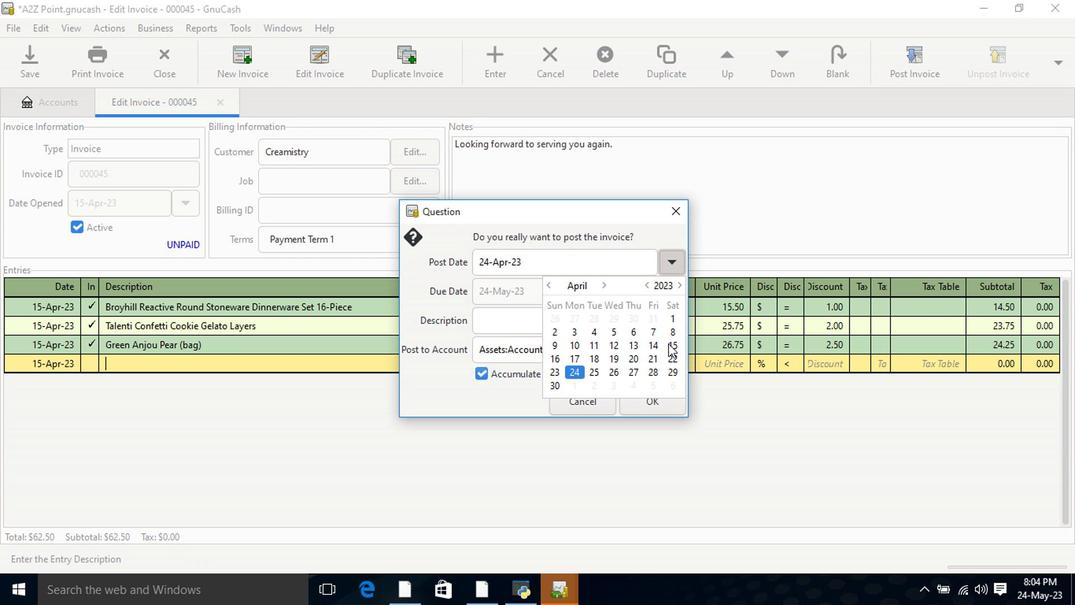 
Action: Mouse pressed left at (668, 346)
Screenshot: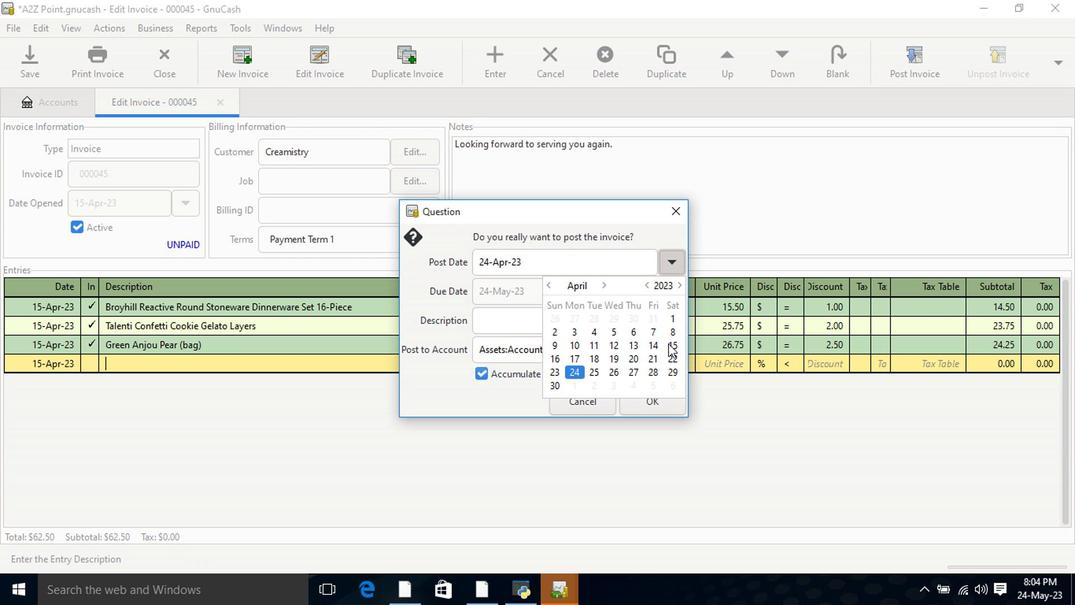 
Action: Mouse moved to (645, 408)
Screenshot: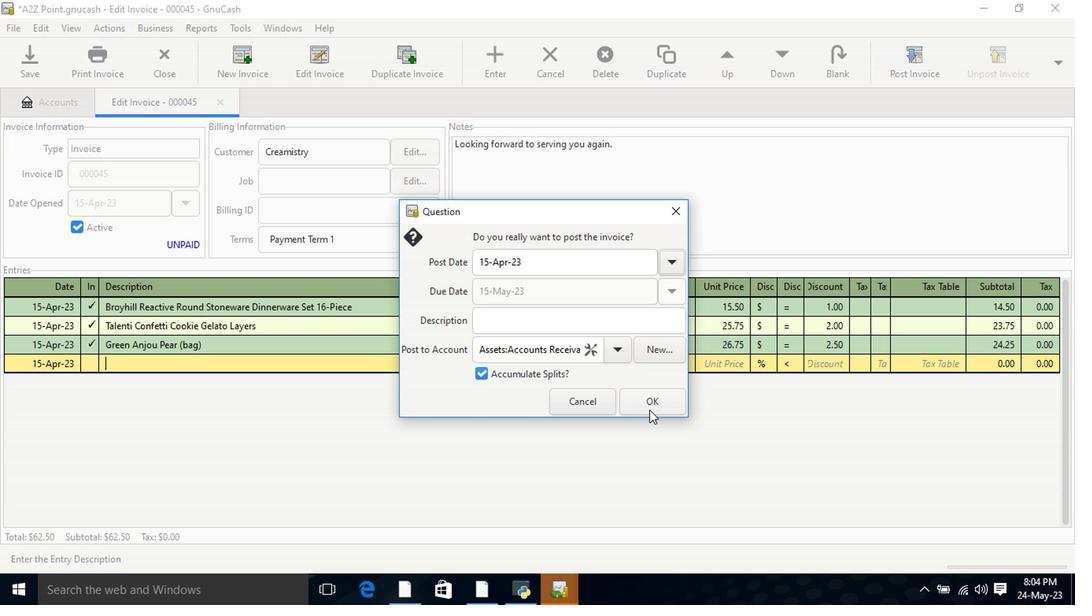 
Action: Mouse pressed left at (645, 408)
Screenshot: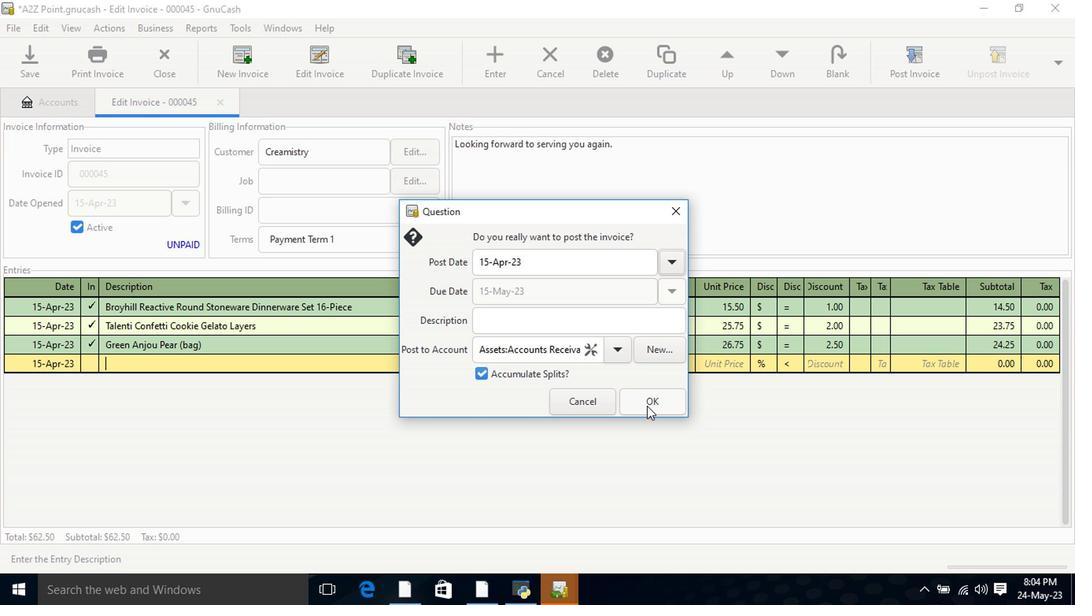 
Action: Mouse moved to (1009, 63)
Screenshot: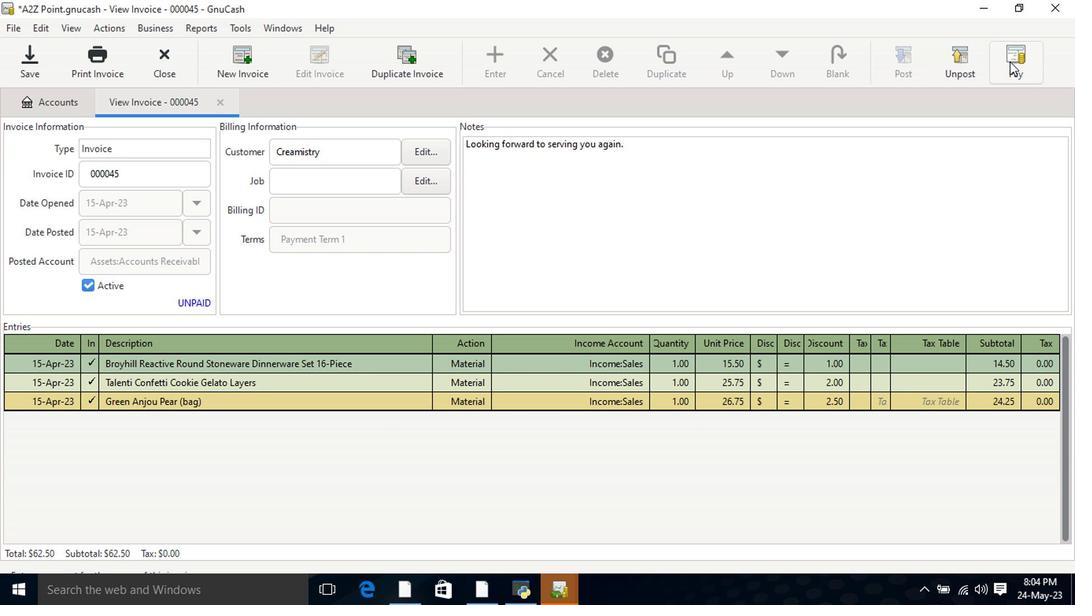 
Action: Mouse pressed left at (1009, 63)
Screenshot: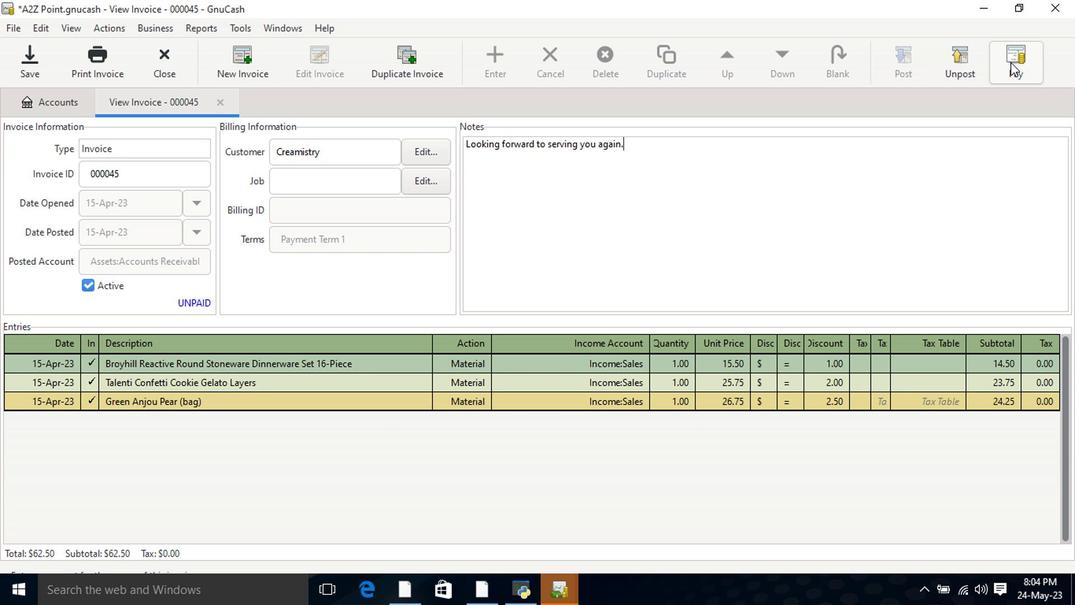 
Action: Mouse moved to (477, 318)
Screenshot: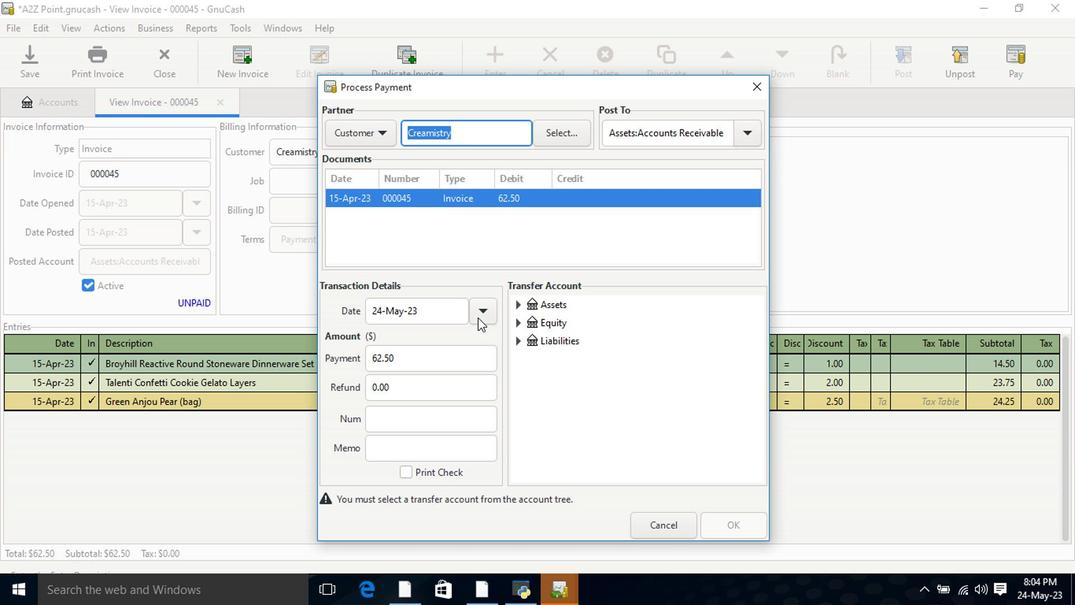 
Action: Mouse pressed left at (477, 318)
Screenshot: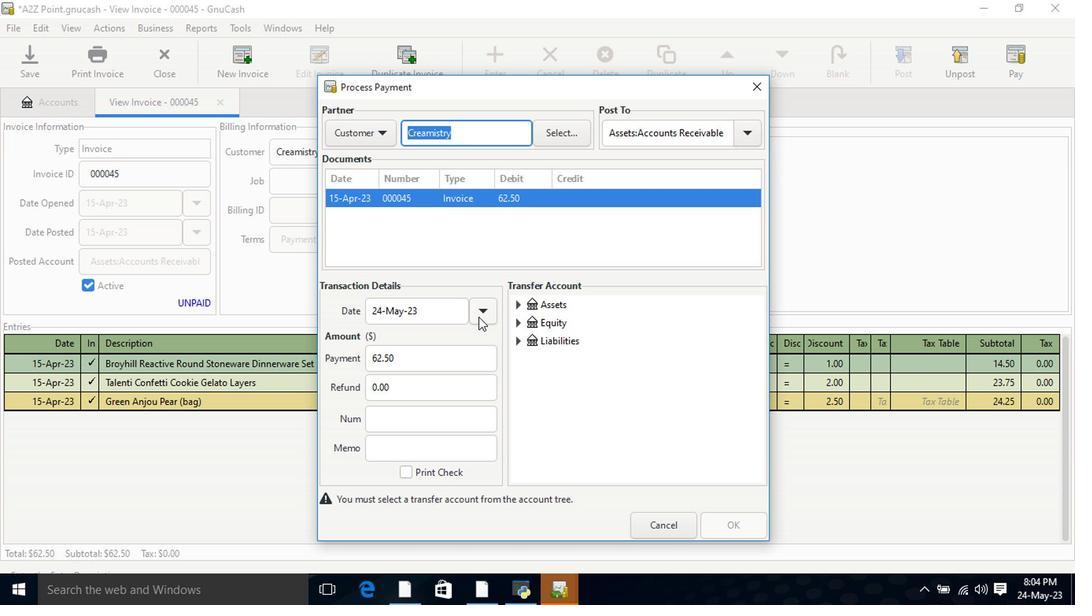 
Action: Mouse moved to (380, 398)
Screenshot: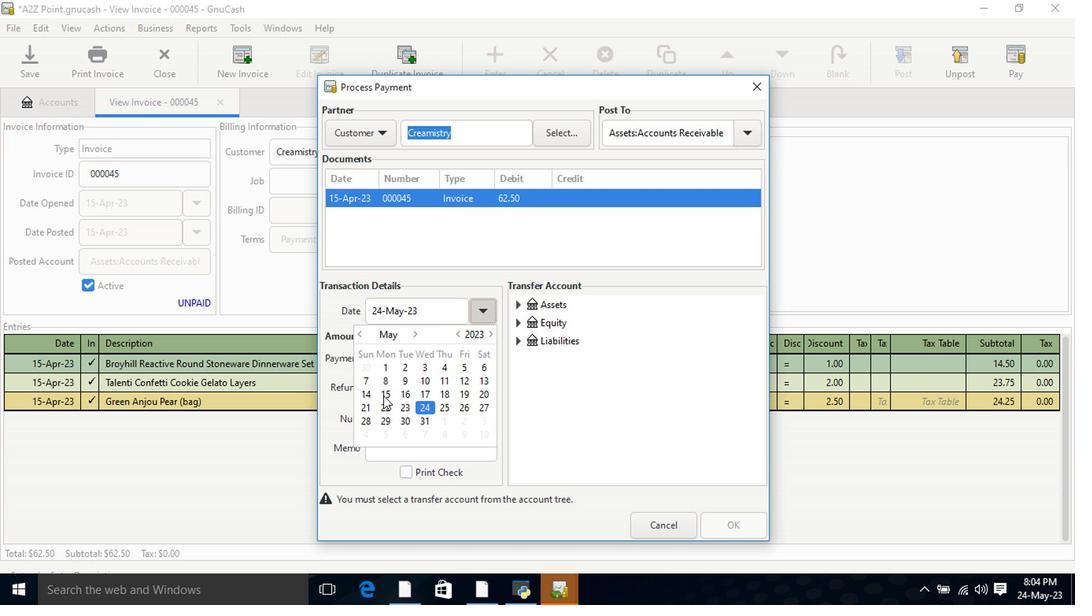 
Action: Mouse pressed left at (380, 398)
Screenshot: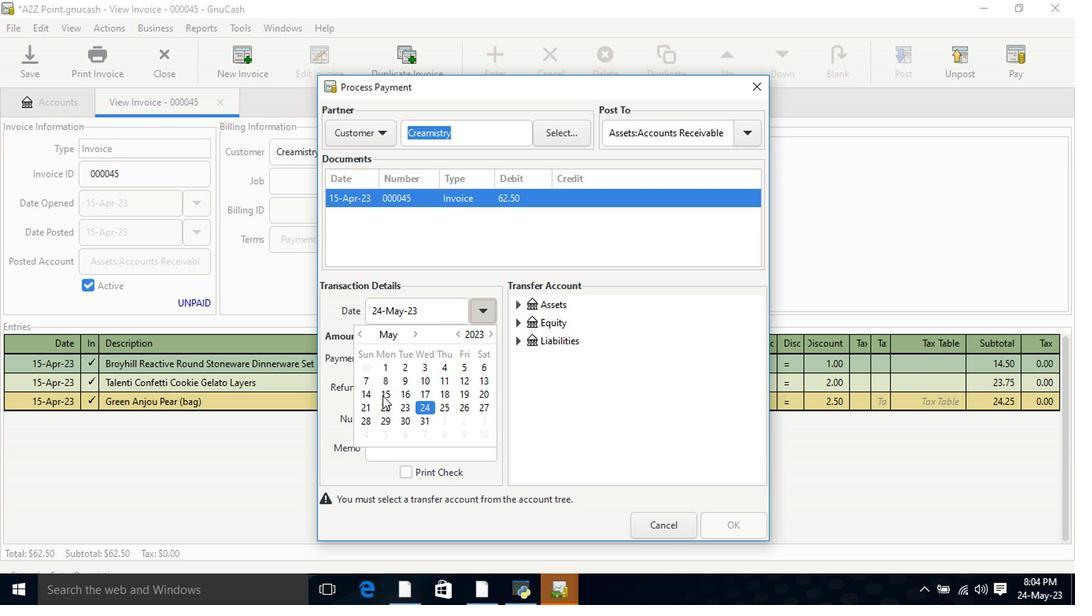 
Action: Mouse pressed left at (380, 398)
Screenshot: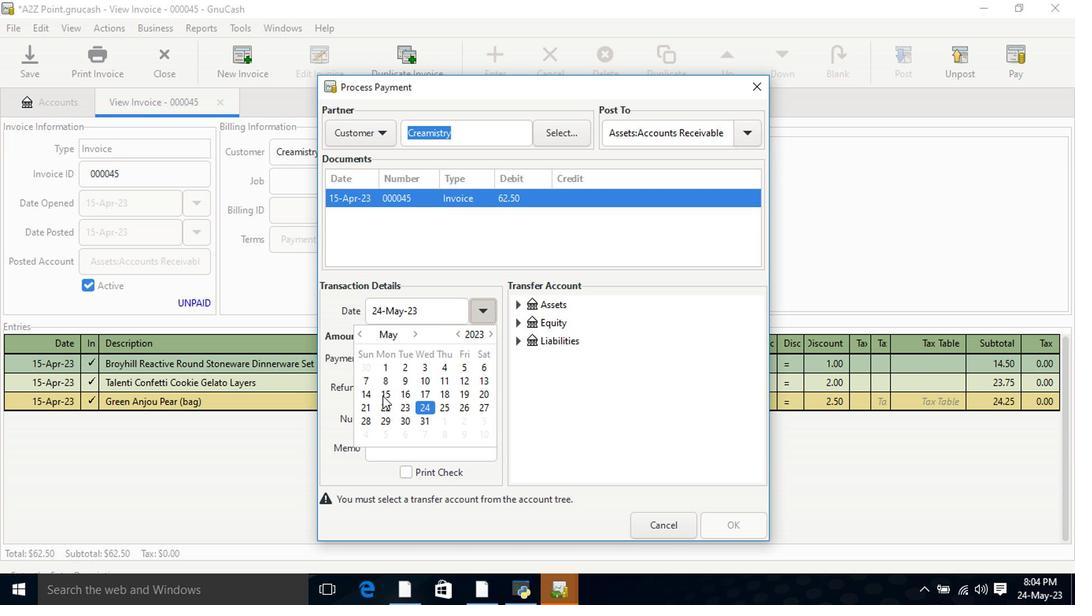
Action: Mouse moved to (522, 308)
Screenshot: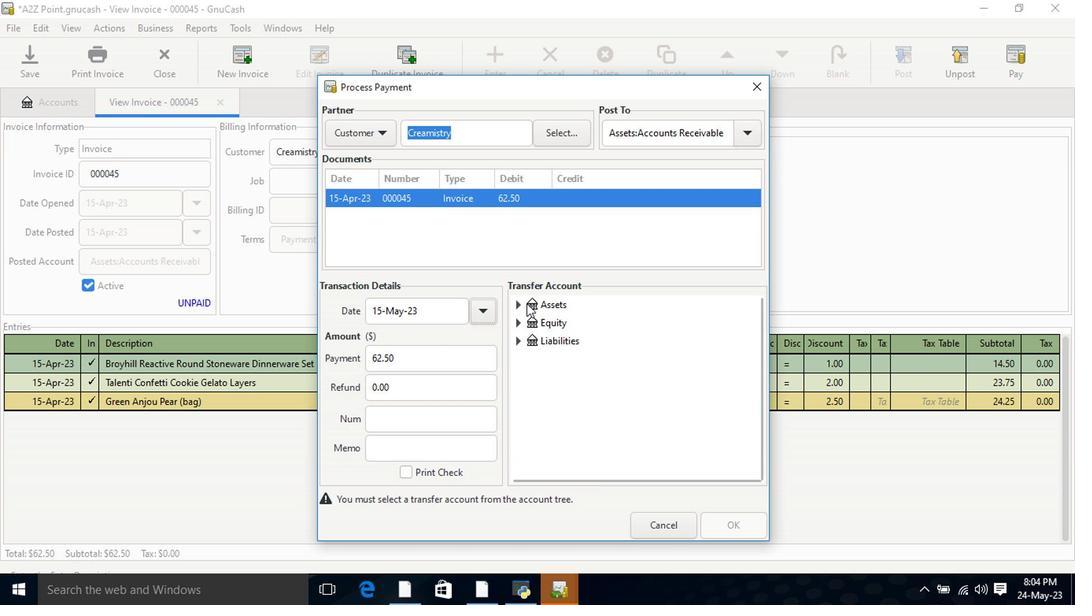 
Action: Mouse pressed left at (522, 308)
Screenshot: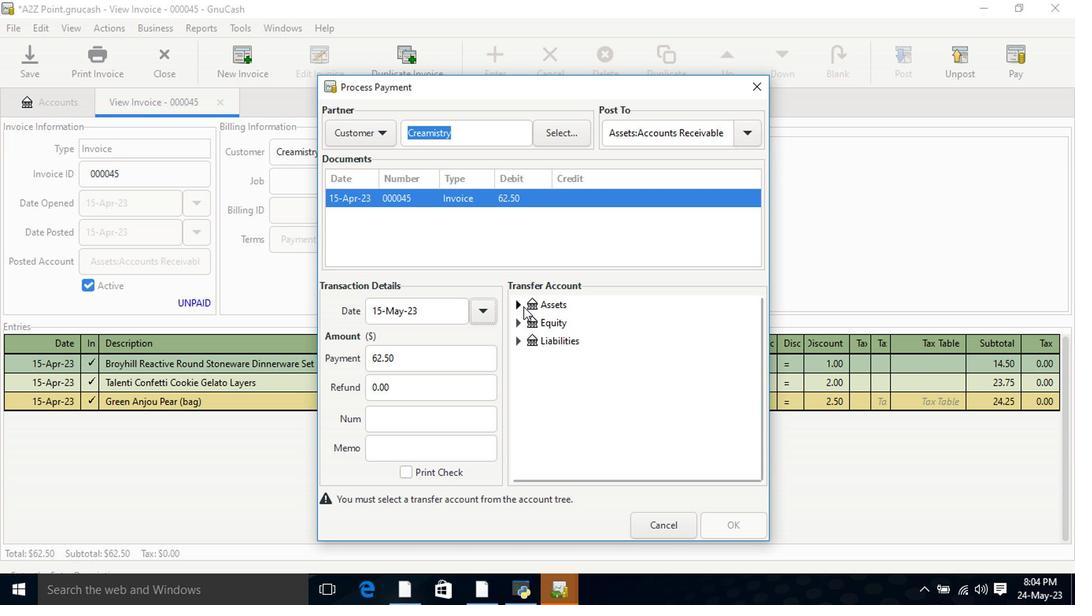 
Action: Mouse moved to (536, 324)
Screenshot: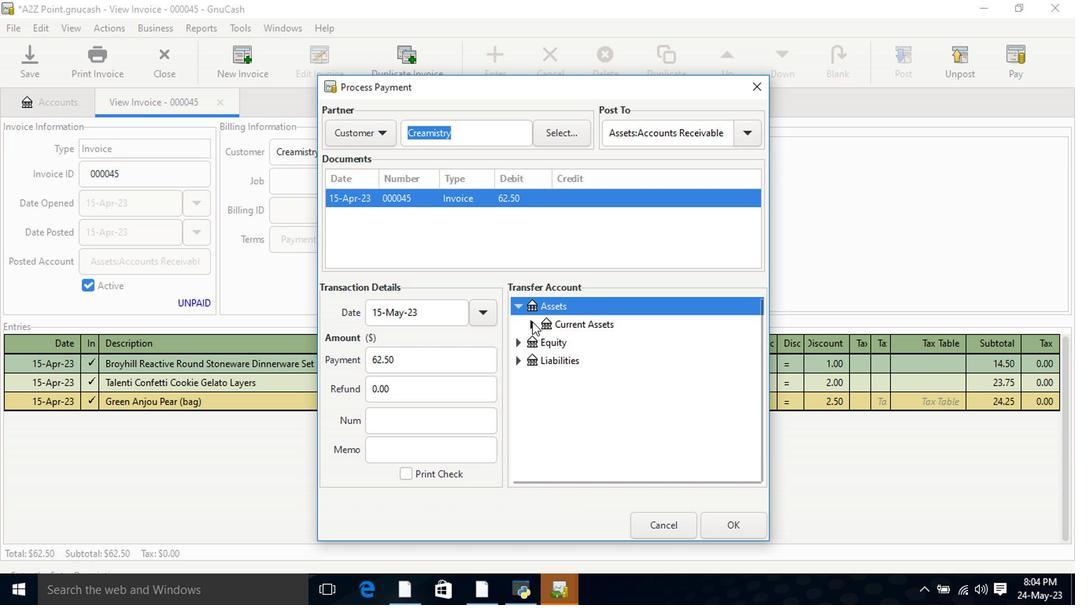 
Action: Mouse pressed left at (536, 324)
Screenshot: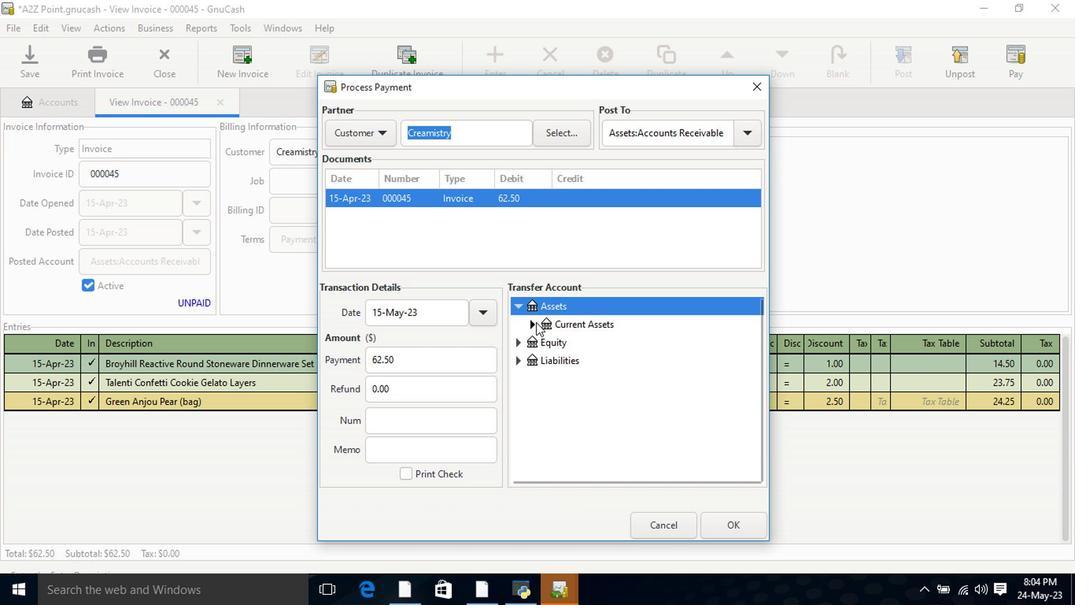 
Action: Mouse moved to (559, 346)
Screenshot: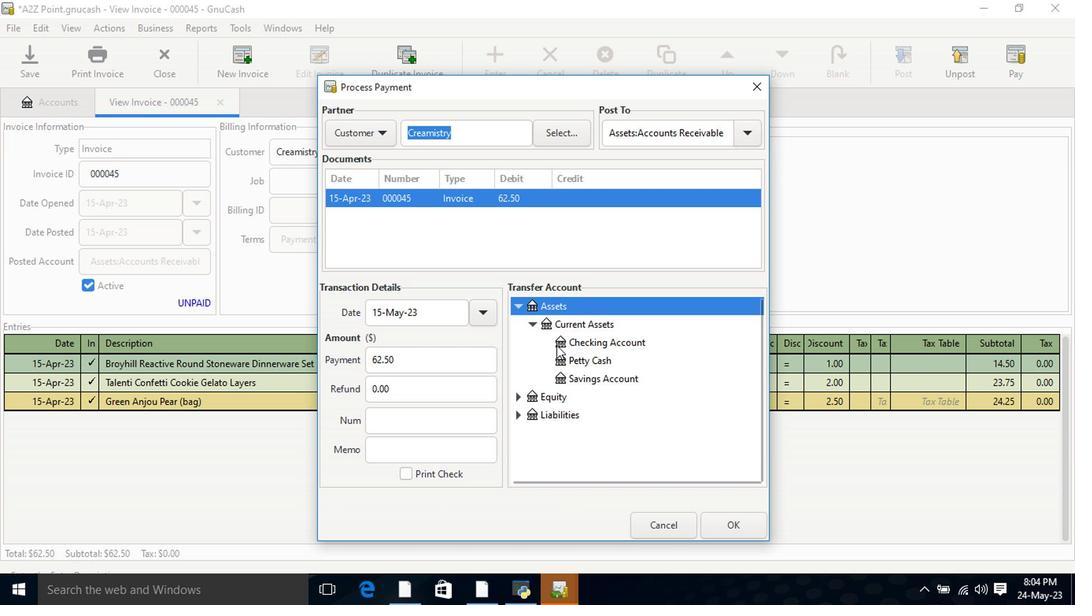 
Action: Mouse pressed left at (559, 346)
Screenshot: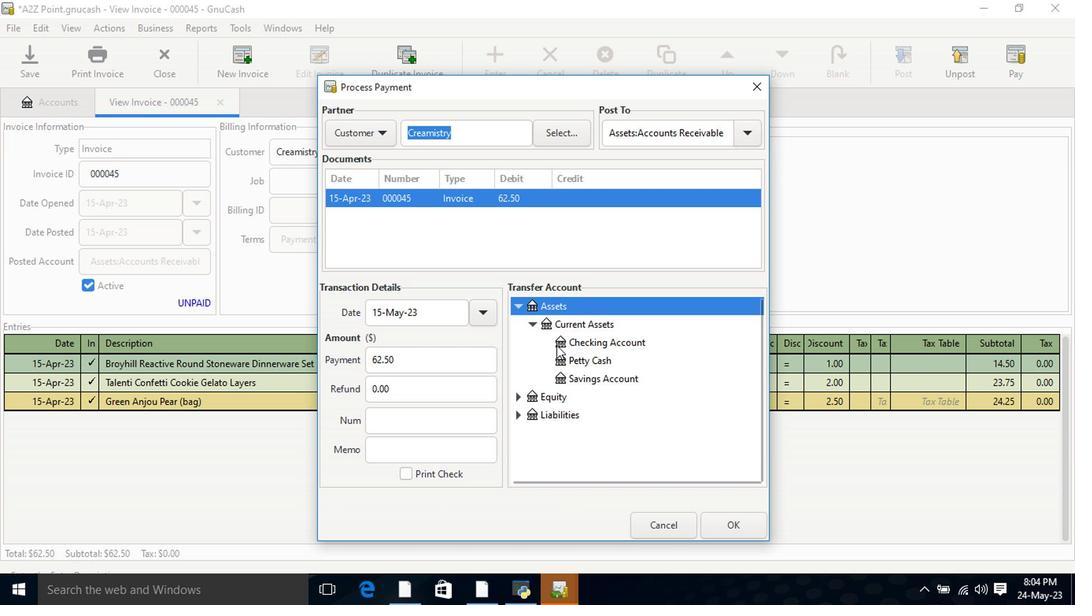 
Action: Mouse moved to (729, 526)
Screenshot: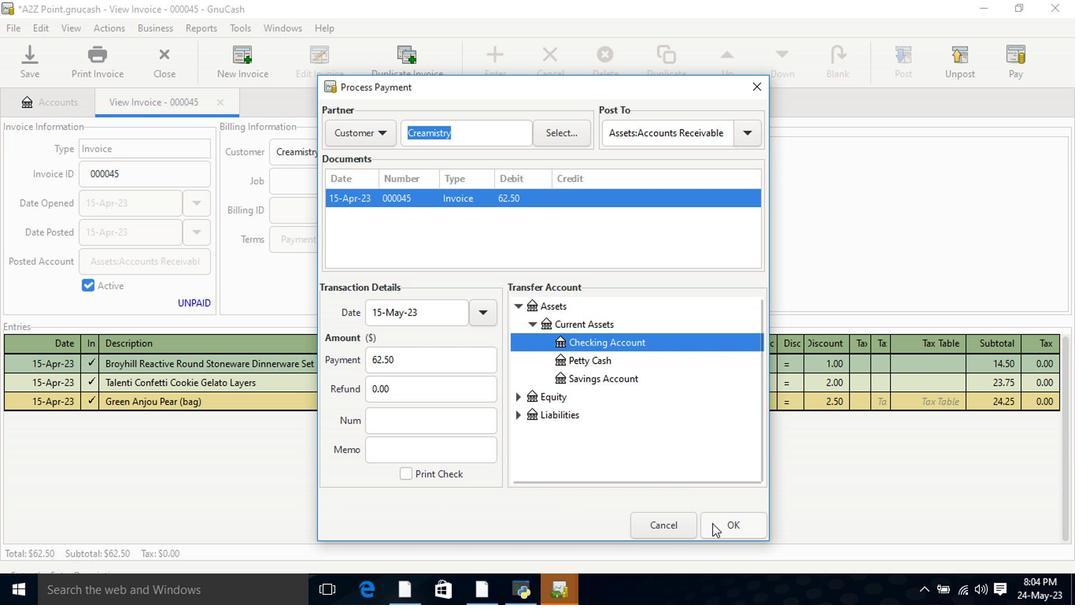 
Action: Mouse pressed left at (729, 526)
Screenshot: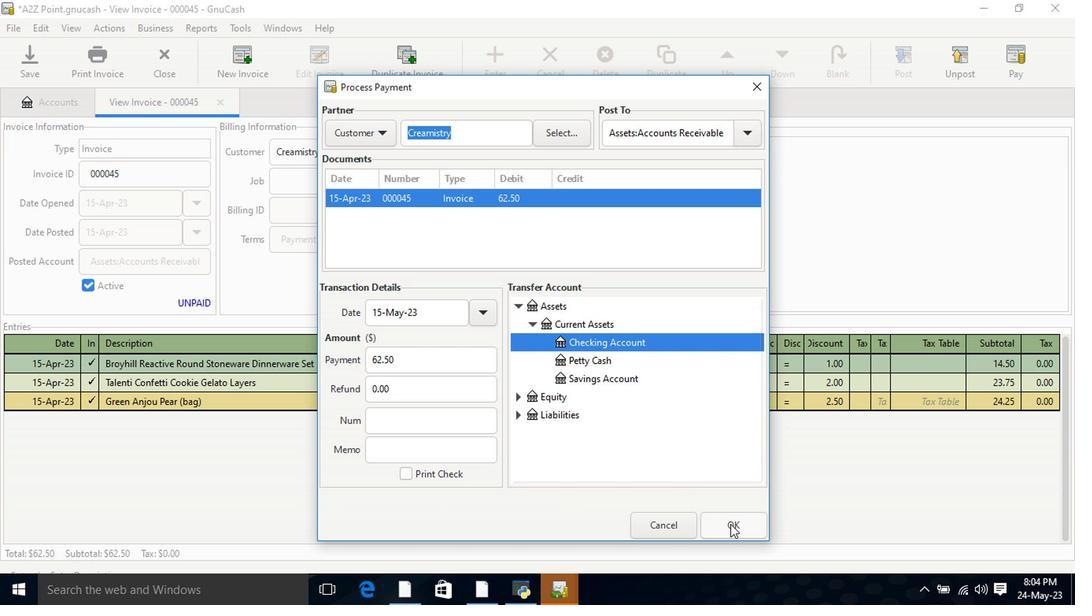 
Action: Mouse moved to (103, 61)
Screenshot: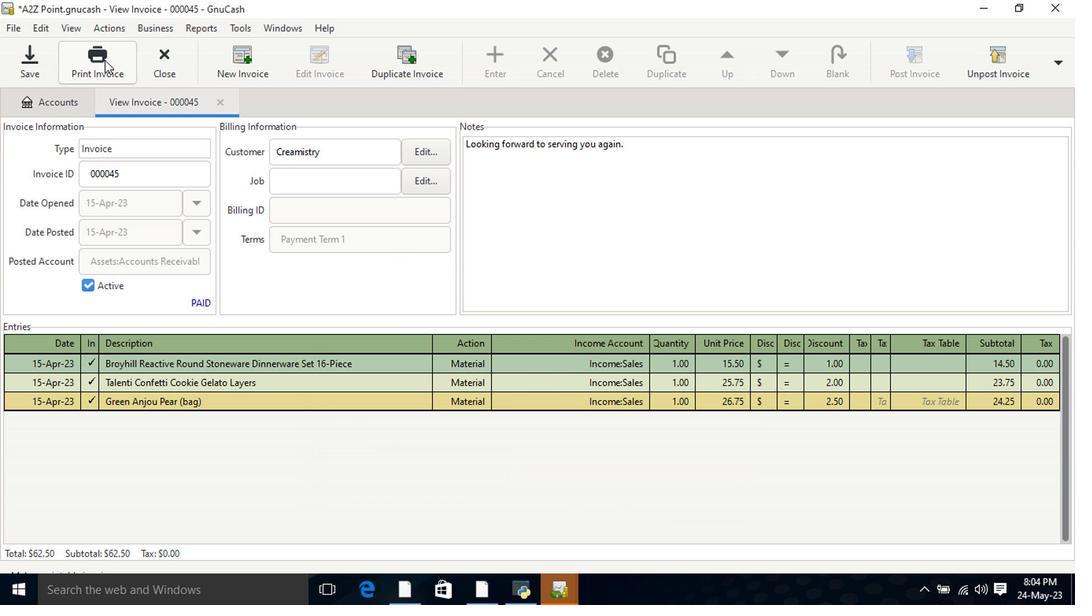 
Action: Mouse pressed left at (103, 61)
Screenshot: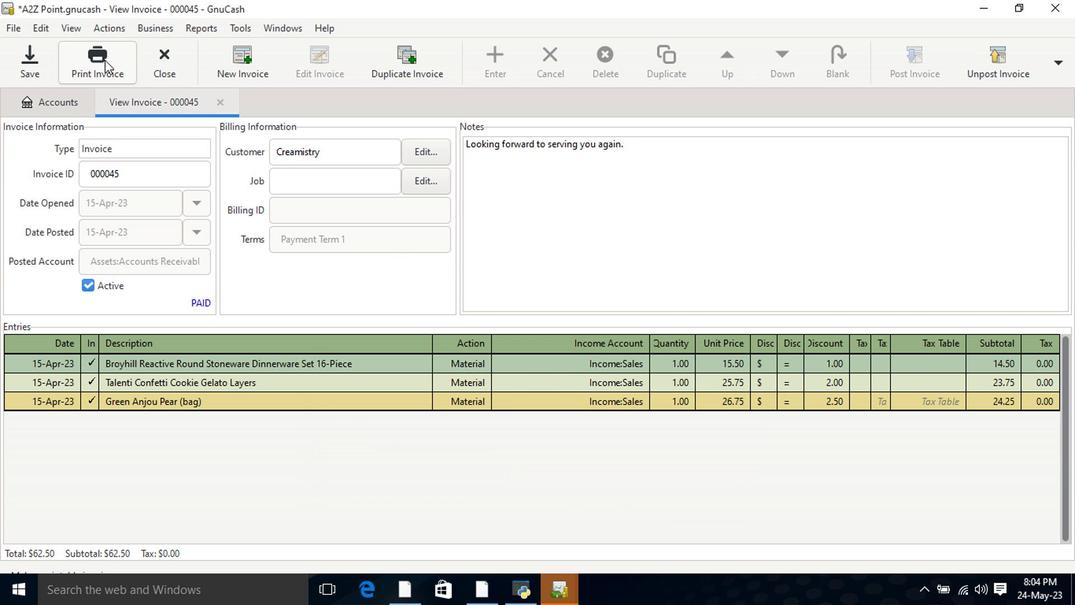 
Action: Mouse moved to (392, 65)
Screenshot: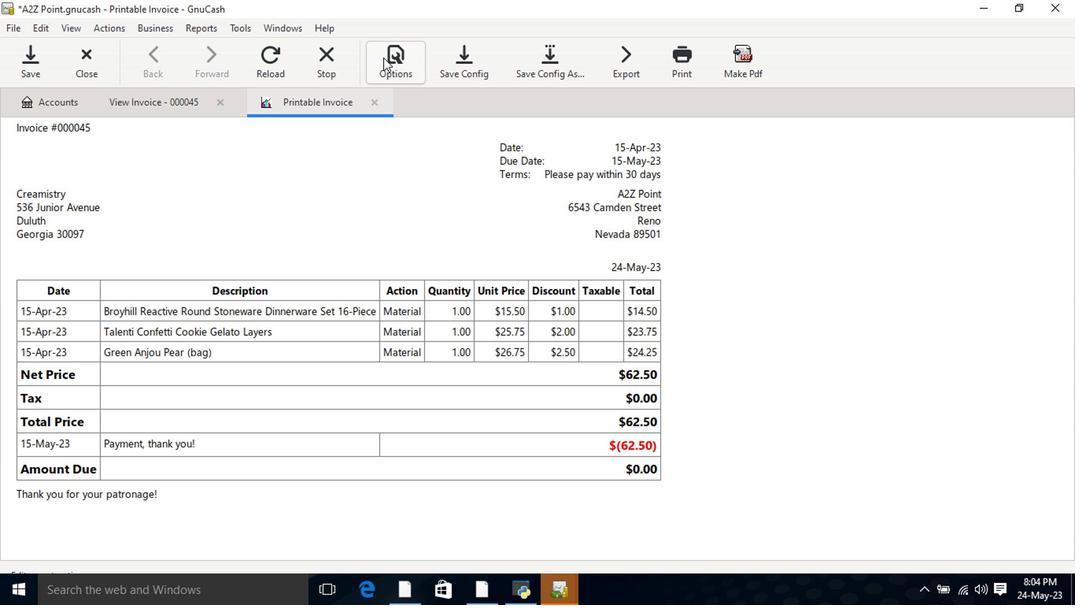 
Action: Mouse pressed left at (392, 65)
Screenshot: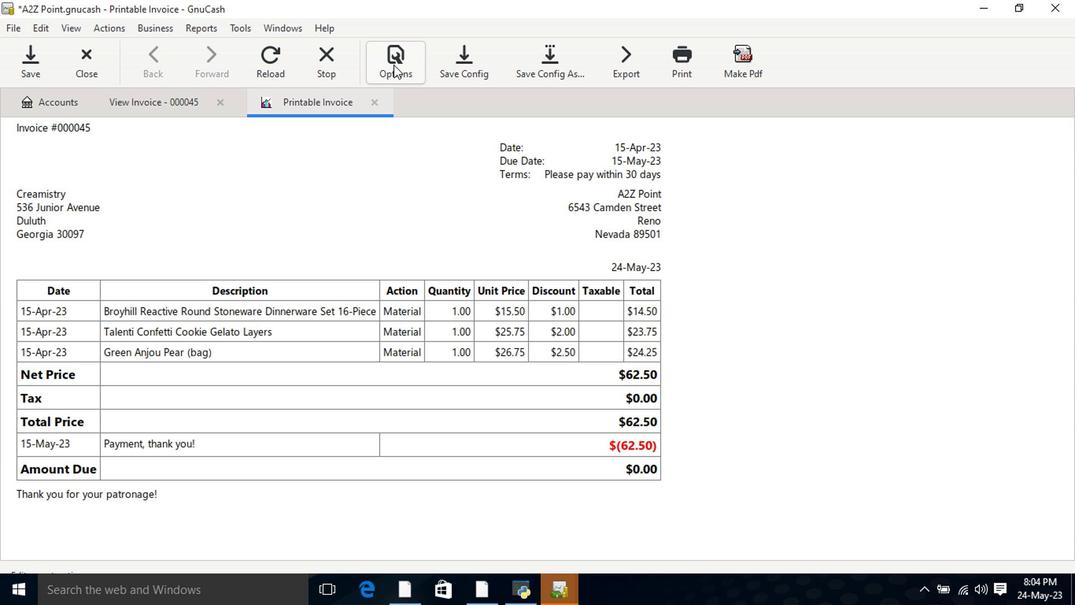 
Action: Mouse moved to (329, 126)
Screenshot: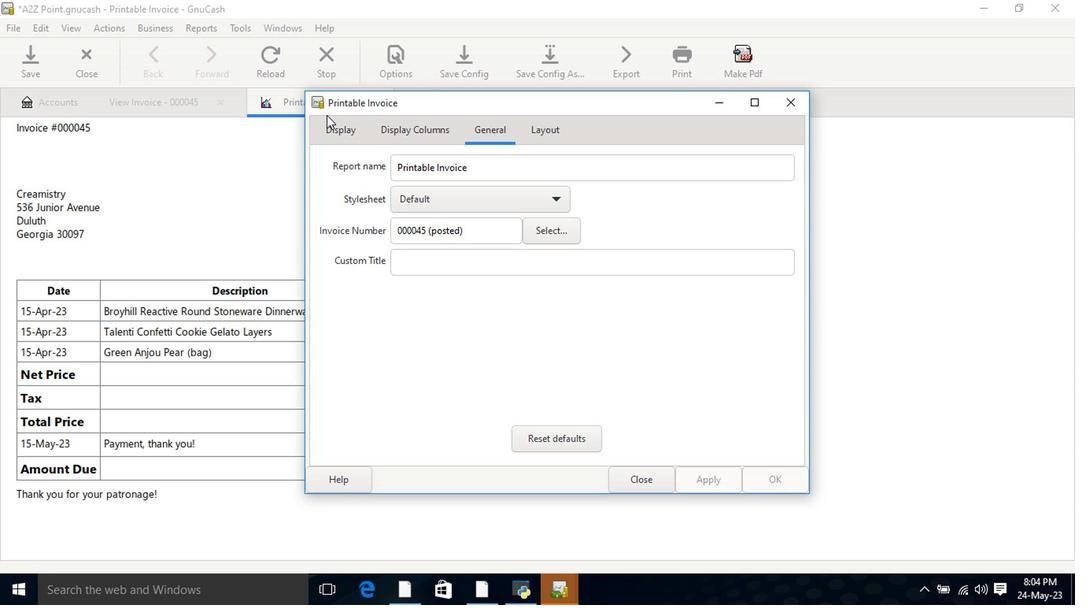 
Action: Mouse pressed left at (329, 126)
Screenshot: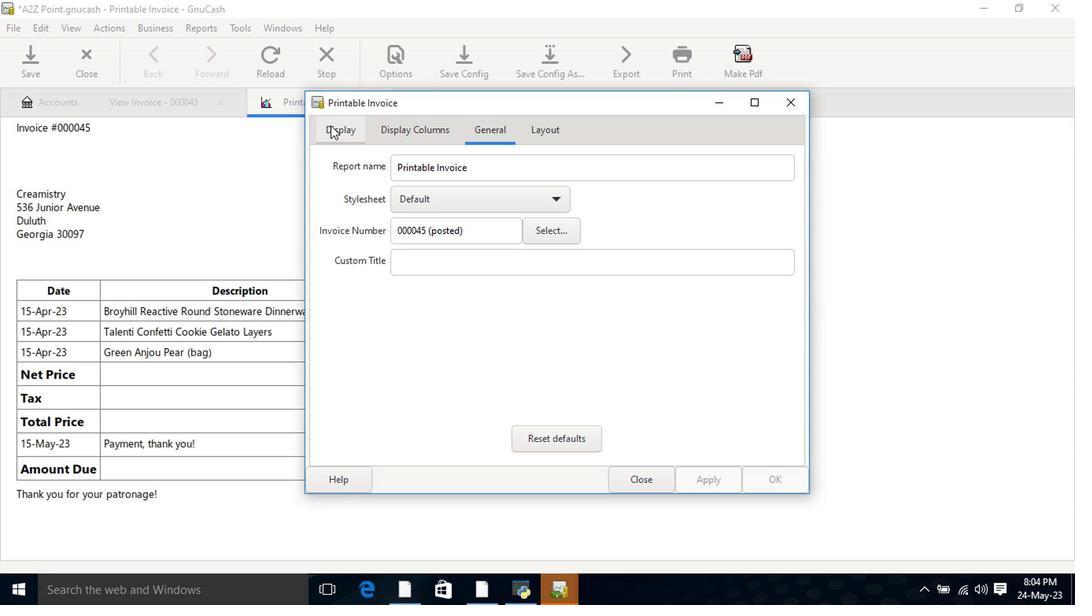 
Action: Mouse moved to (432, 314)
Screenshot: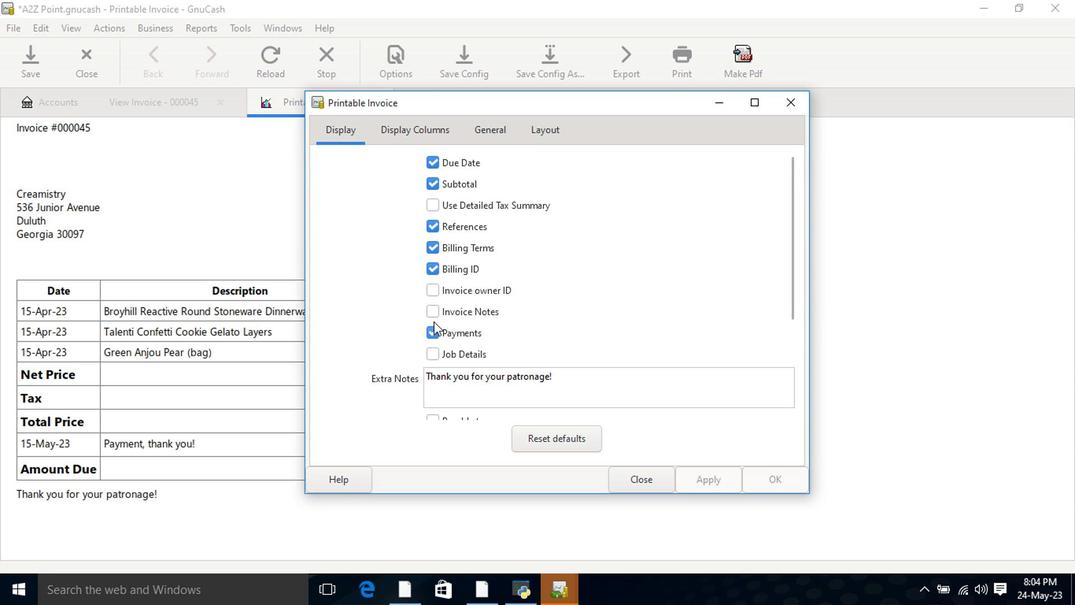 
Action: Mouse pressed left at (432, 314)
Screenshot: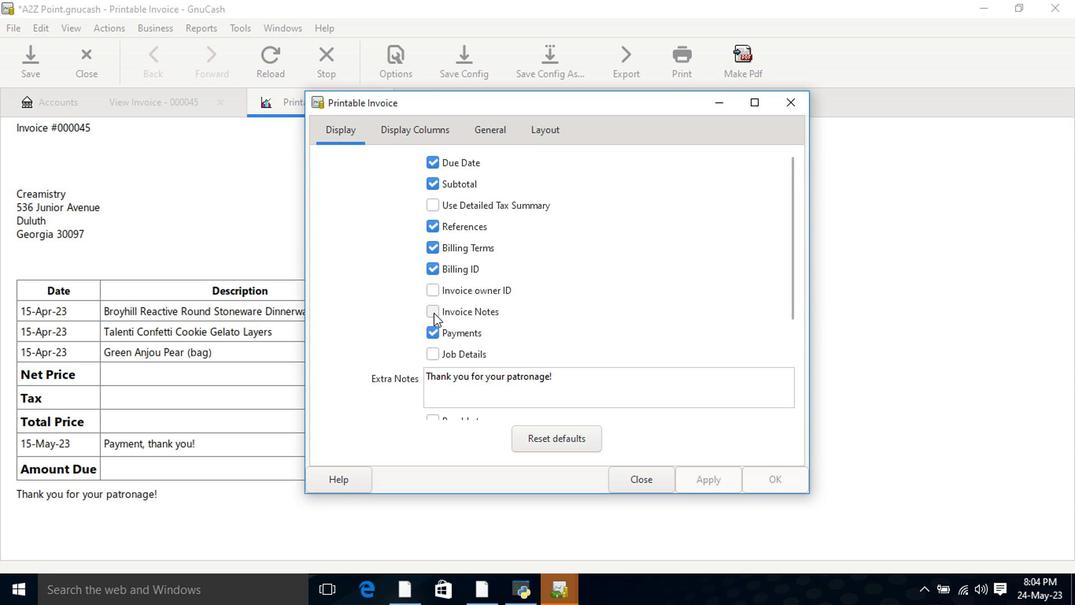 
Action: Mouse moved to (728, 480)
Screenshot: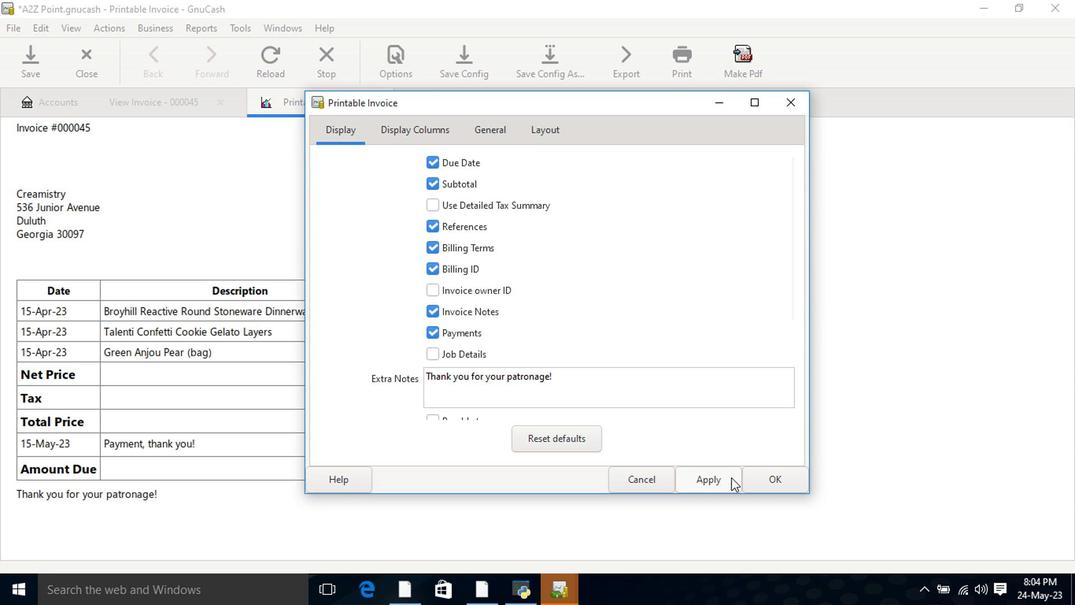 
Action: Mouse pressed left at (728, 480)
Screenshot: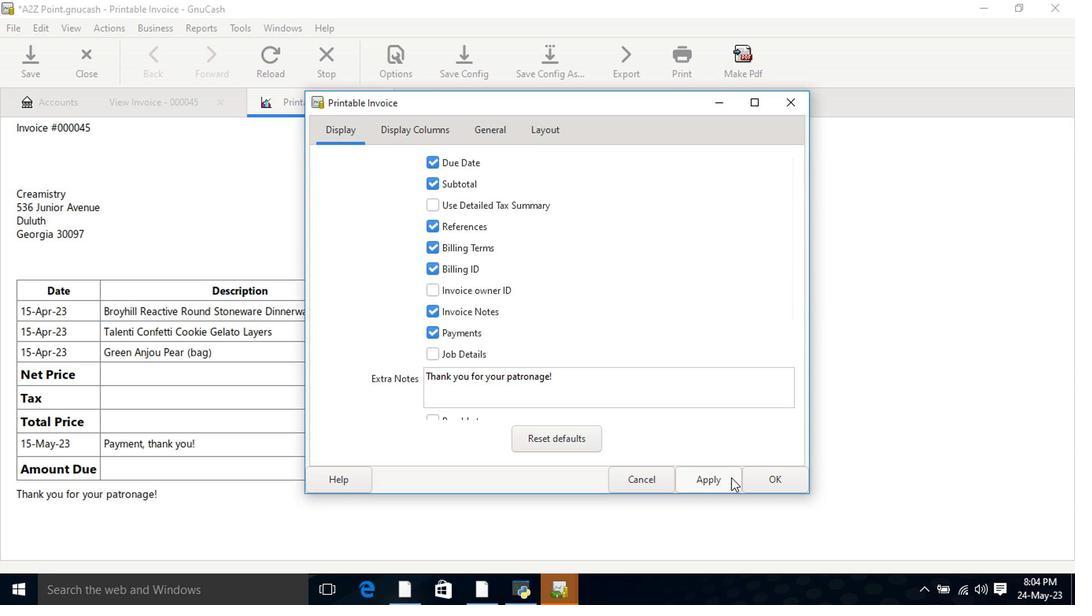 
Action: Mouse moved to (620, 485)
Screenshot: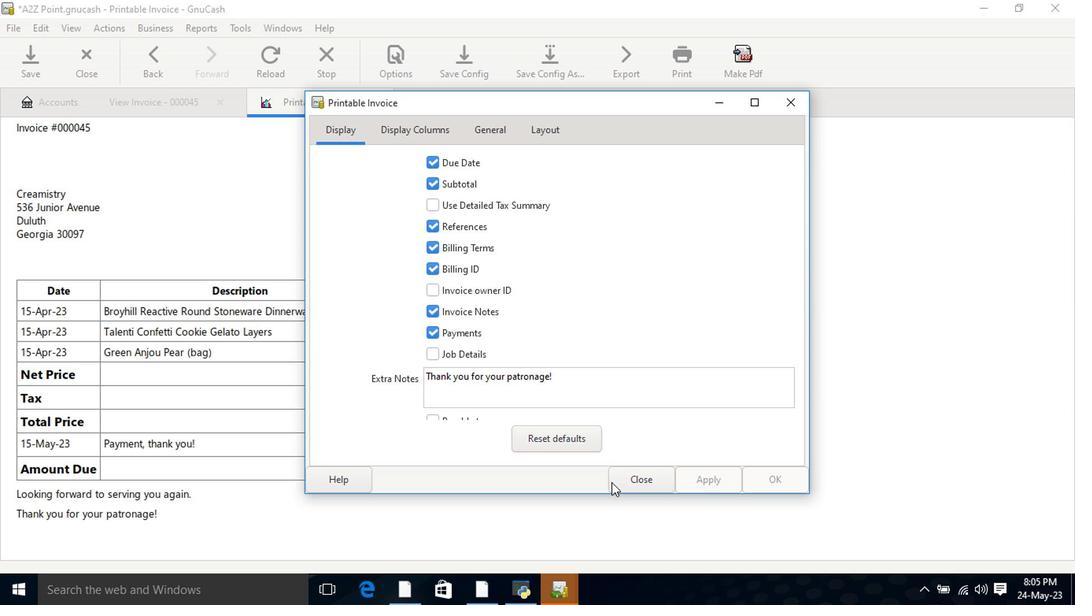 
Action: Mouse pressed left at (620, 485)
Screenshot: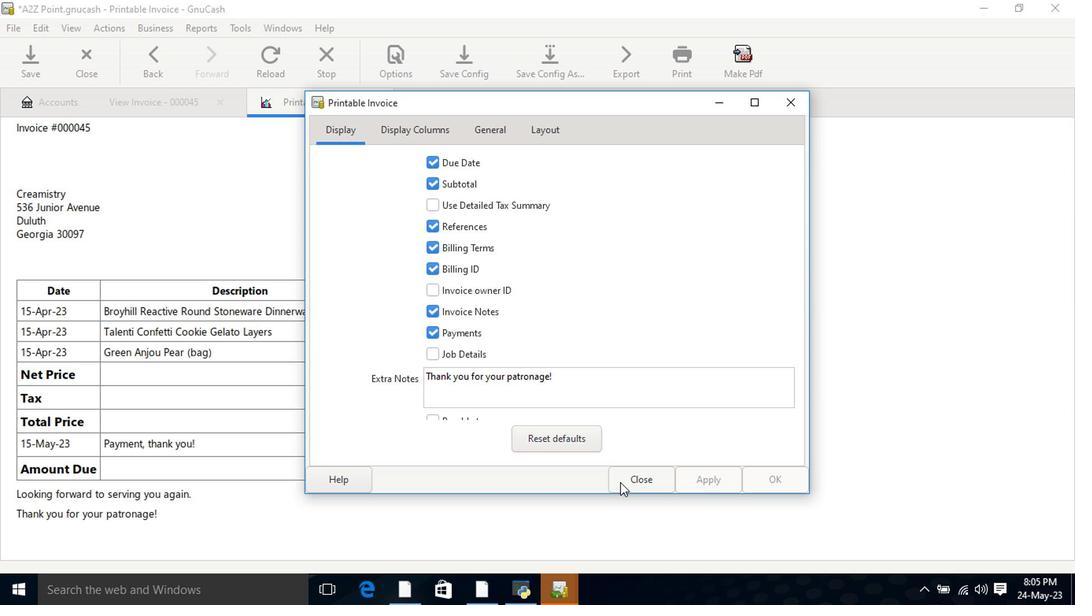 
Action: Mouse moved to (627, 470)
Screenshot: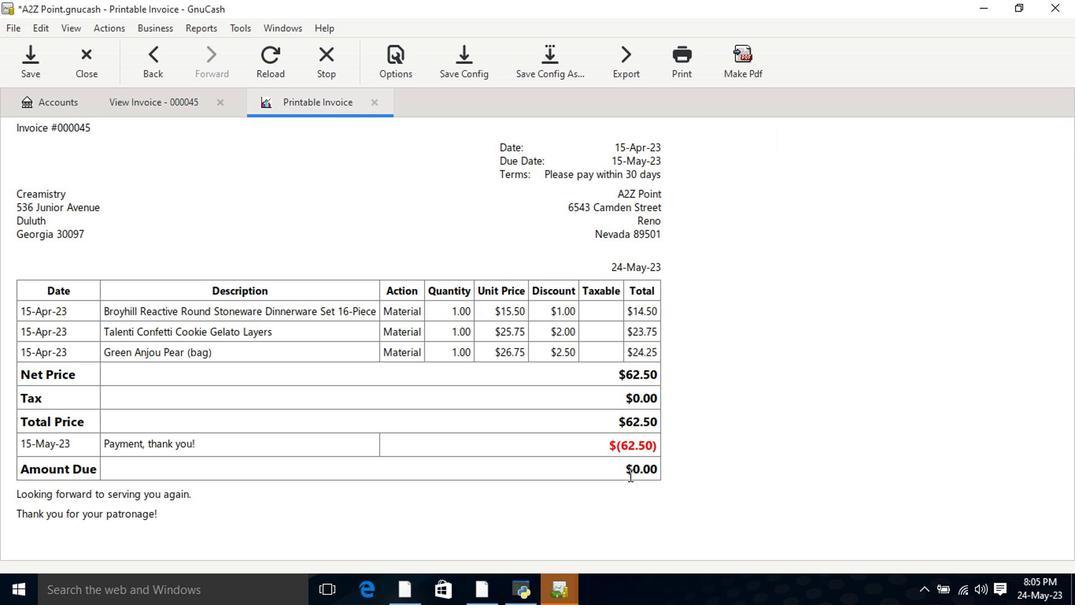 
